 Task: Find connections with filter location Hajdúböszörmény with filter topic #propertywith filter profile language Spanish with filter current company US Tech Solutions with filter school Institution of Engineering and Technology (IET) with filter industry Repair and Maintenance with filter service category Team Building with filter keywords title B2B Sales Specialist
Action: Mouse pressed left at (609, 83)
Screenshot: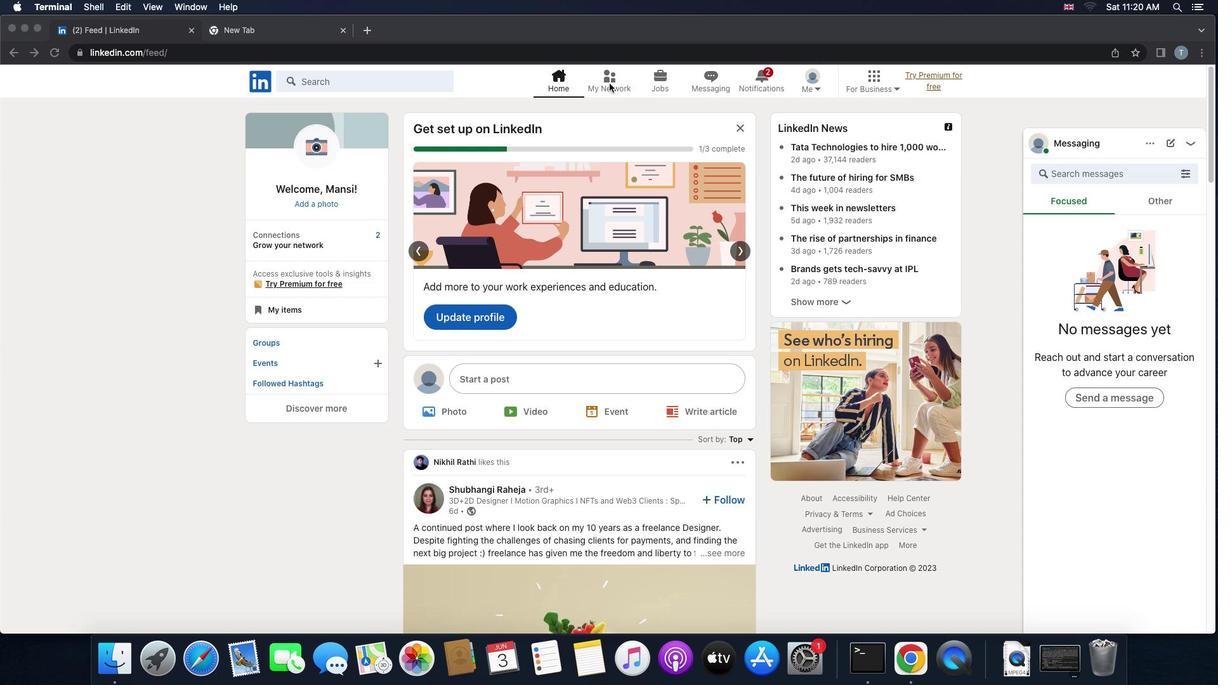 
Action: Mouse pressed left at (609, 83)
Screenshot: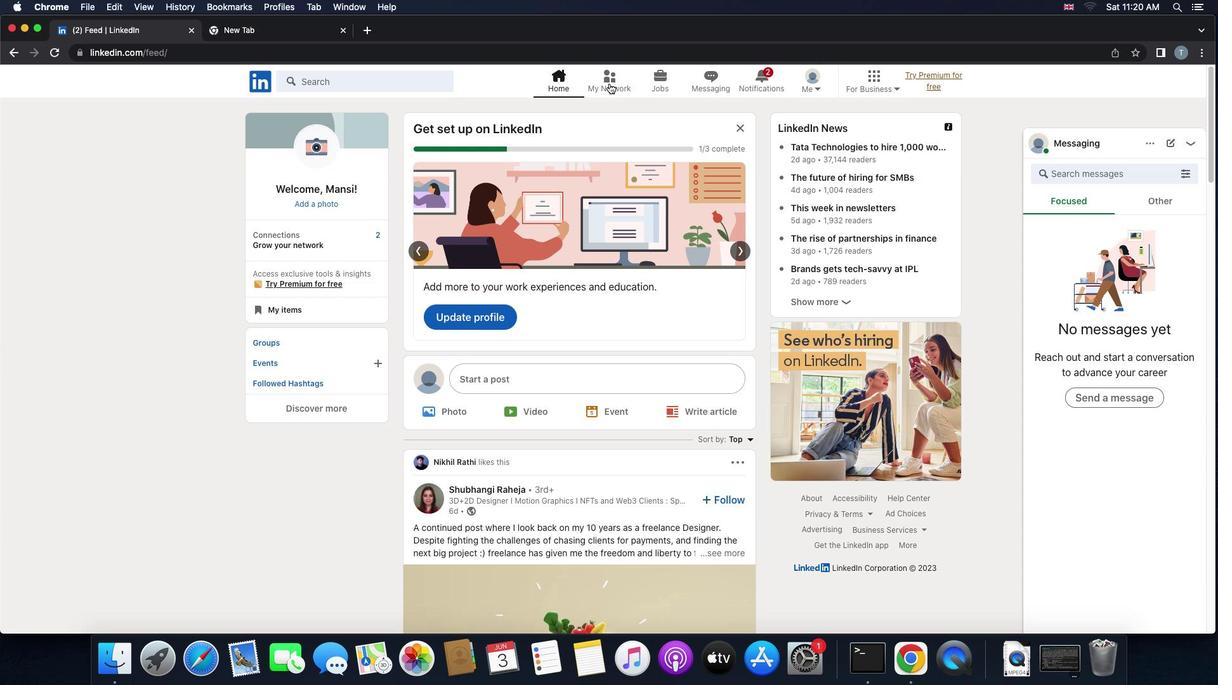 
Action: Mouse moved to (389, 145)
Screenshot: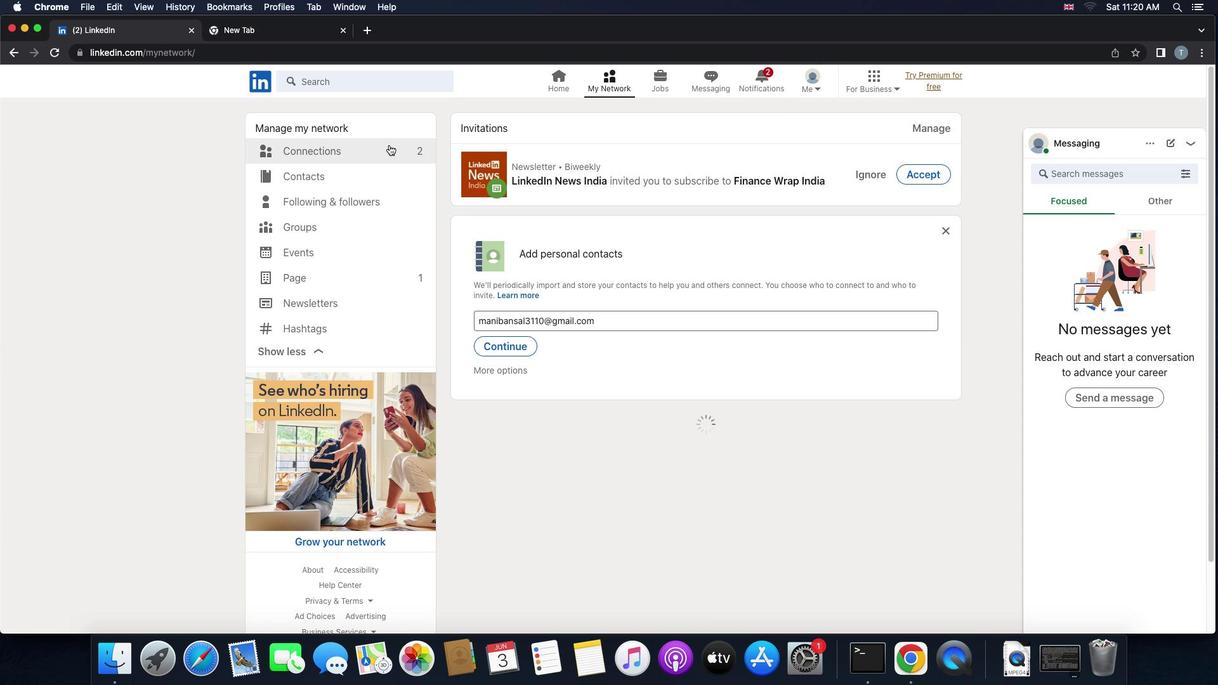 
Action: Mouse pressed left at (389, 145)
Screenshot: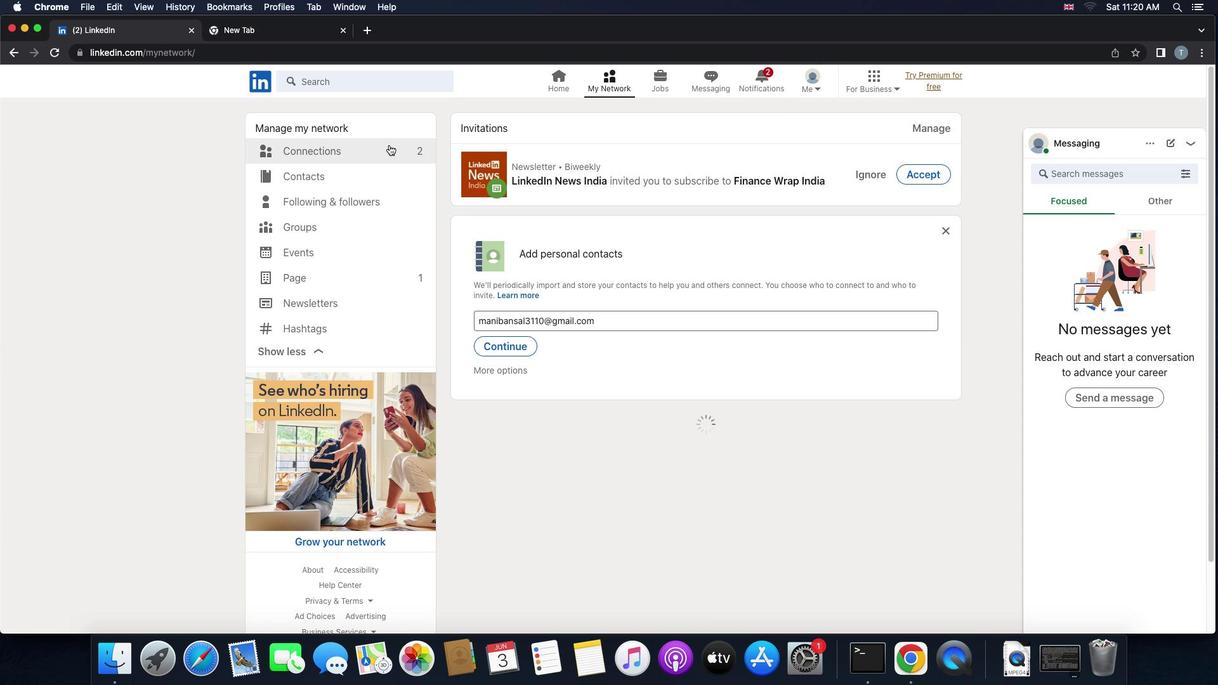 
Action: Mouse moved to (715, 151)
Screenshot: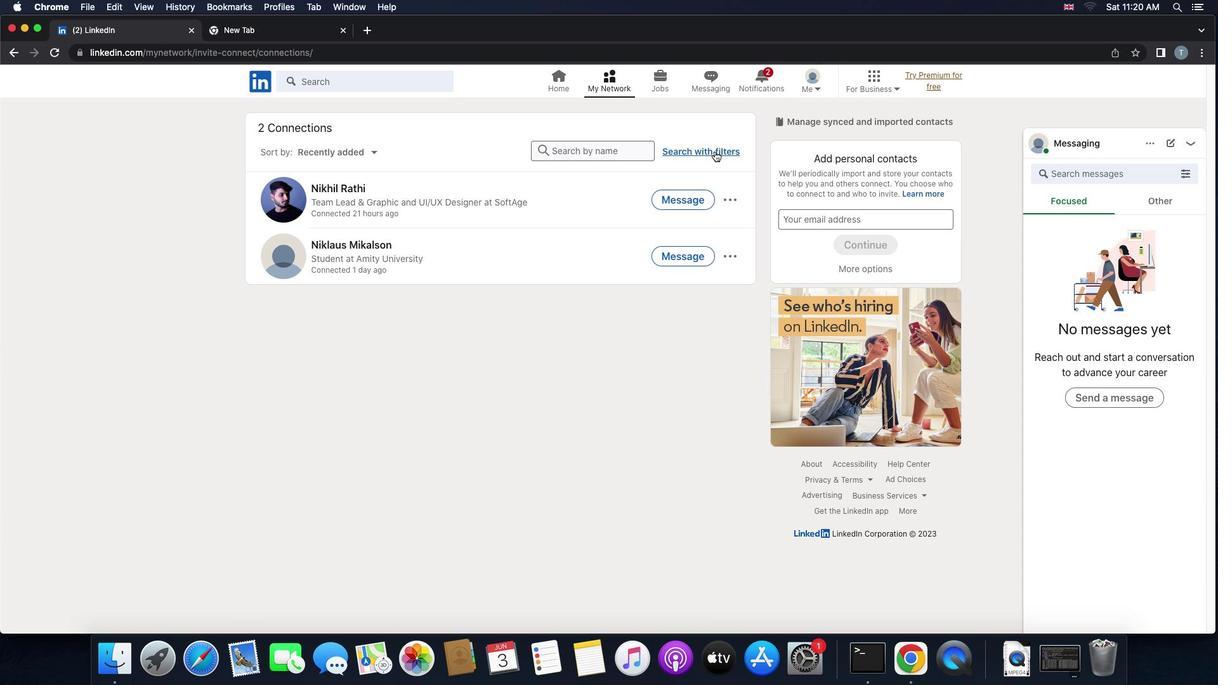 
Action: Mouse pressed left at (715, 151)
Screenshot: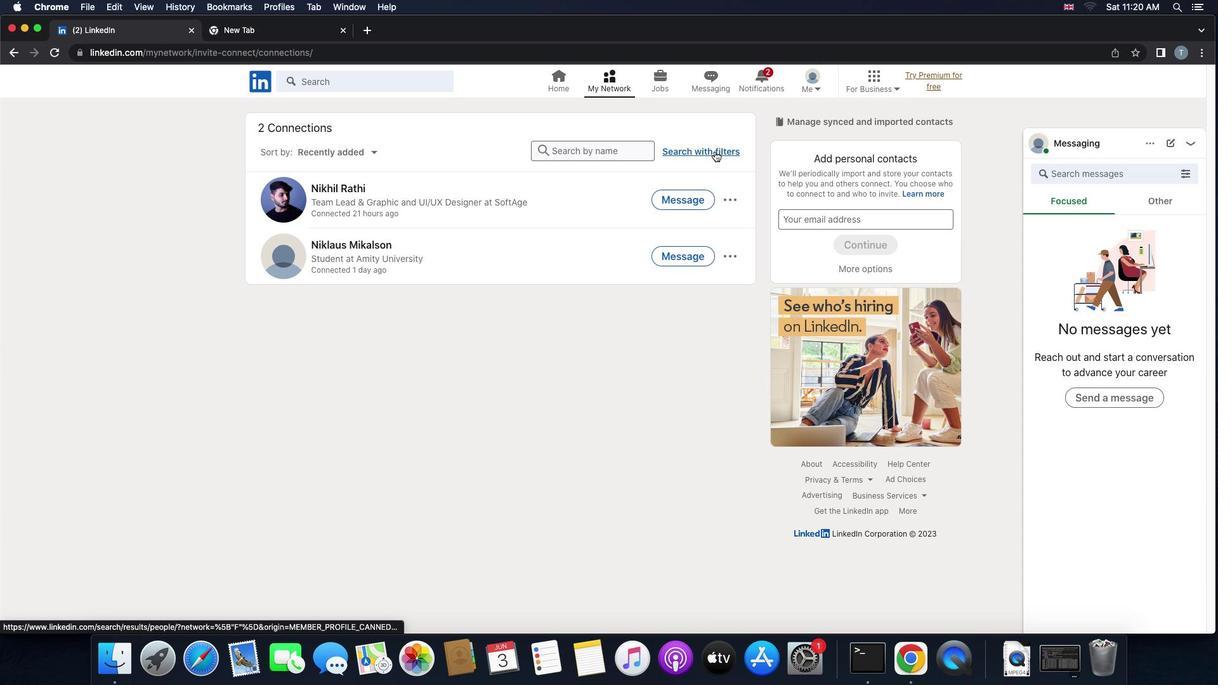 
Action: Mouse moved to (656, 119)
Screenshot: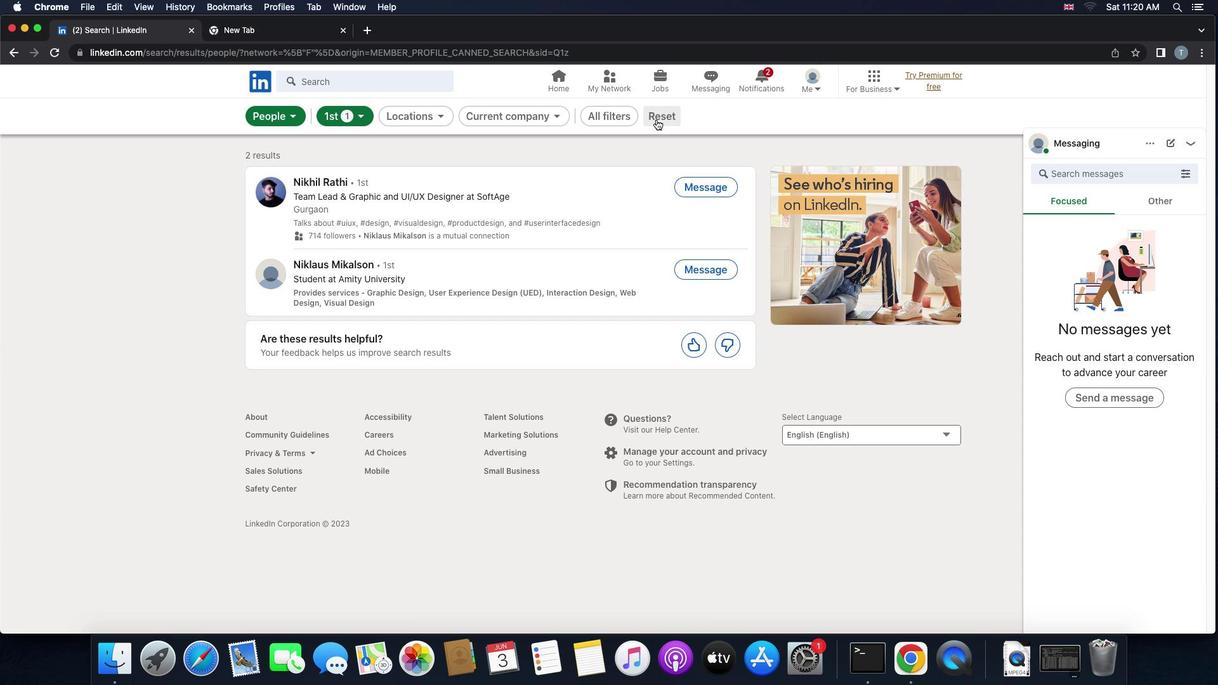 
Action: Mouse pressed left at (656, 119)
Screenshot: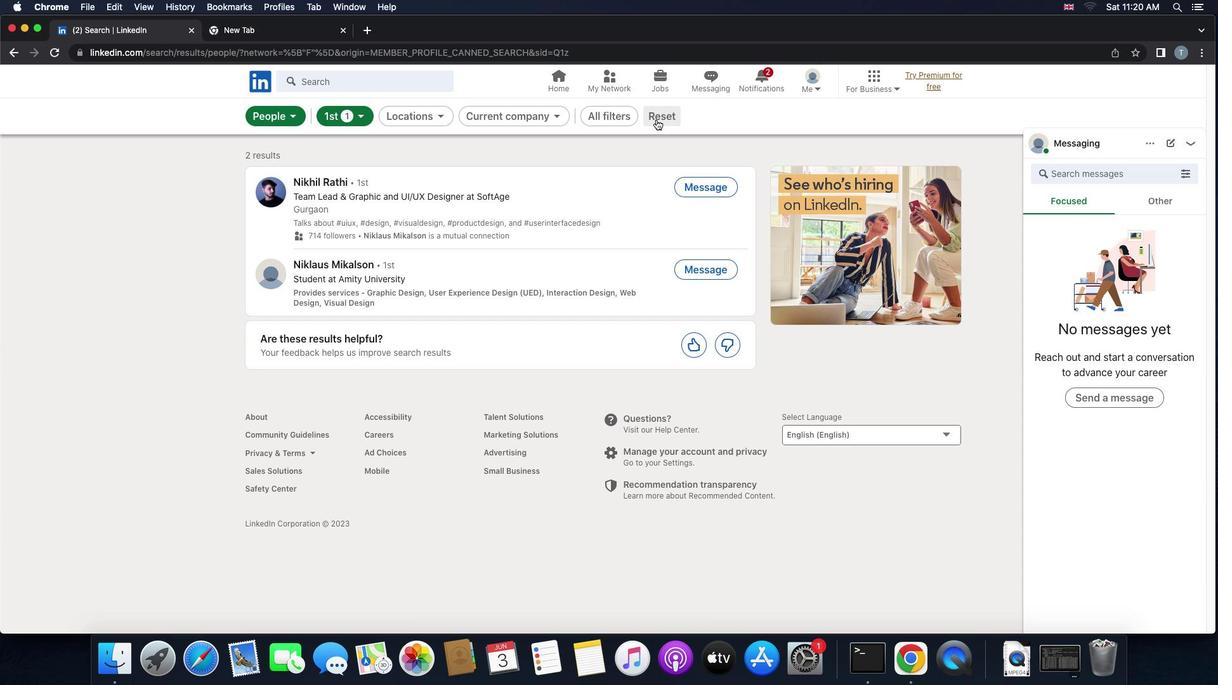 
Action: Mouse moved to (621, 114)
Screenshot: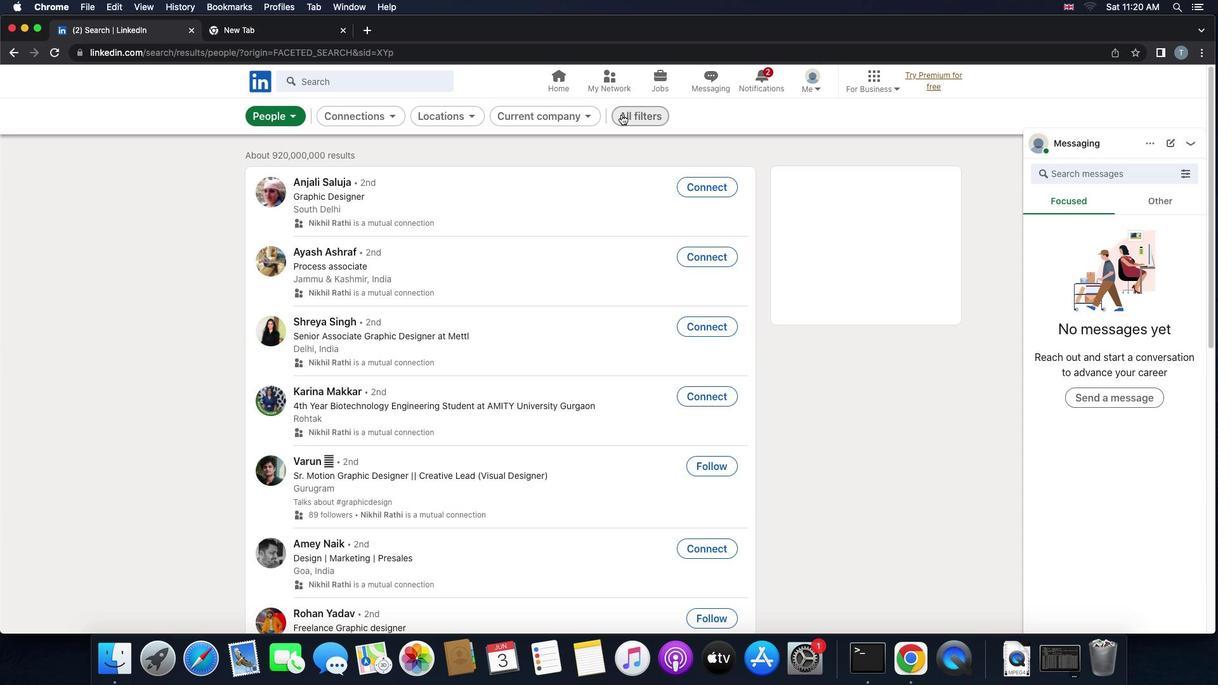 
Action: Mouse pressed left at (621, 114)
Screenshot: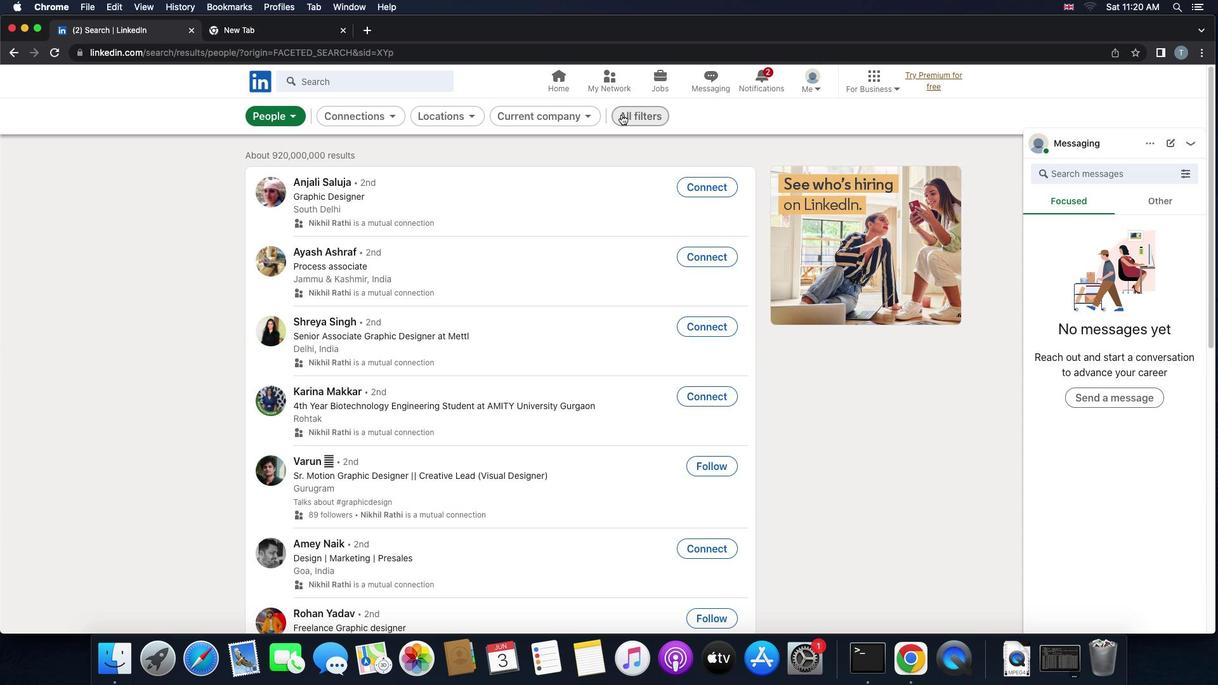 
Action: Mouse moved to (933, 280)
Screenshot: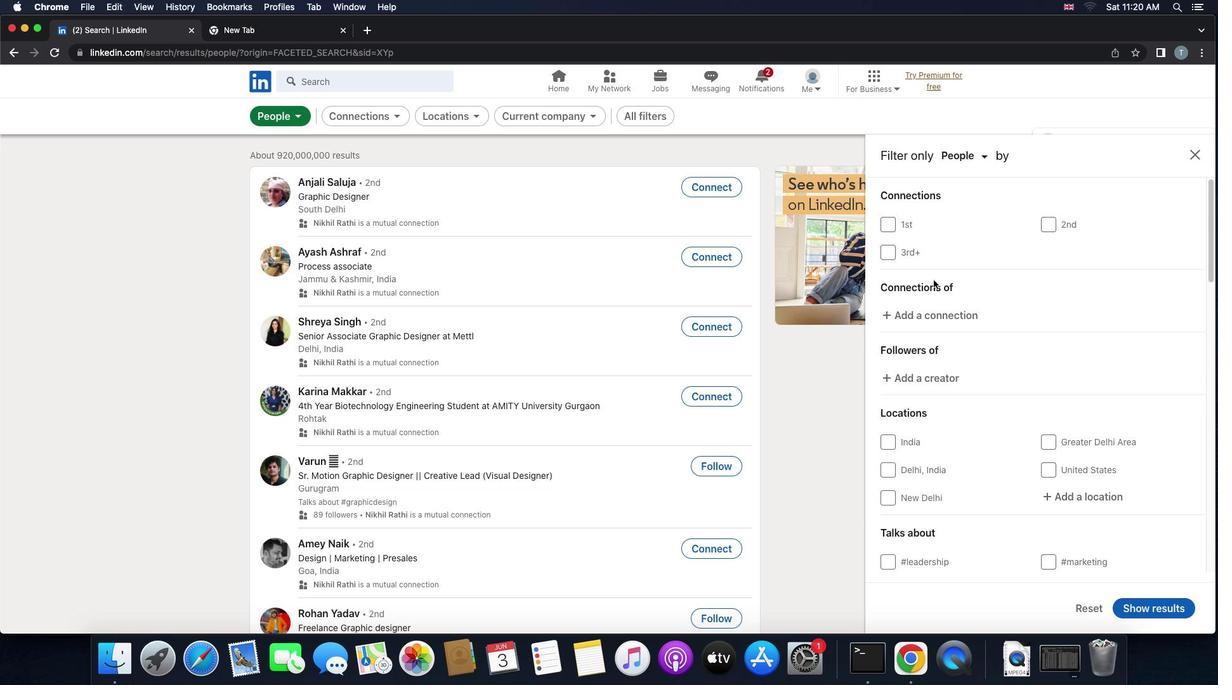 
Action: Mouse scrolled (933, 280) with delta (0, 0)
Screenshot: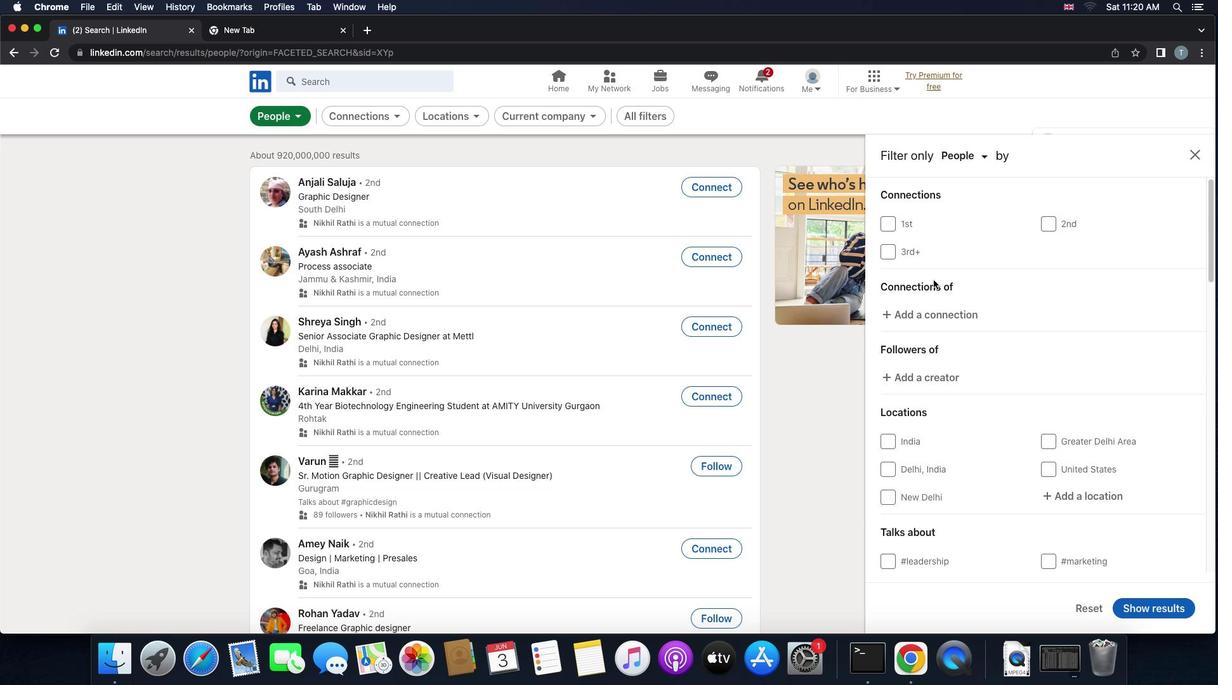 
Action: Mouse scrolled (933, 280) with delta (0, 0)
Screenshot: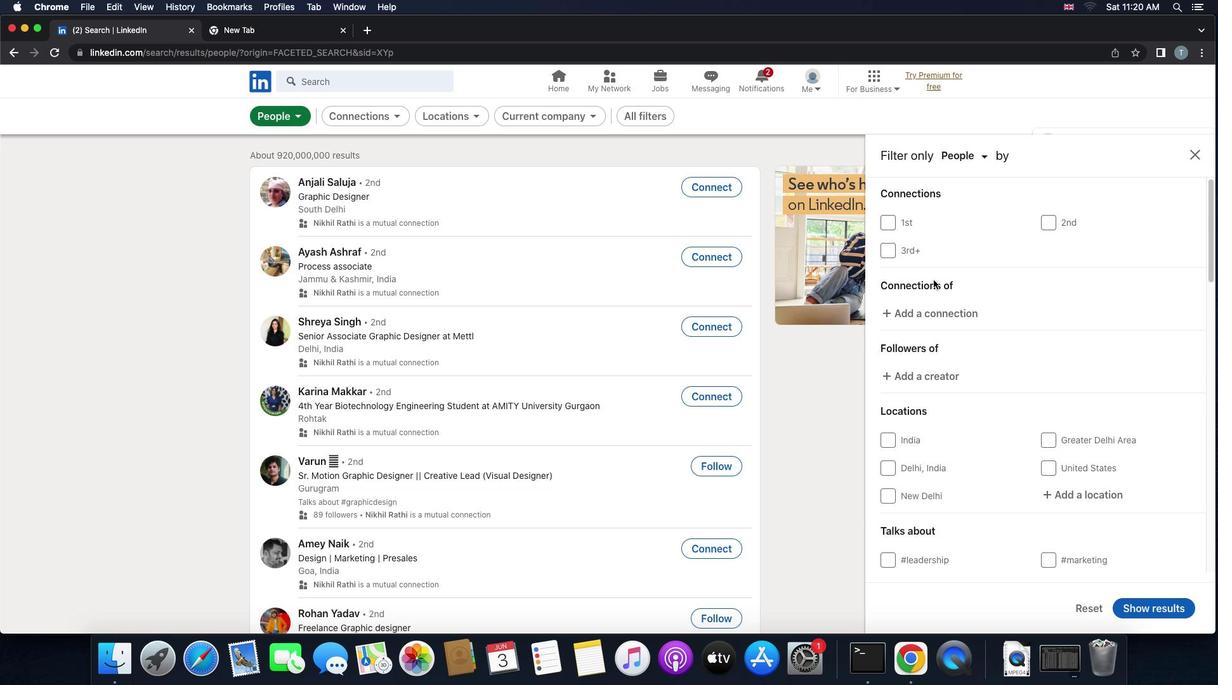 
Action: Mouse scrolled (933, 280) with delta (0, -1)
Screenshot: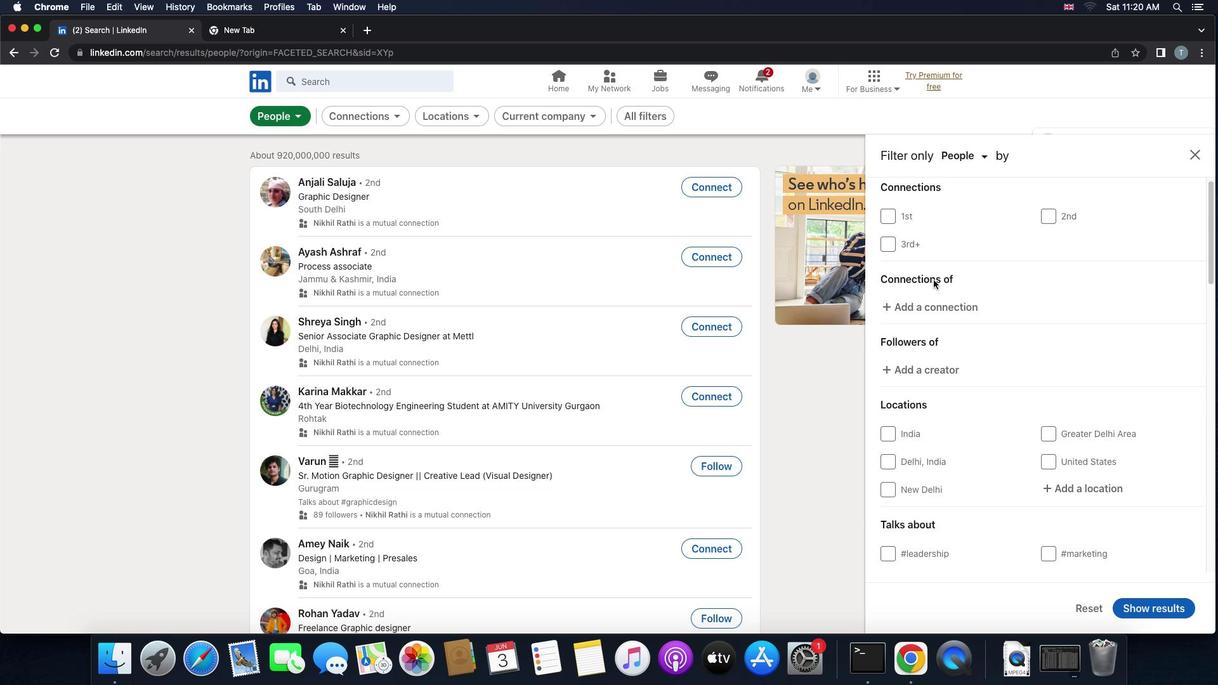 
Action: Mouse scrolled (933, 280) with delta (0, 0)
Screenshot: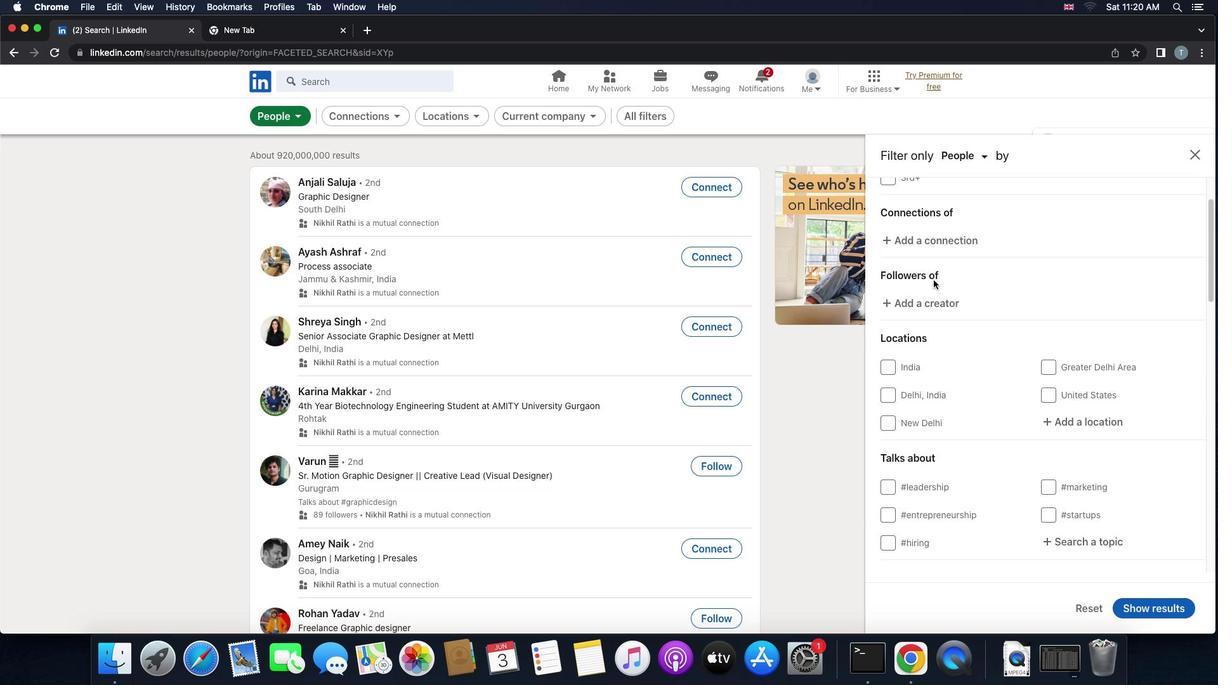 
Action: Mouse scrolled (933, 280) with delta (0, 0)
Screenshot: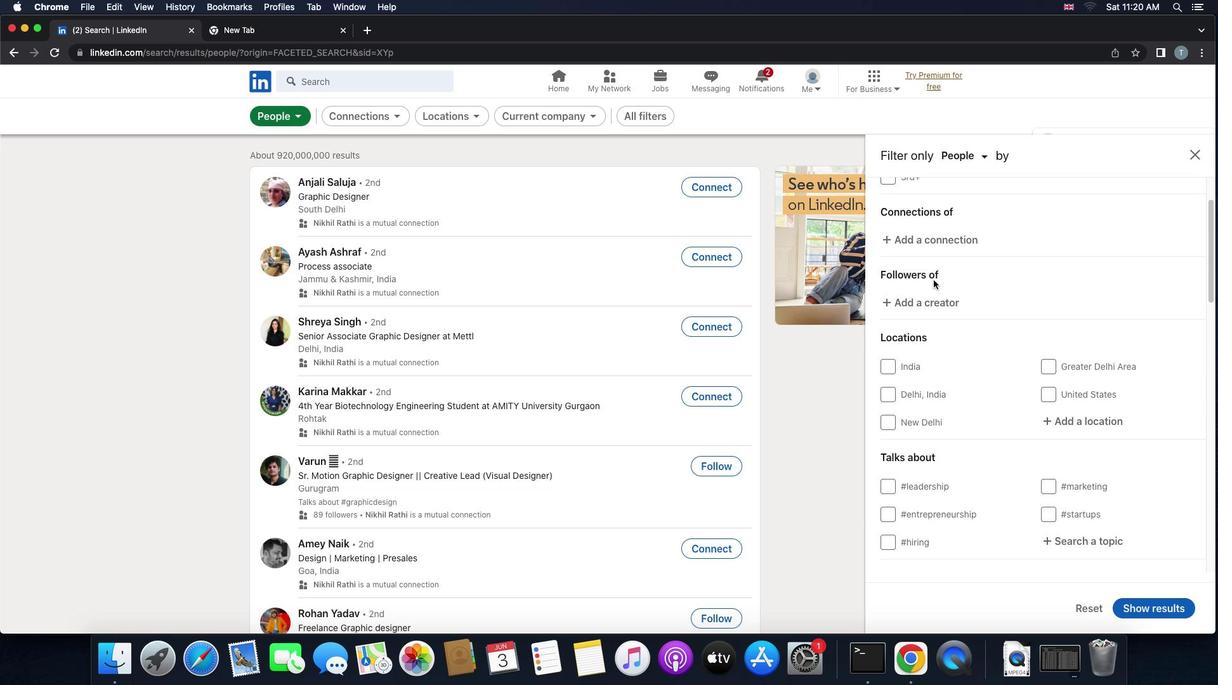 
Action: Mouse scrolled (933, 280) with delta (0, -1)
Screenshot: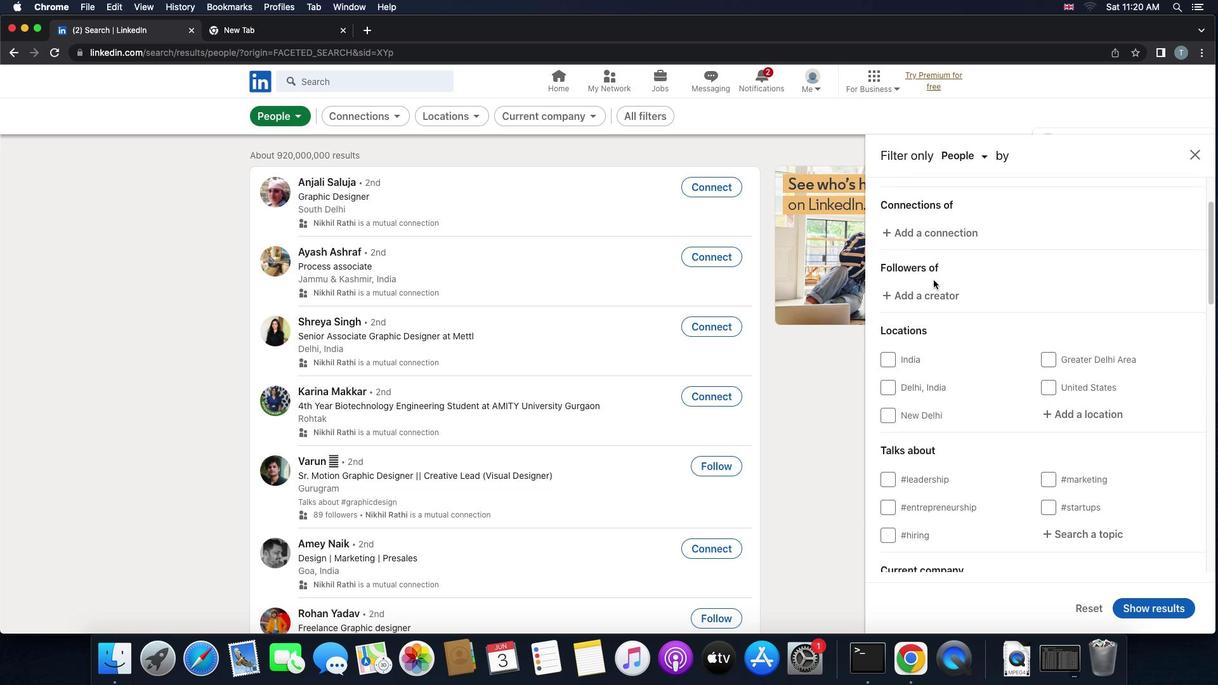 
Action: Mouse moved to (933, 279)
Screenshot: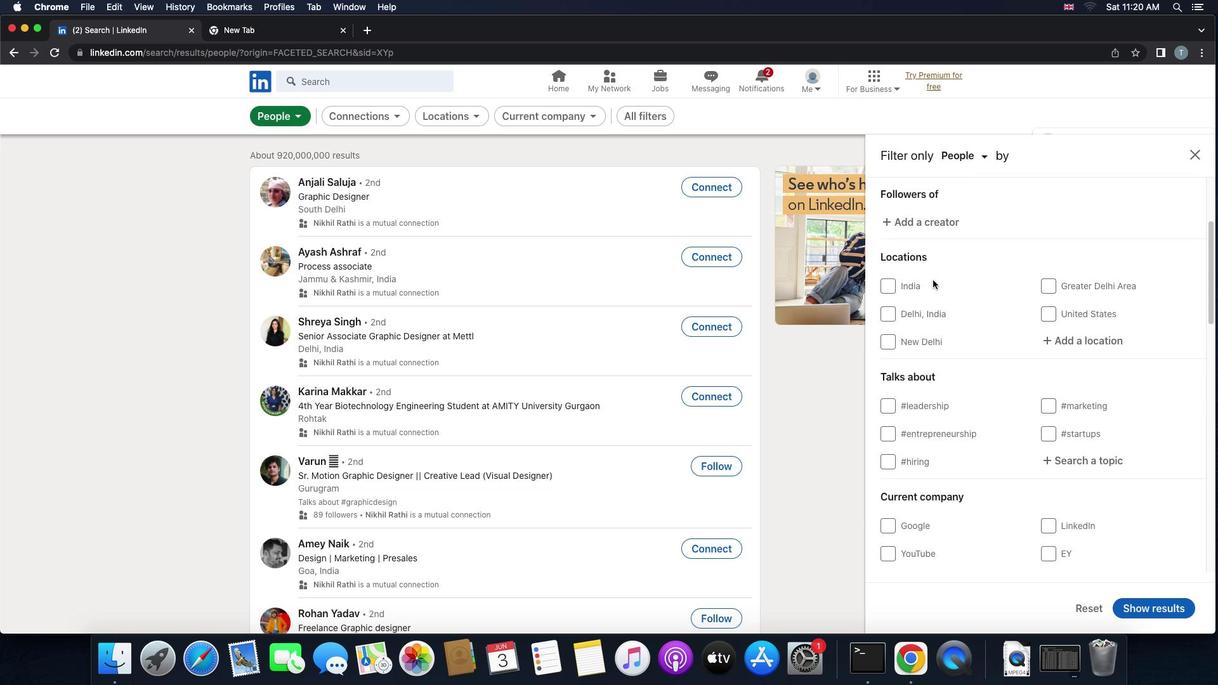 
Action: Mouse scrolled (933, 279) with delta (0, 0)
Screenshot: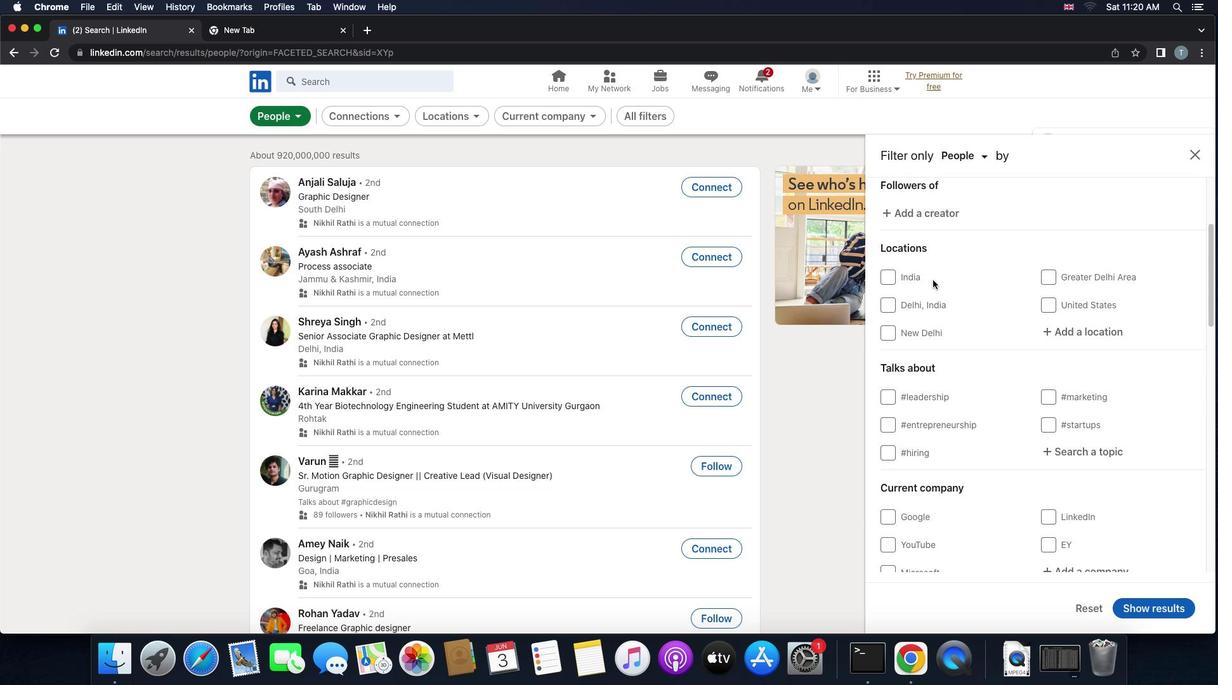
Action: Mouse scrolled (933, 279) with delta (0, 0)
Screenshot: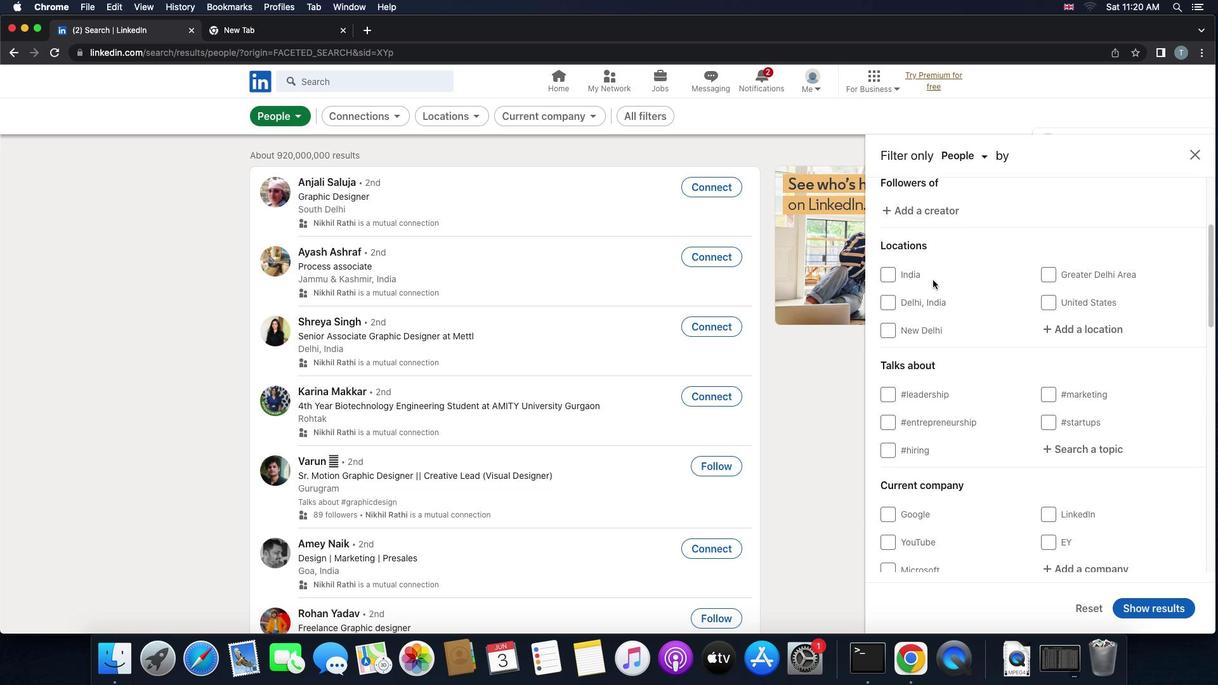 
Action: Mouse scrolled (933, 279) with delta (0, 0)
Screenshot: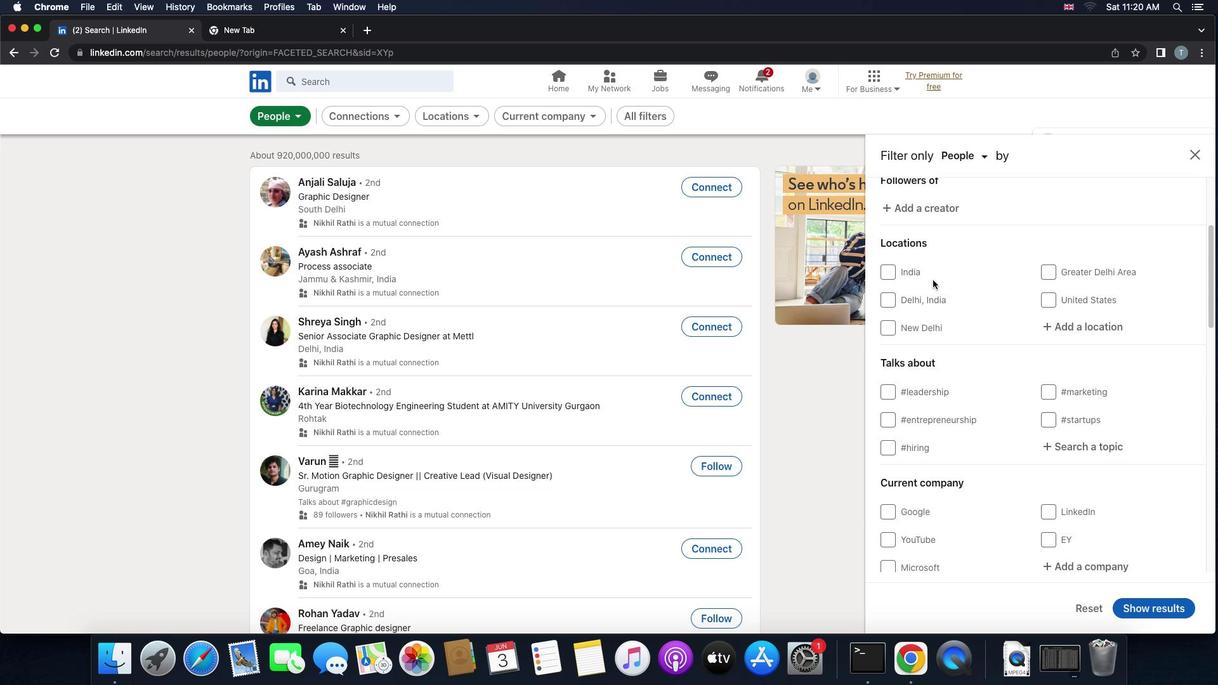 
Action: Mouse moved to (1060, 318)
Screenshot: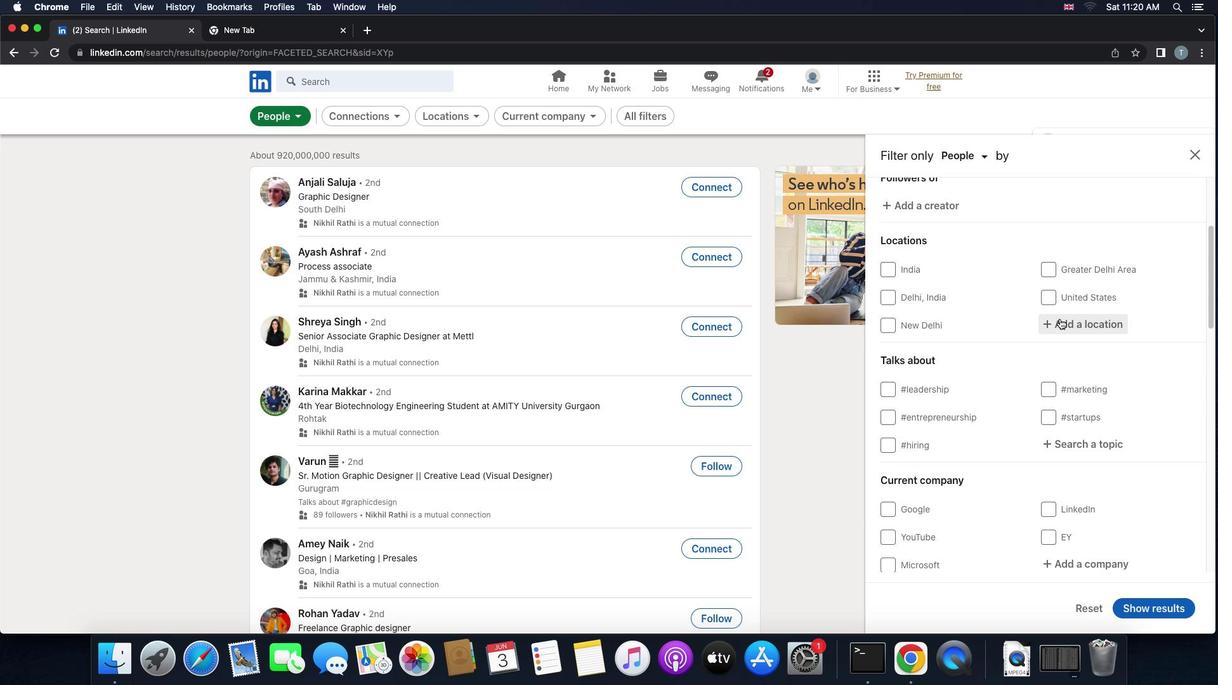 
Action: Mouse pressed left at (1060, 318)
Screenshot: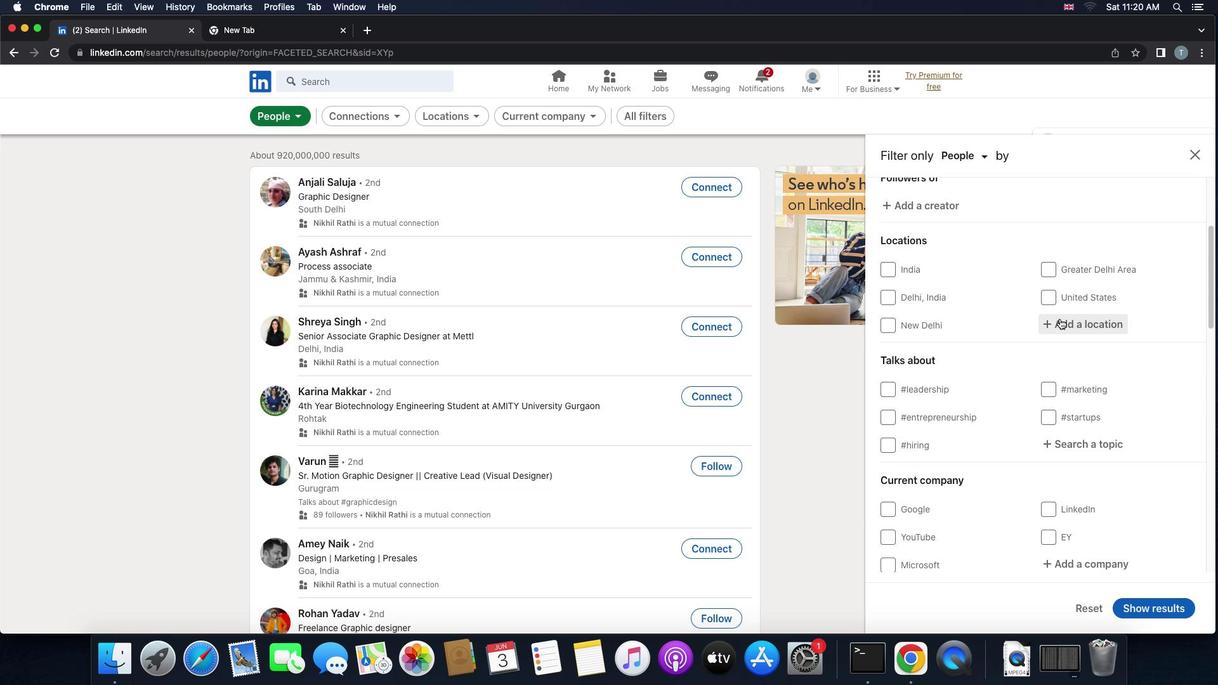 
Action: Mouse moved to (1050, 318)
Screenshot: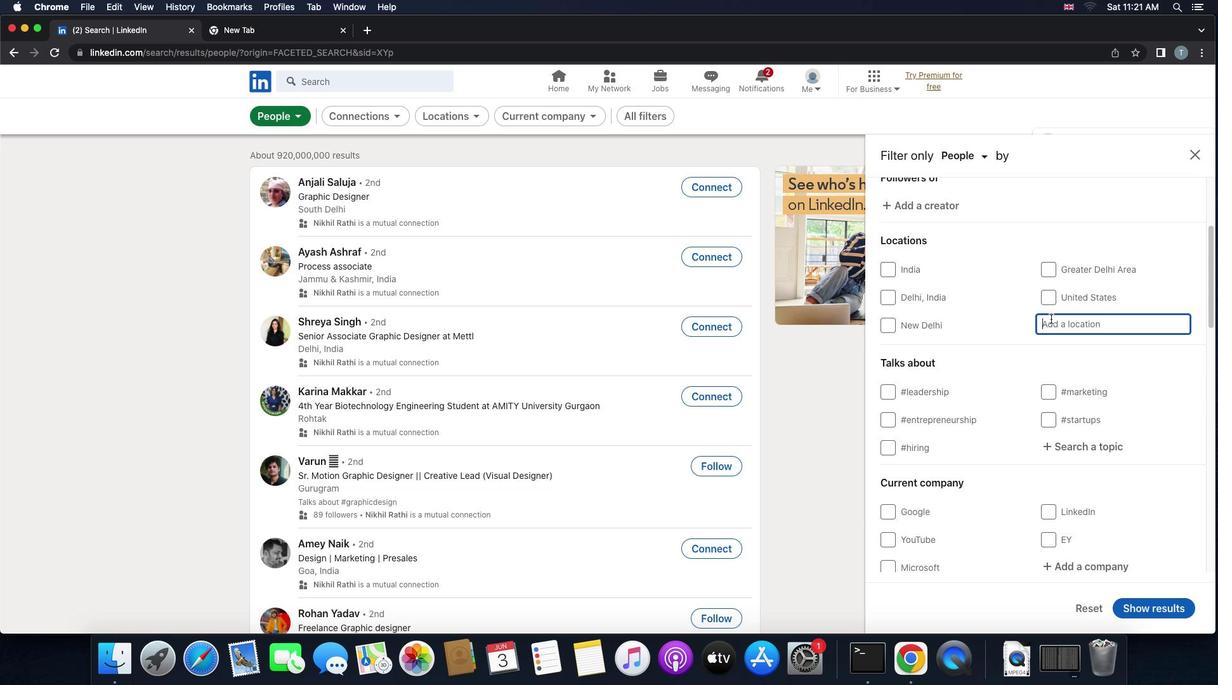 
Action: Key pressed 'h''a'
Screenshot: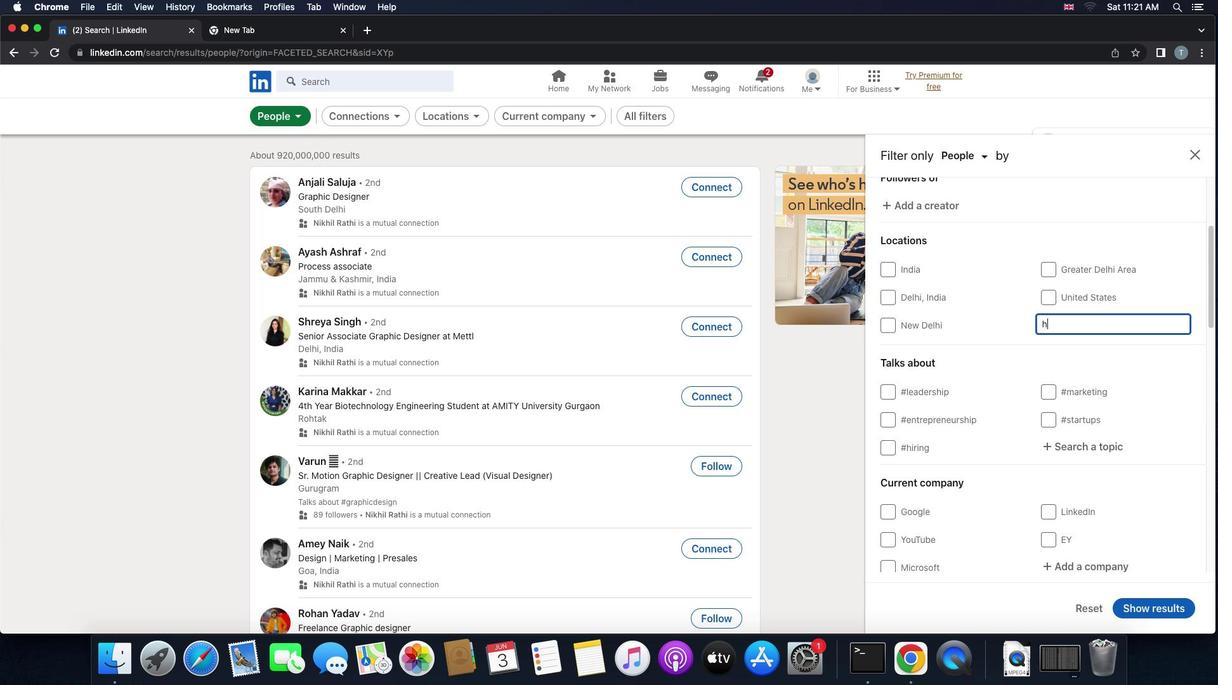 
Action: Mouse moved to (1049, 319)
Screenshot: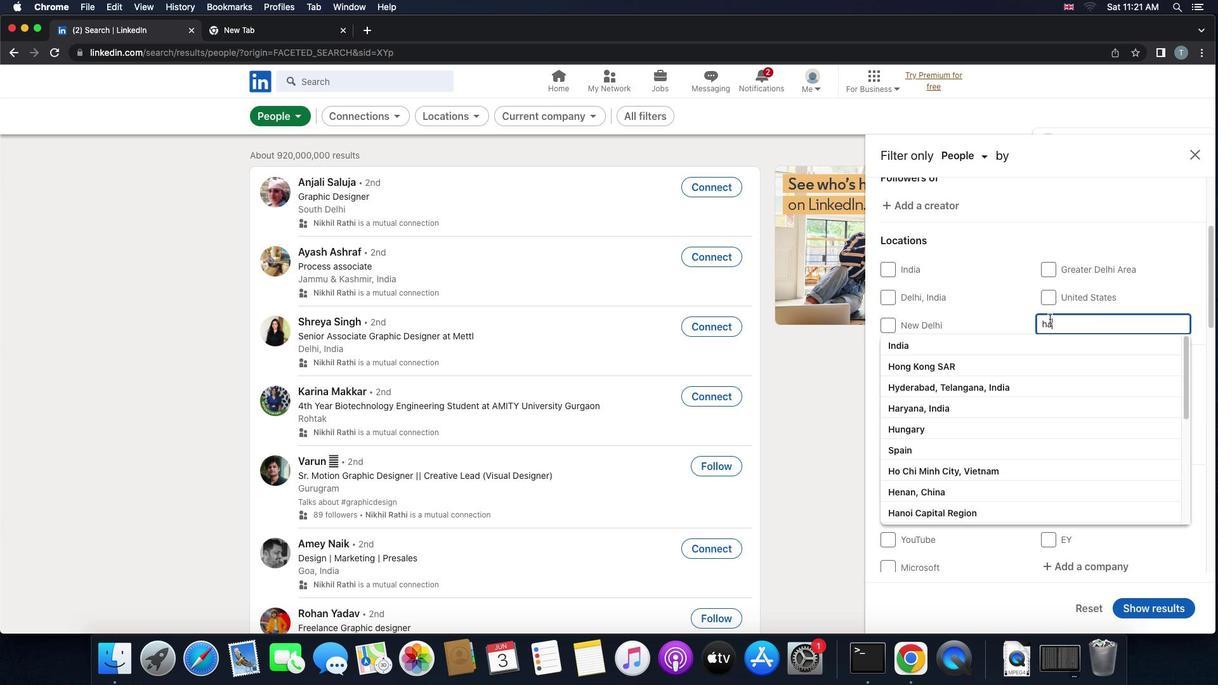 
Action: Key pressed 'j''d''u''b''o''s''z''o''r'
Screenshot: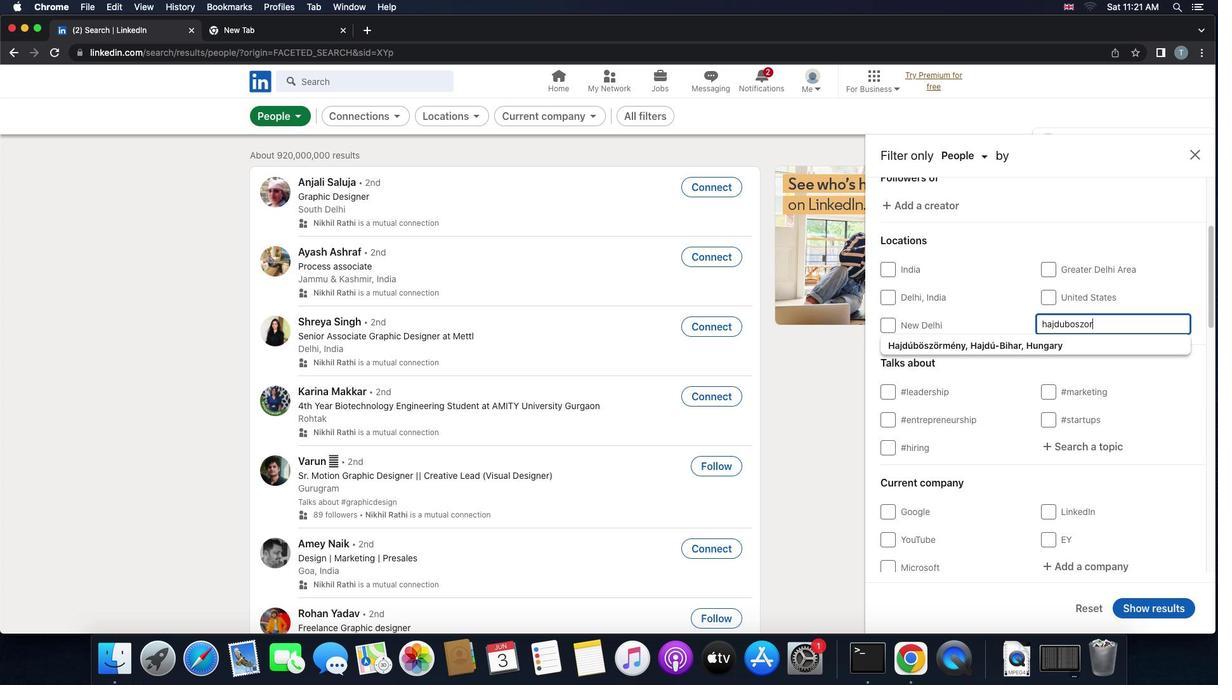 
Action: Mouse moved to (933, 336)
Screenshot: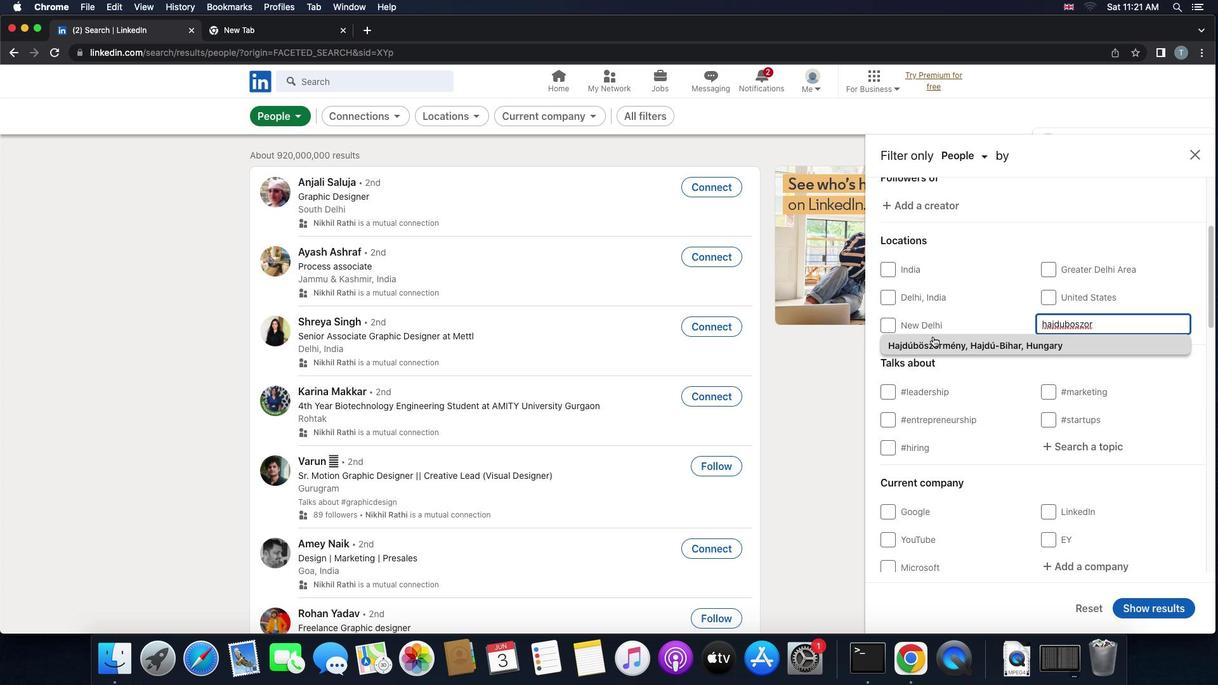 
Action: Mouse pressed left at (933, 336)
Screenshot: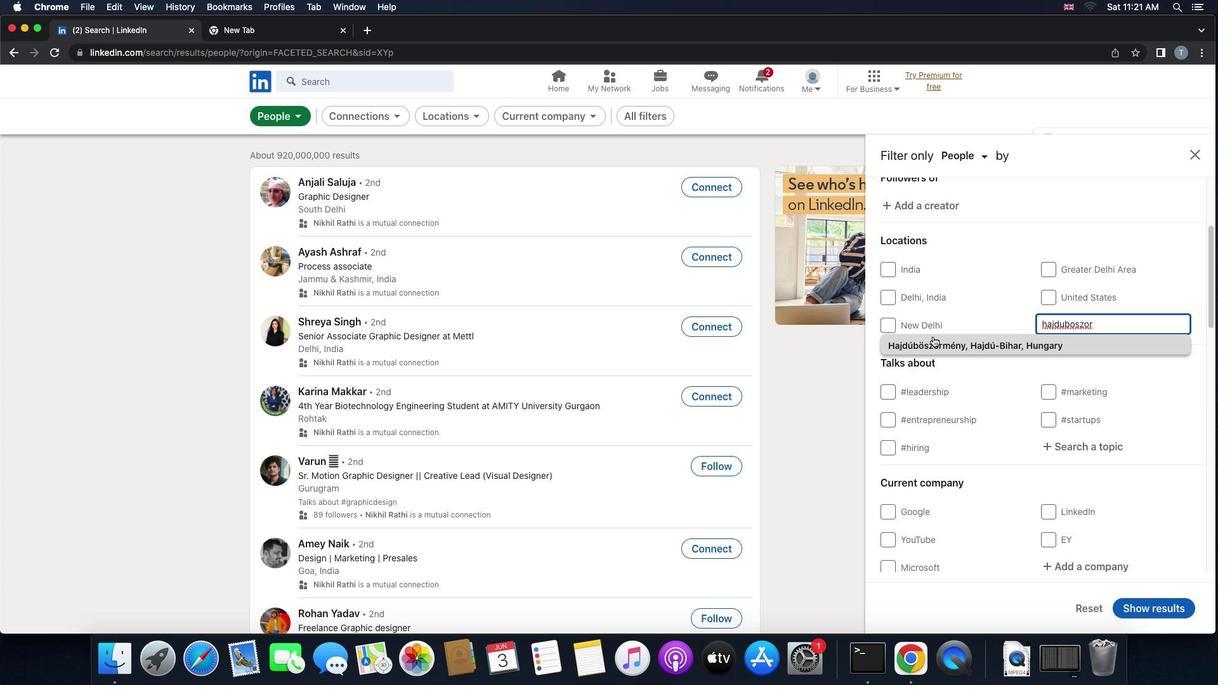 
Action: Mouse moved to (1004, 419)
Screenshot: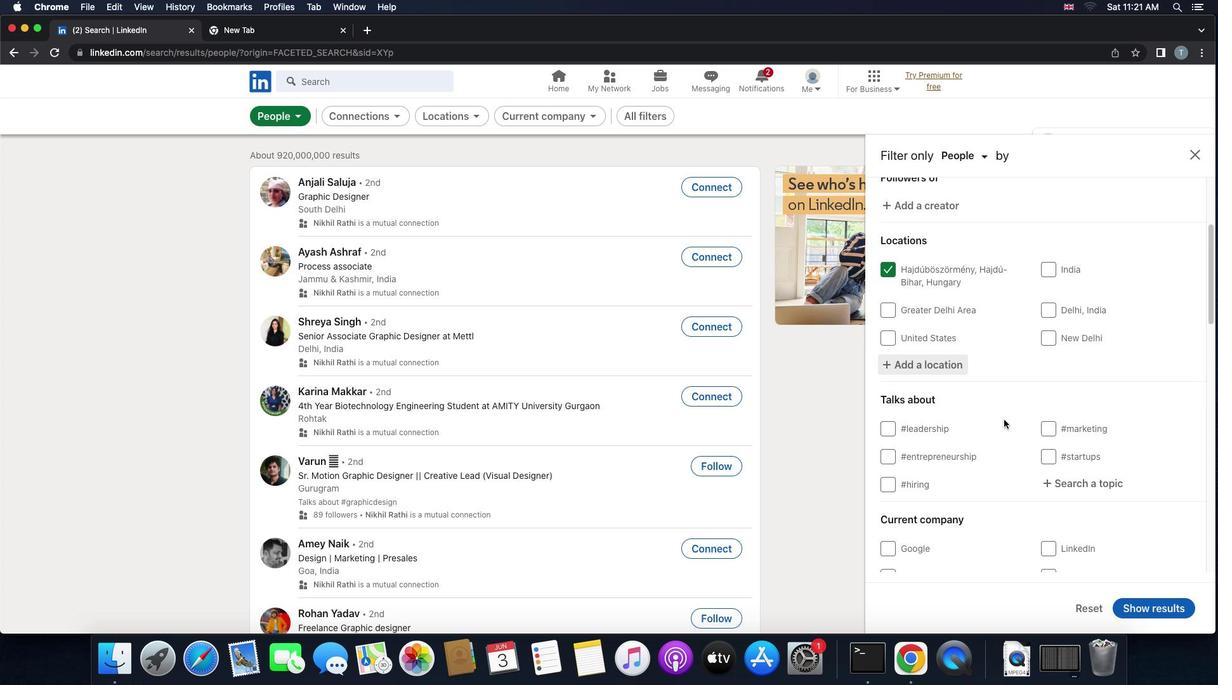 
Action: Mouse scrolled (1004, 419) with delta (0, 0)
Screenshot: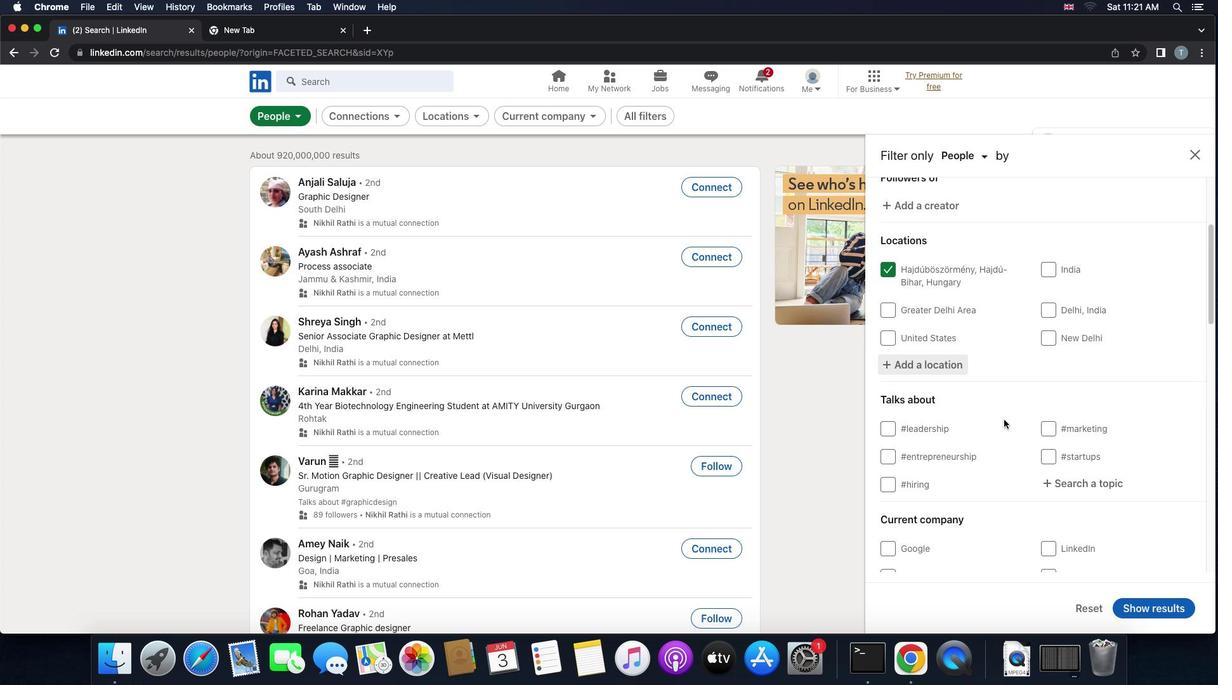 
Action: Mouse moved to (1004, 419)
Screenshot: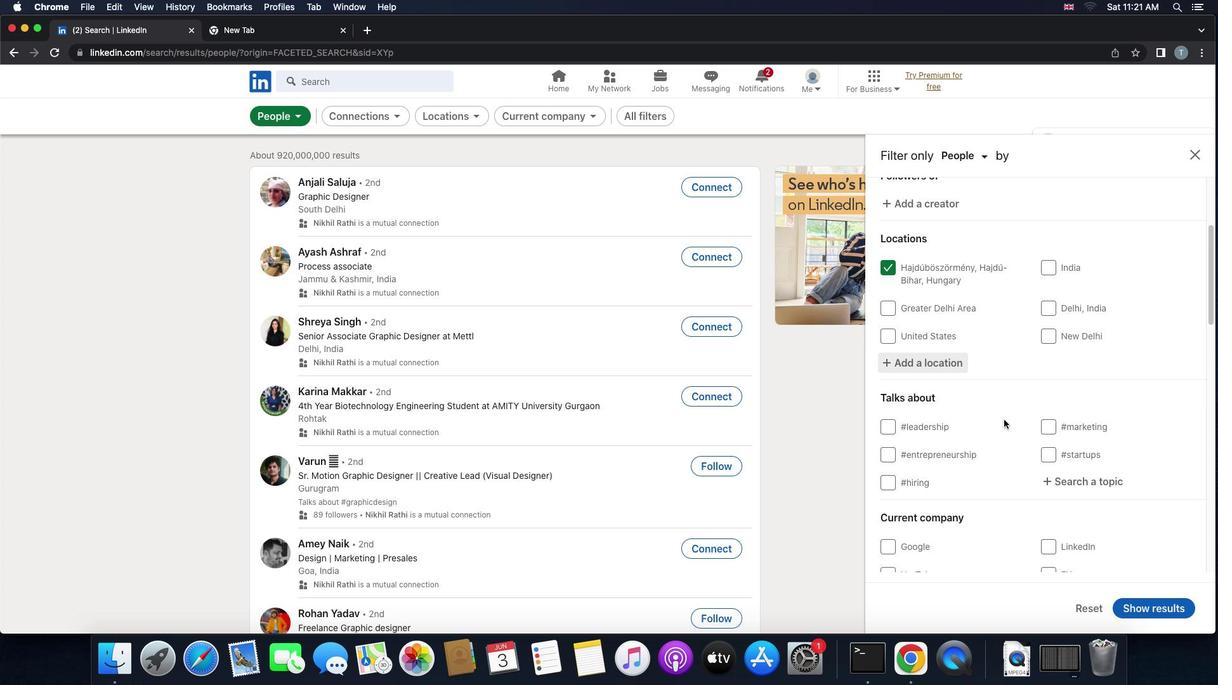 
Action: Mouse scrolled (1004, 419) with delta (0, 0)
Screenshot: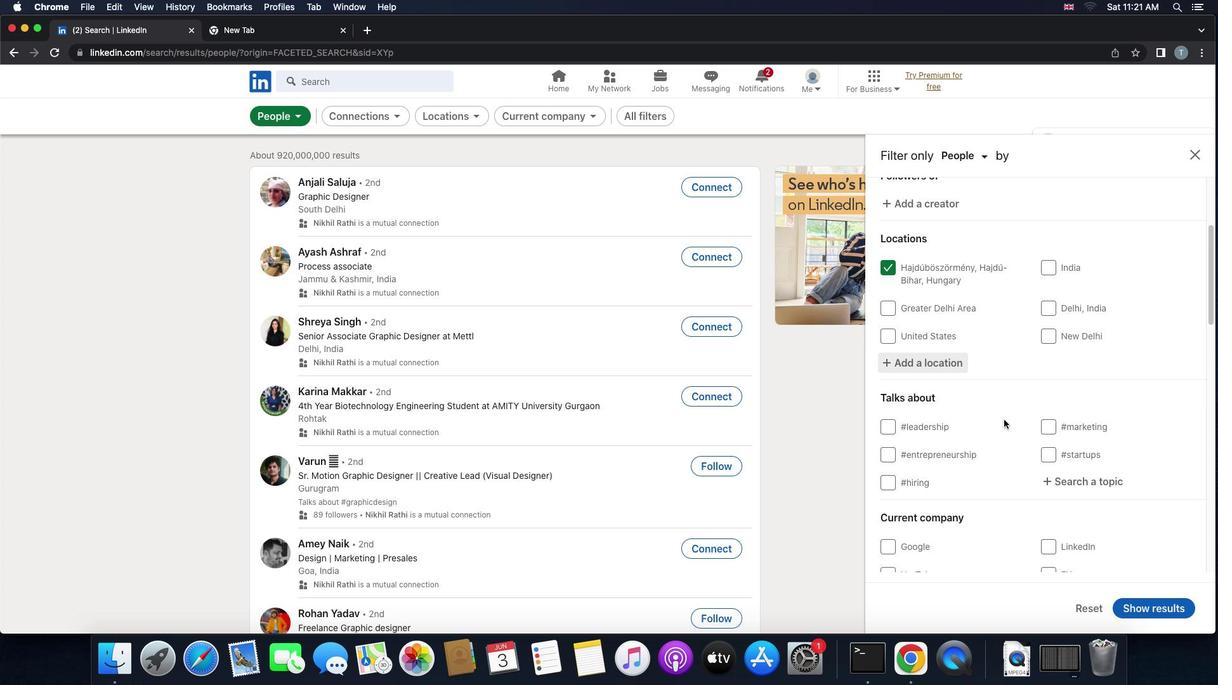 
Action: Mouse scrolled (1004, 419) with delta (0, 0)
Screenshot: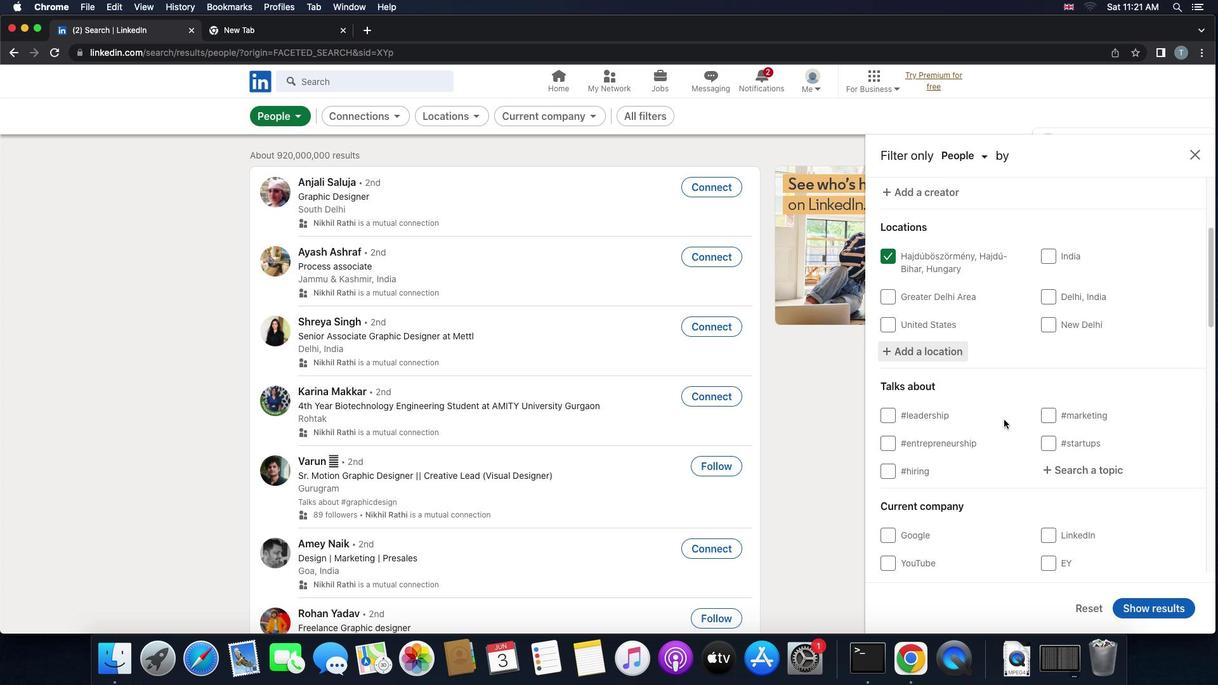 
Action: Mouse moved to (1075, 437)
Screenshot: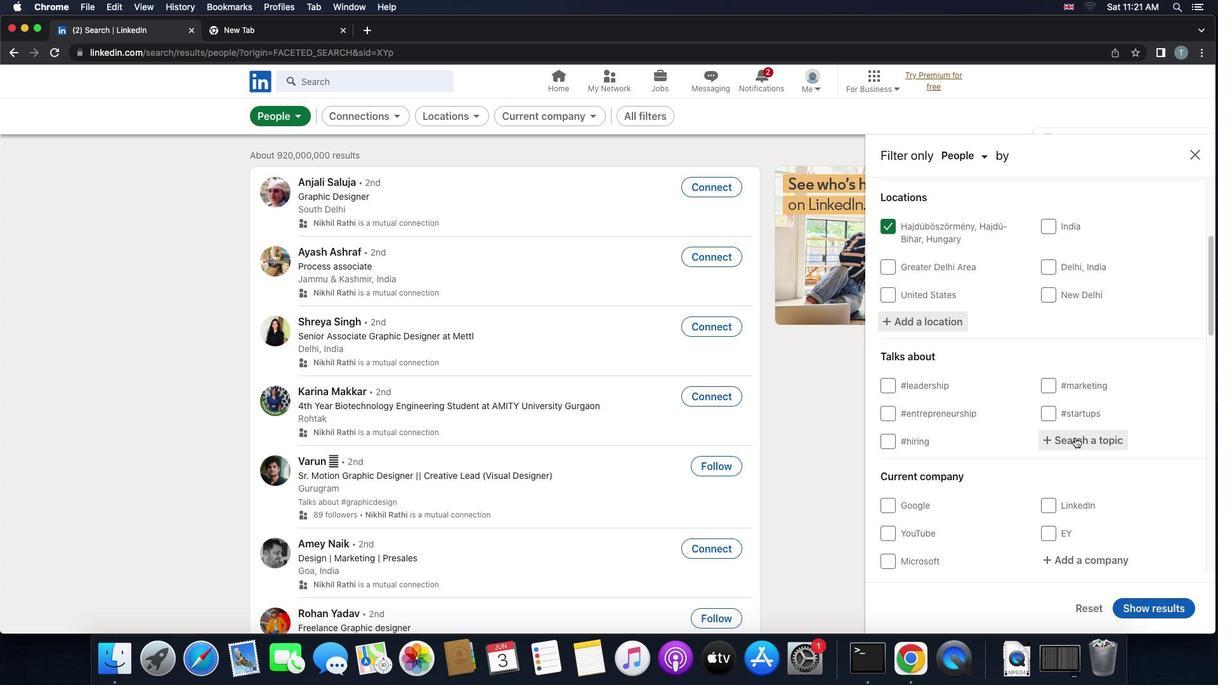 
Action: Mouse pressed left at (1075, 437)
Screenshot: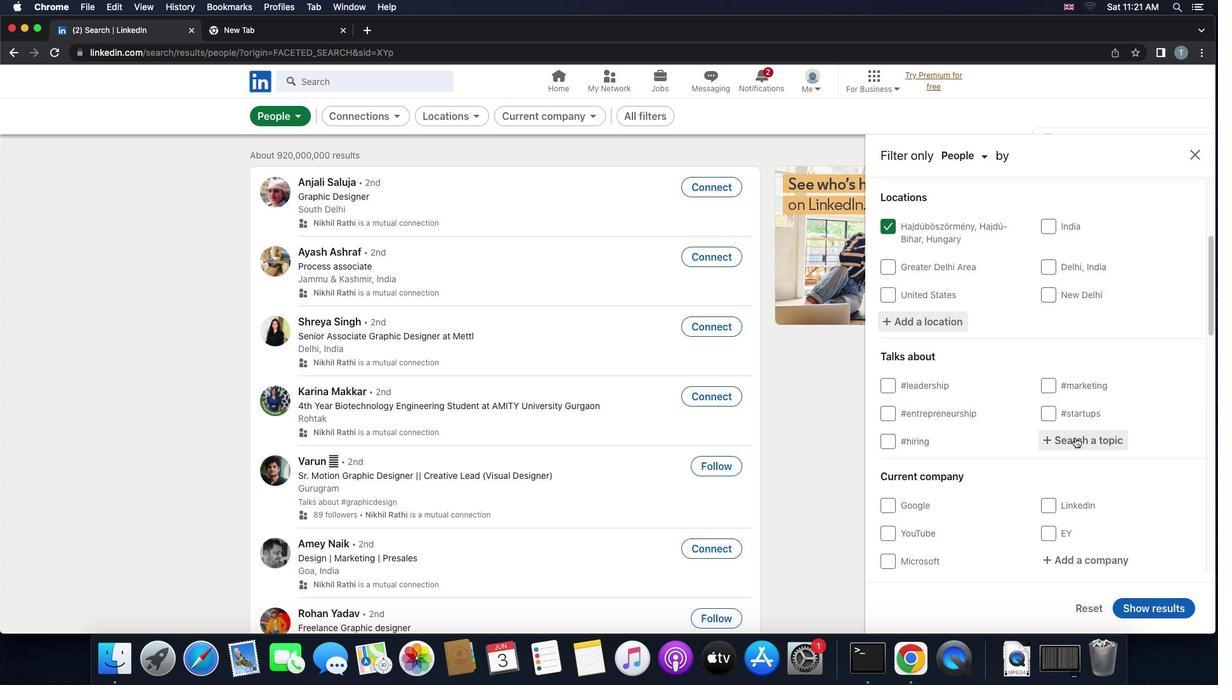 
Action: Key pressed 'p''r''o''p''e''r''t''y'
Screenshot: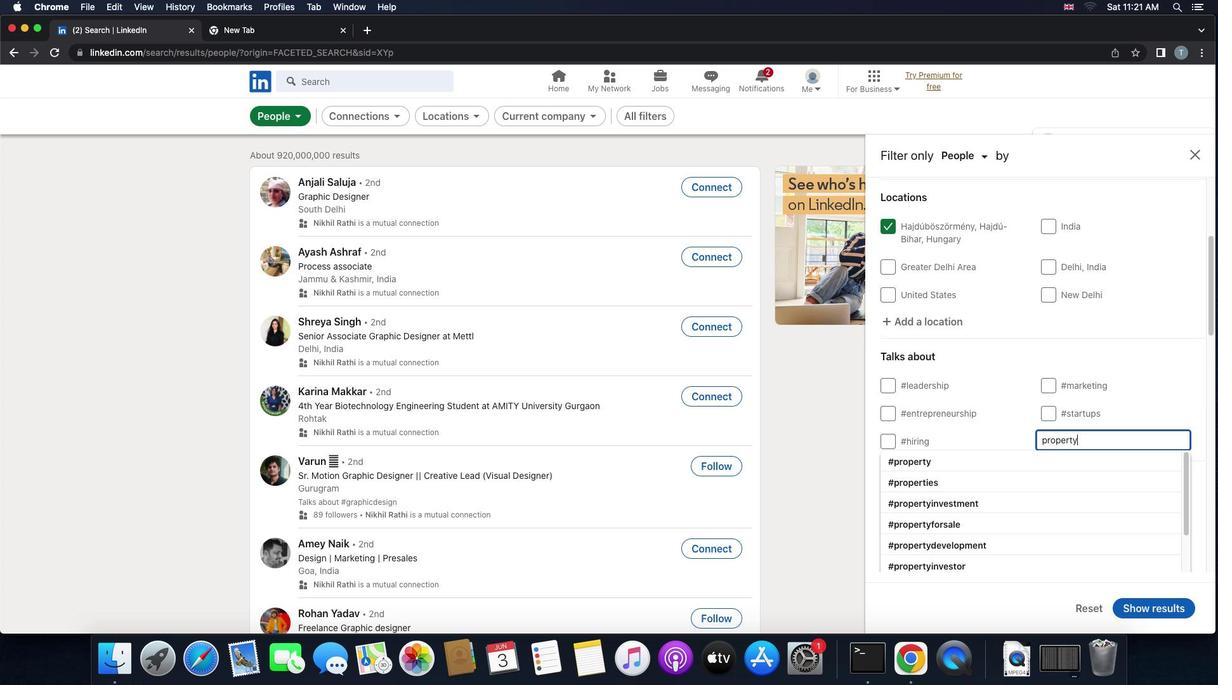 
Action: Mouse moved to (1025, 456)
Screenshot: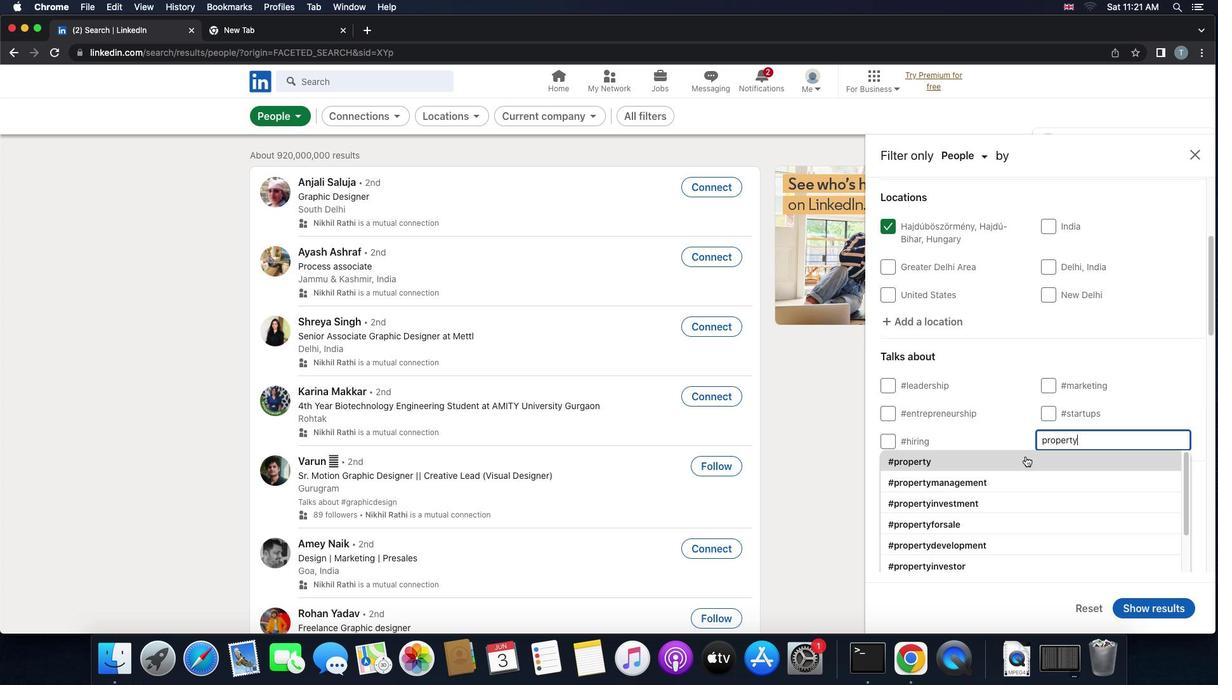 
Action: Mouse pressed left at (1025, 456)
Screenshot: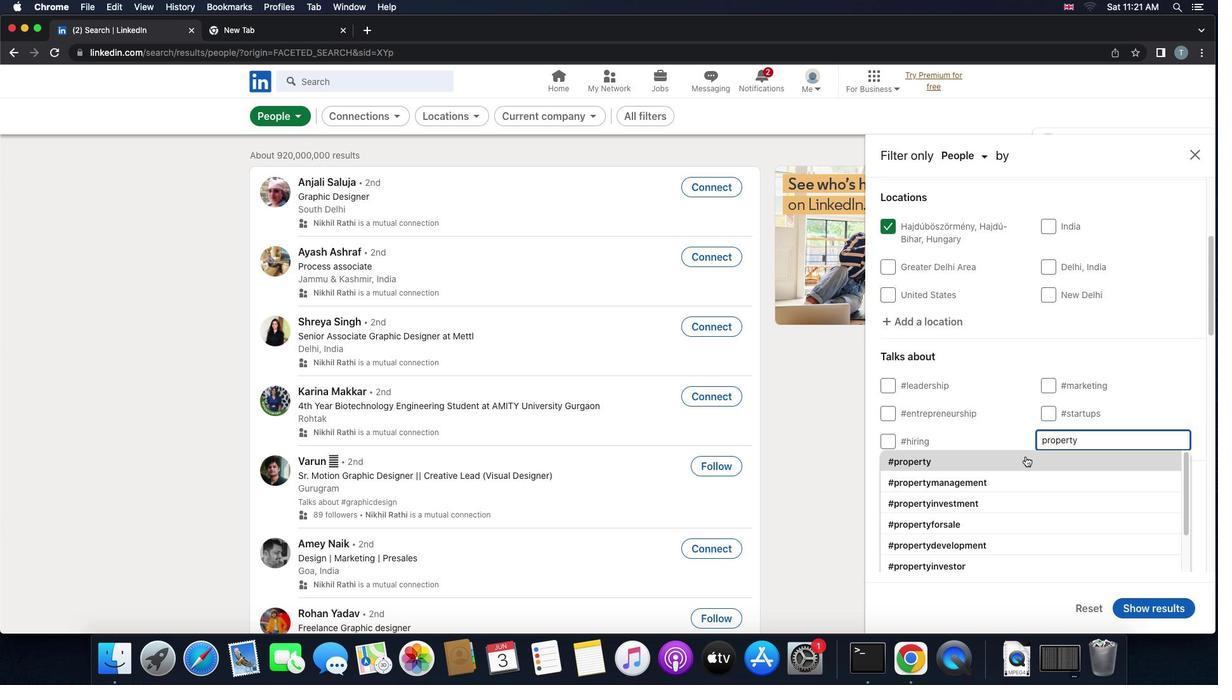 
Action: Mouse moved to (1025, 456)
Screenshot: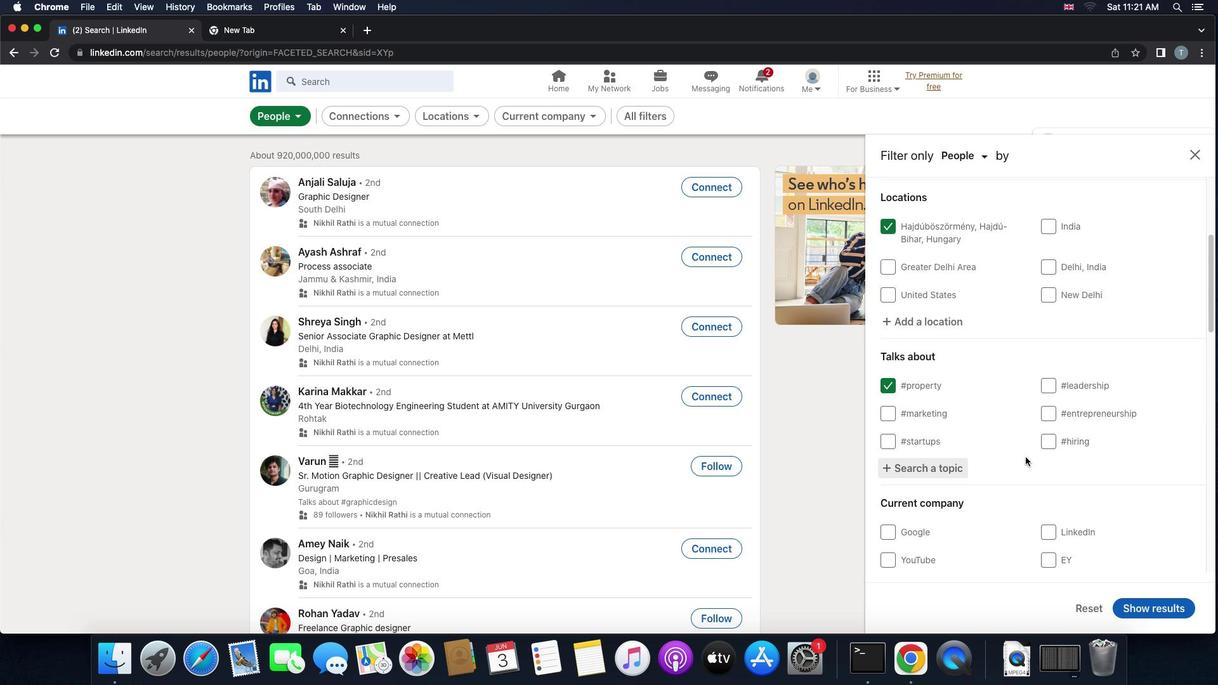 
Action: Mouse scrolled (1025, 456) with delta (0, 0)
Screenshot: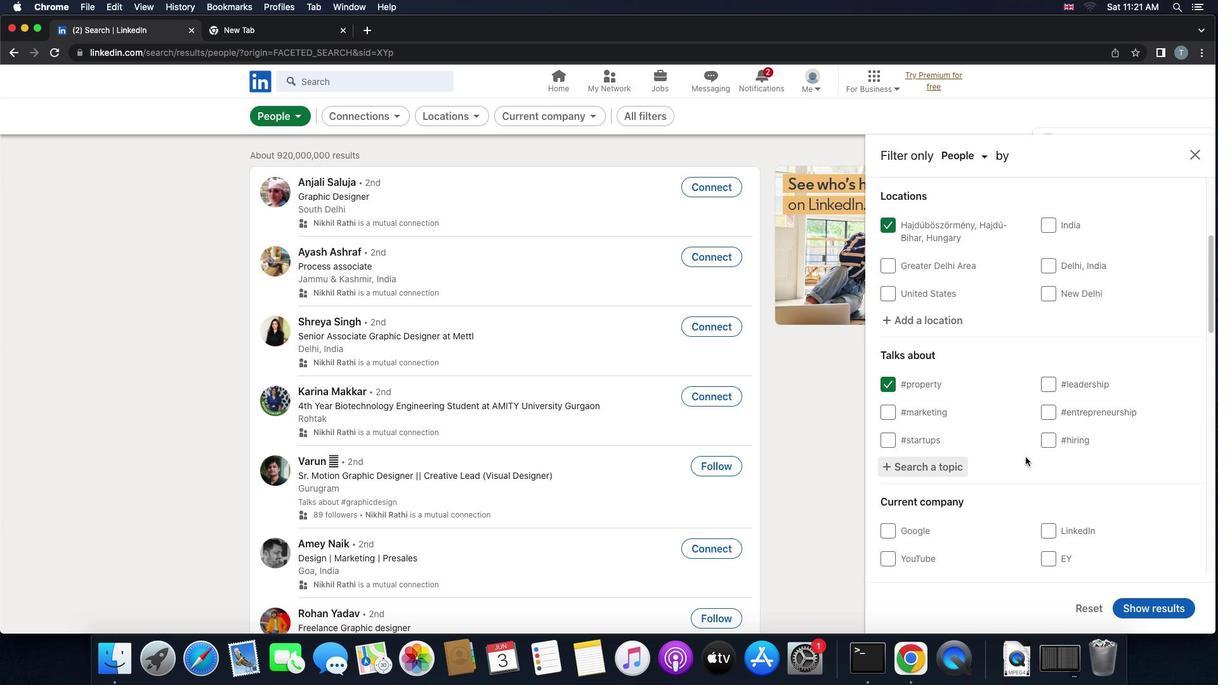 
Action: Mouse scrolled (1025, 456) with delta (0, 0)
Screenshot: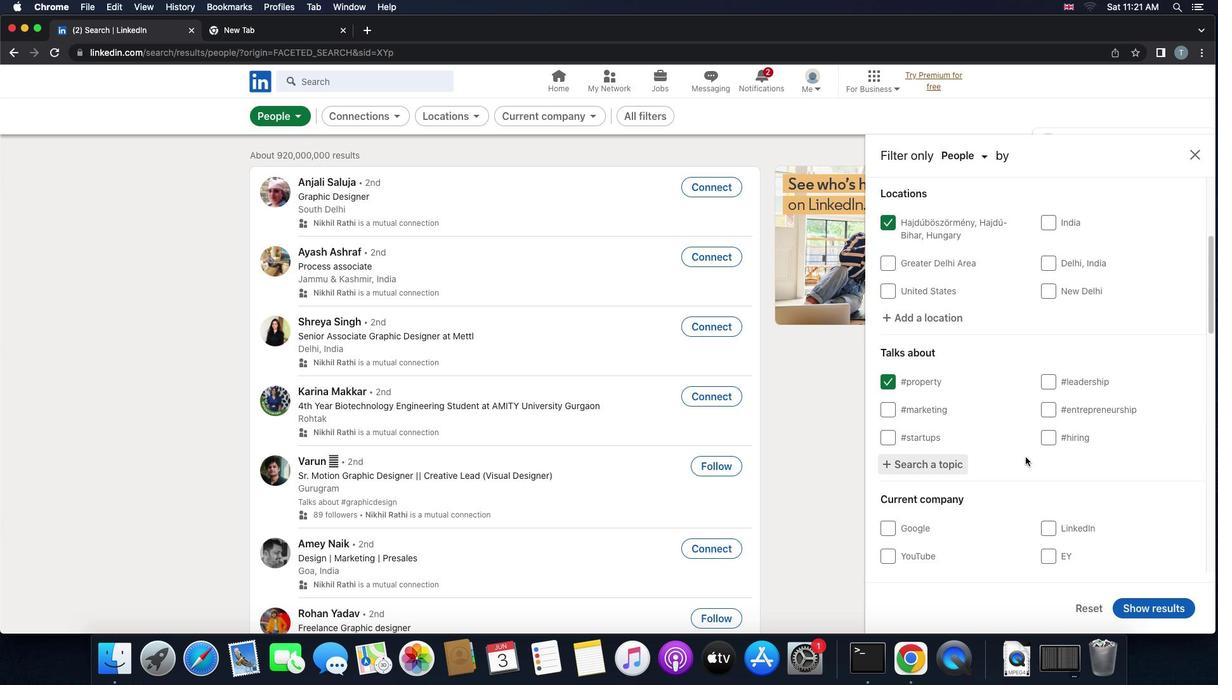 
Action: Mouse scrolled (1025, 456) with delta (0, -1)
Screenshot: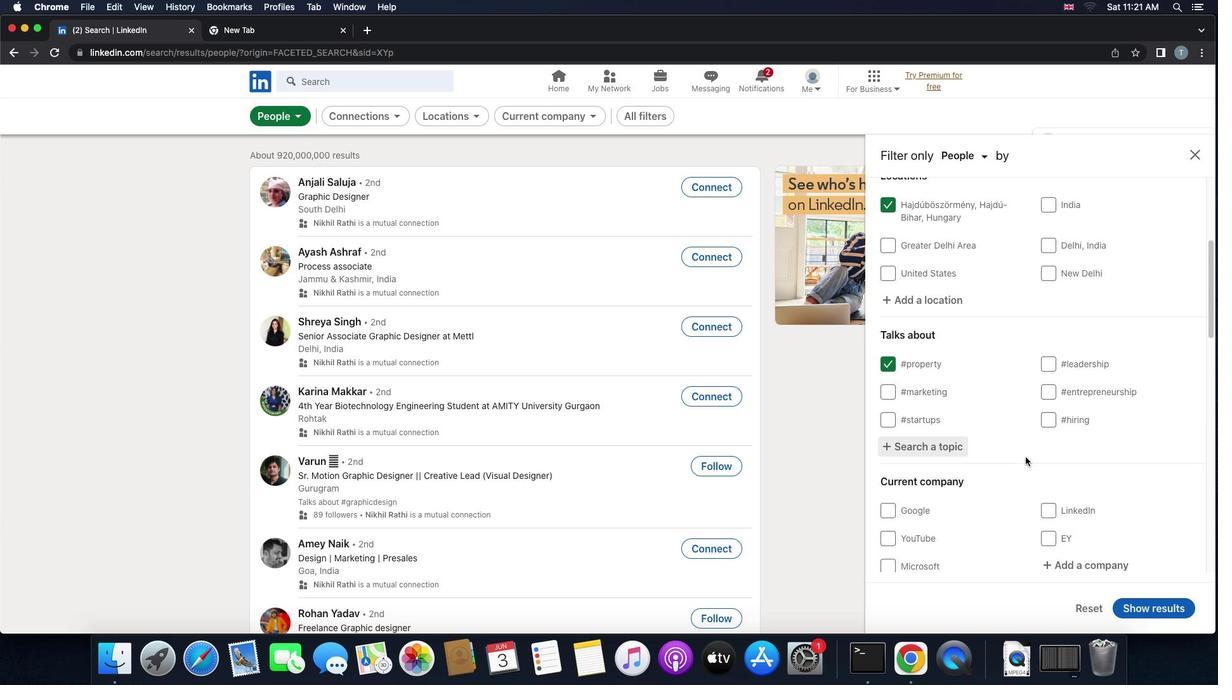 
Action: Mouse scrolled (1025, 456) with delta (0, 0)
Screenshot: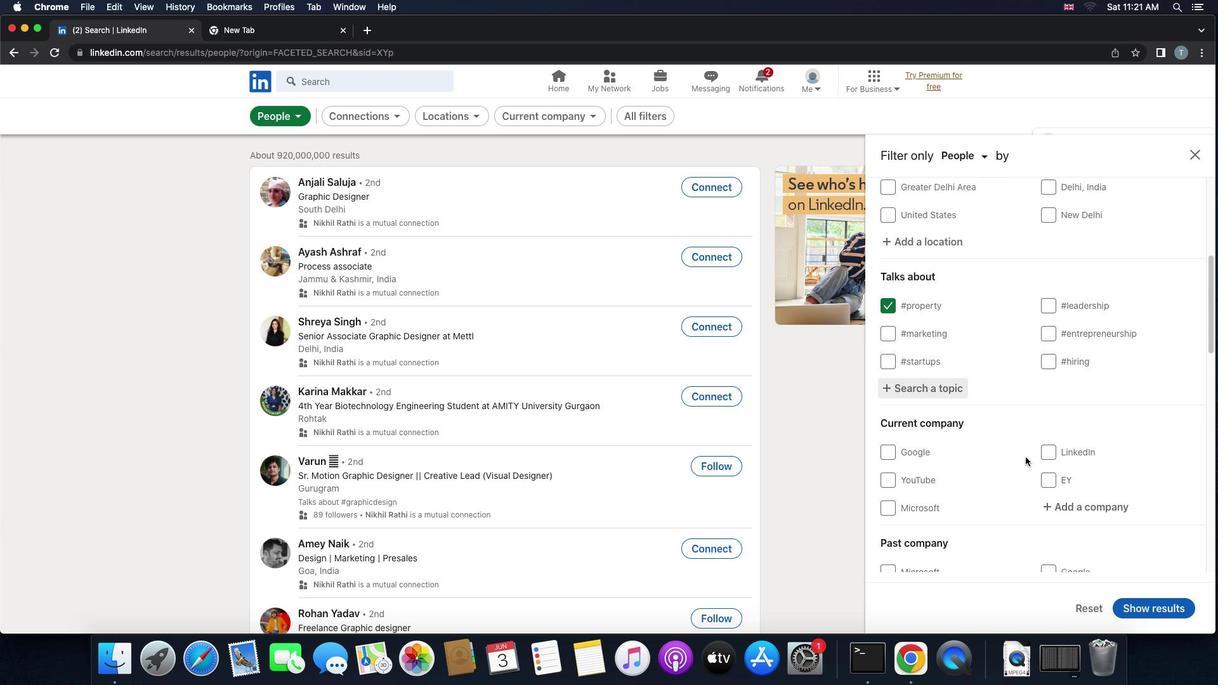 
Action: Mouse scrolled (1025, 456) with delta (0, 0)
Screenshot: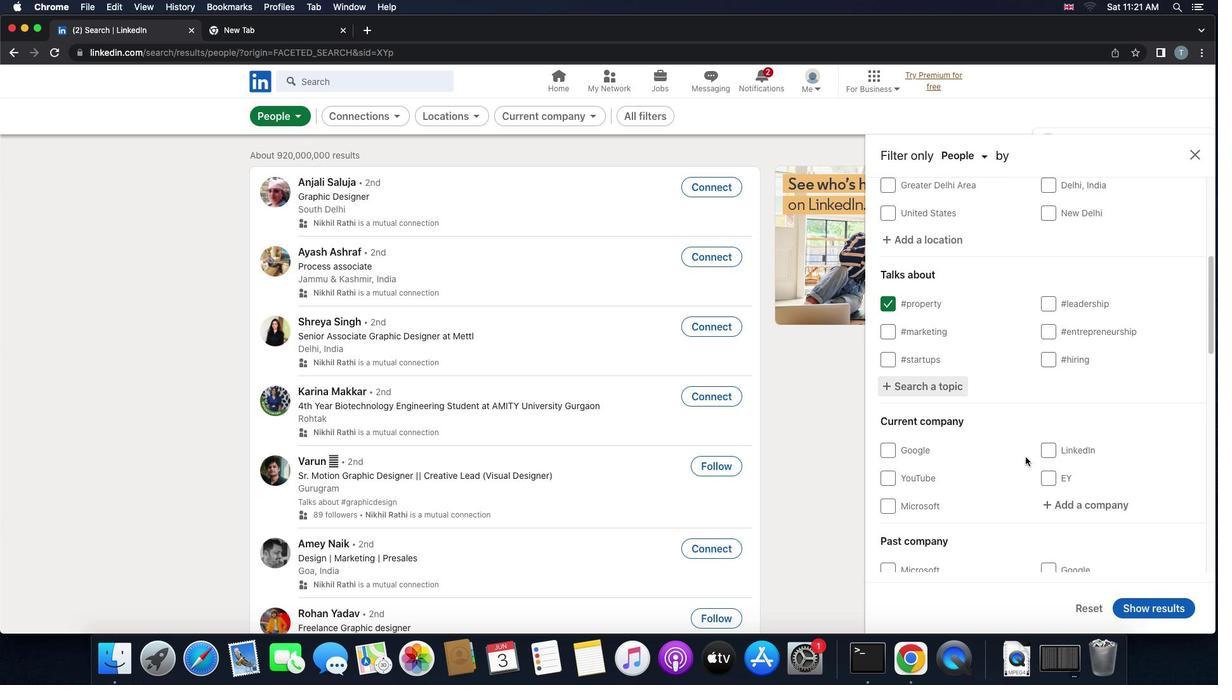 
Action: Mouse scrolled (1025, 456) with delta (0, 0)
Screenshot: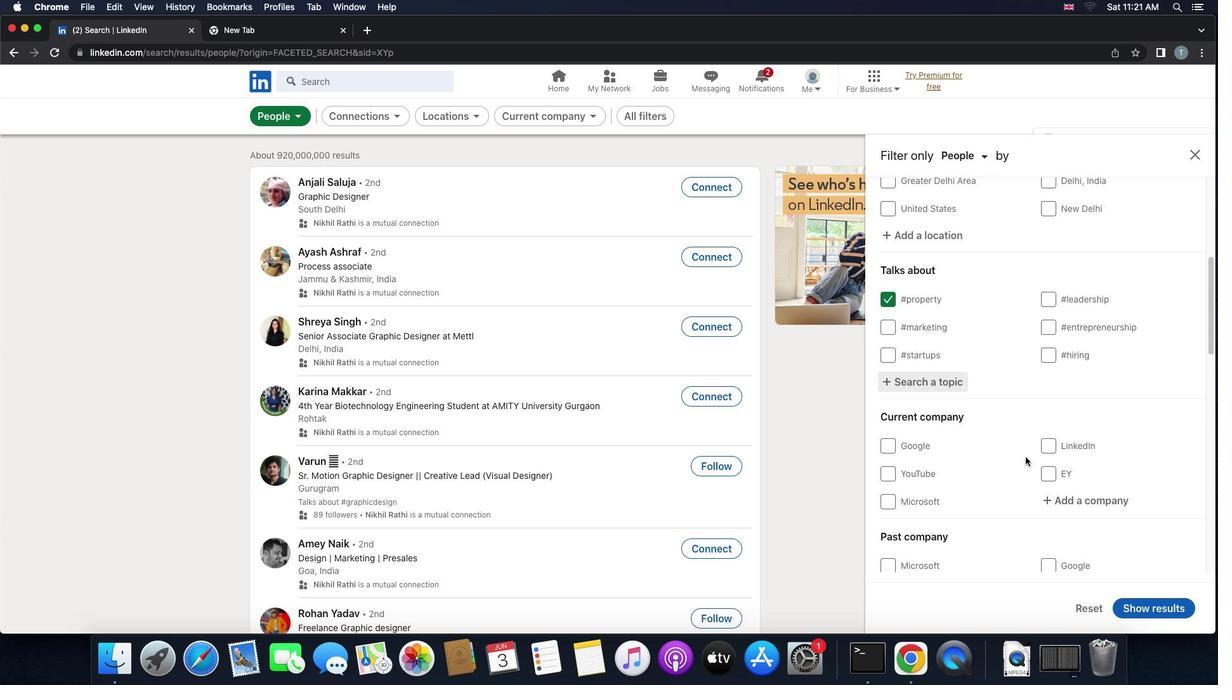 
Action: Mouse scrolled (1025, 456) with delta (0, 0)
Screenshot: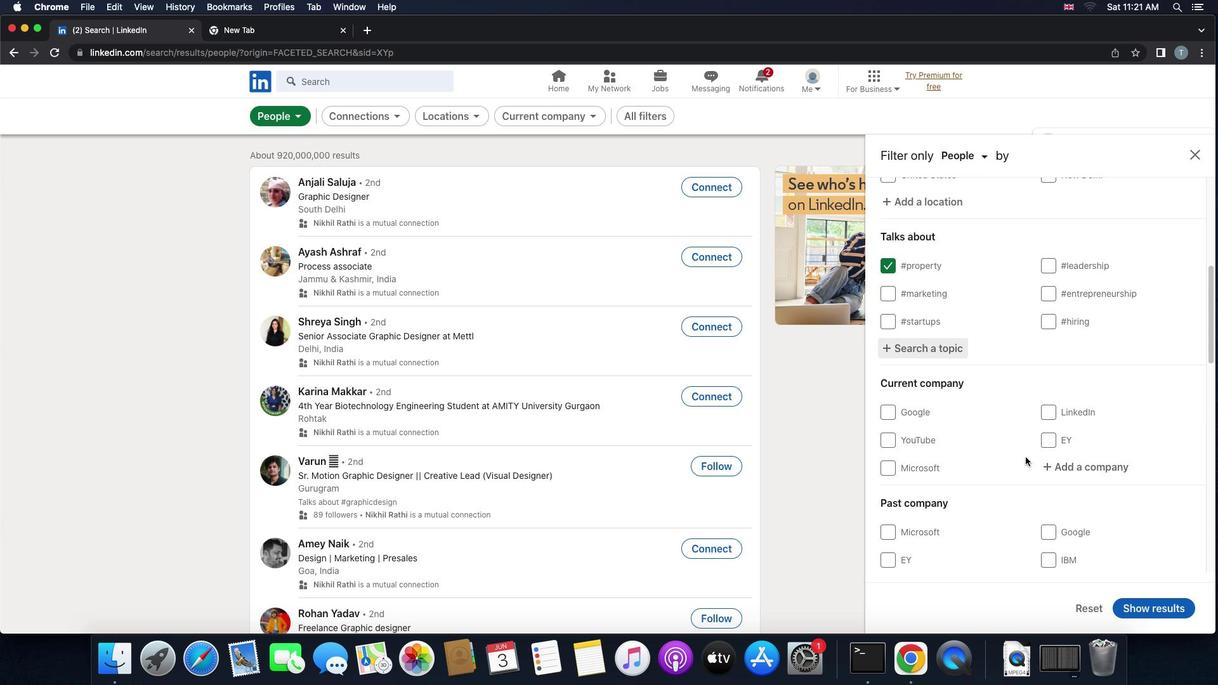 
Action: Mouse scrolled (1025, 456) with delta (0, 0)
Screenshot: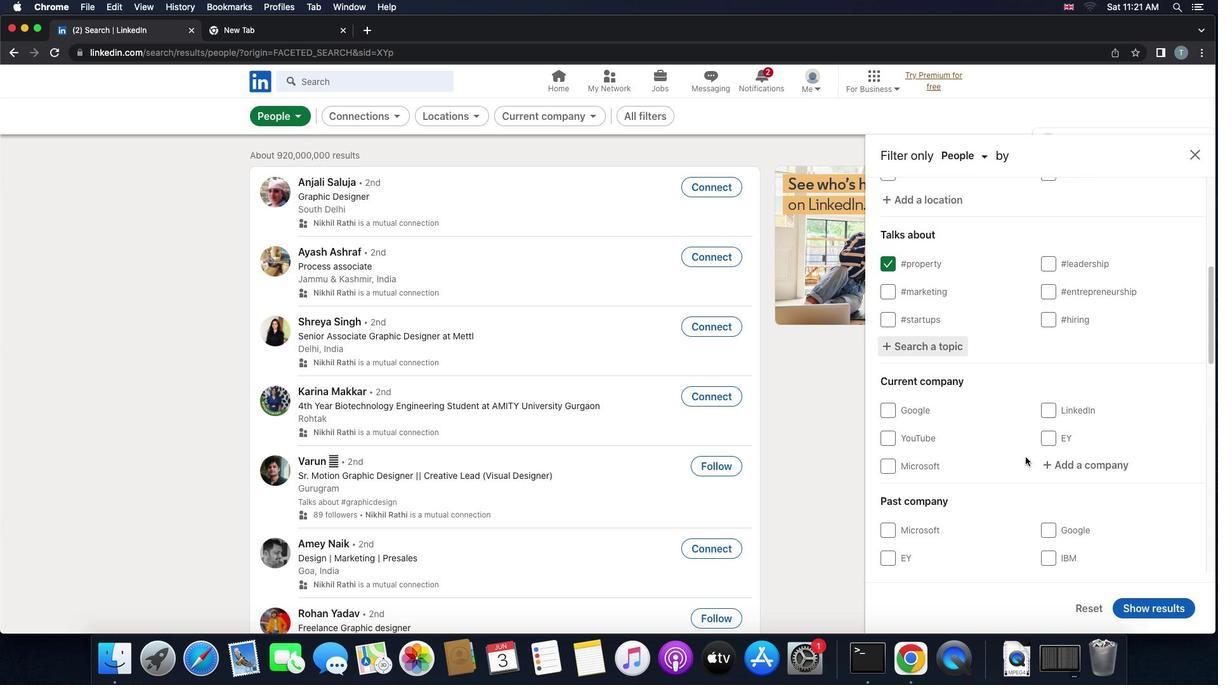 
Action: Mouse scrolled (1025, 456) with delta (0, 0)
Screenshot: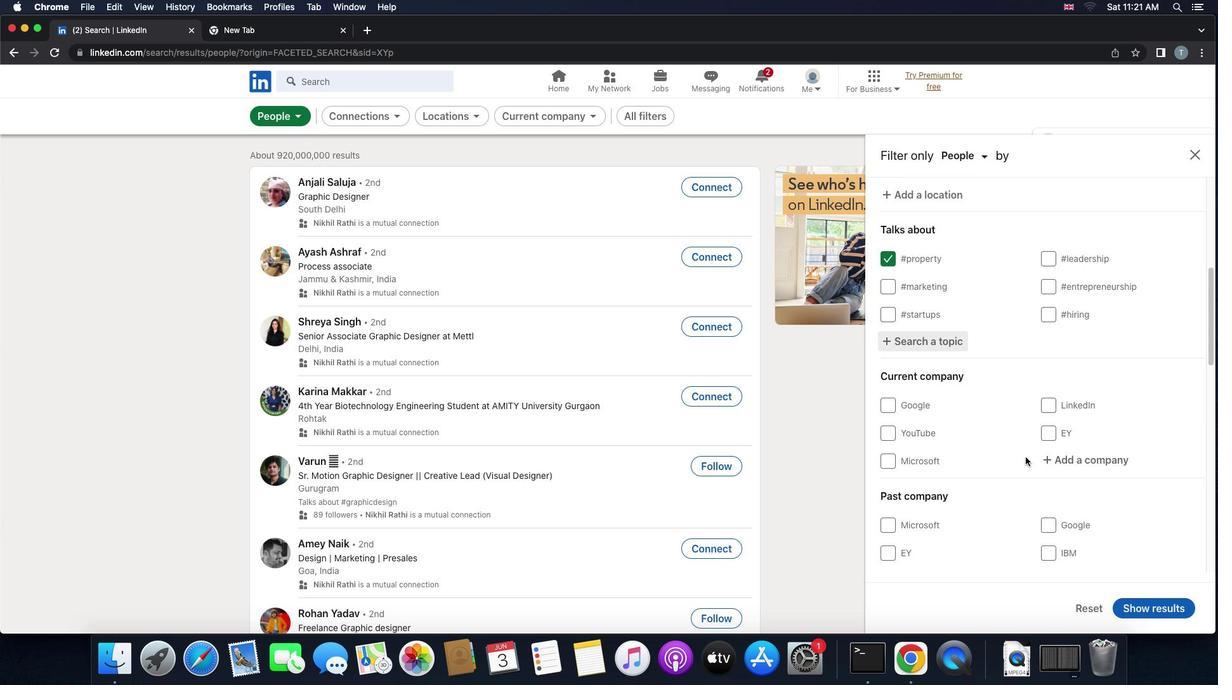 
Action: Mouse scrolled (1025, 456) with delta (0, 0)
Screenshot: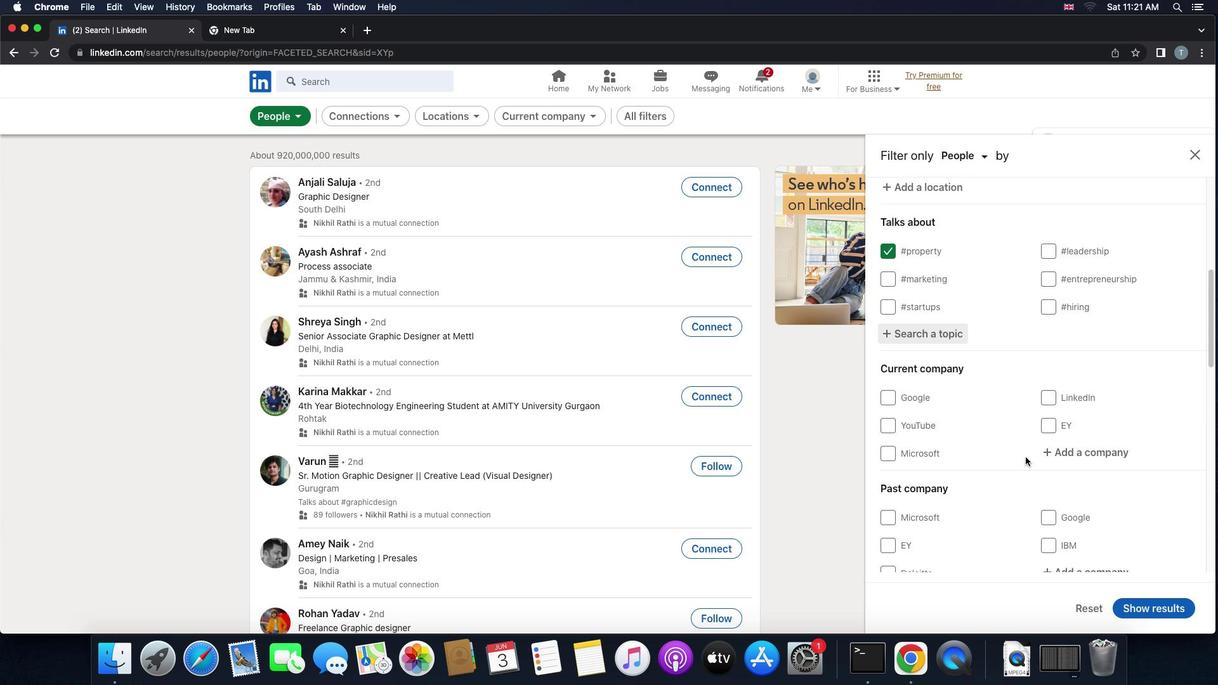 
Action: Mouse scrolled (1025, 456) with delta (0, 0)
Screenshot: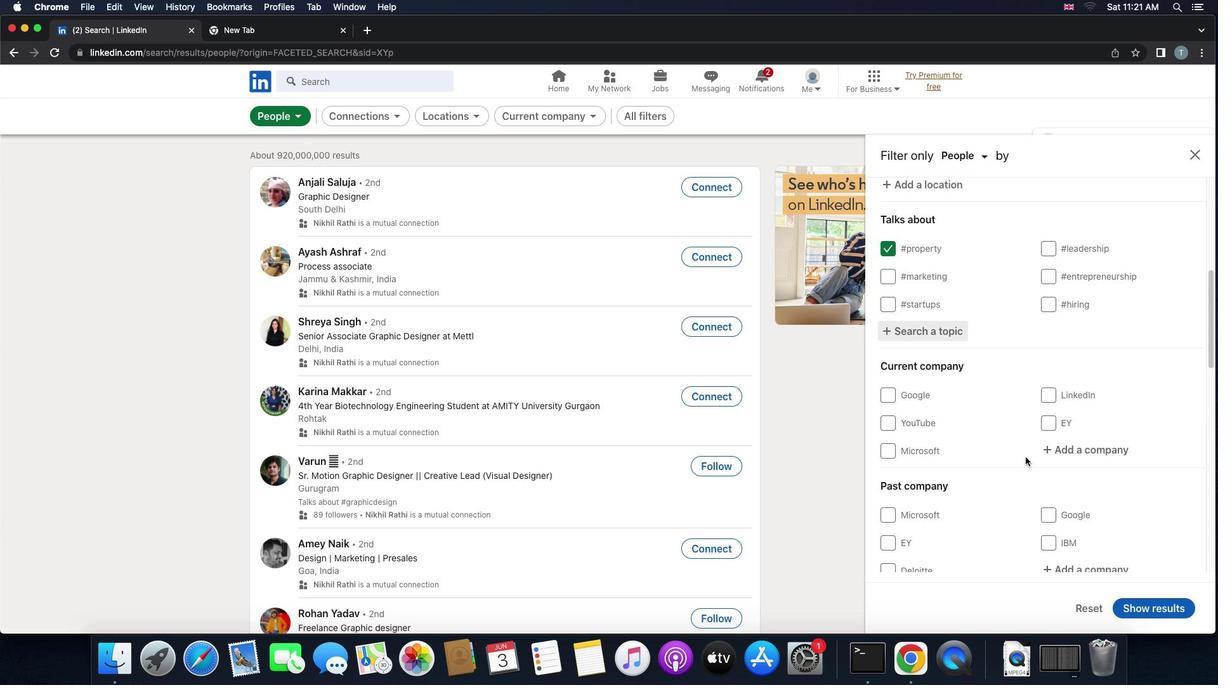
Action: Mouse scrolled (1025, 456) with delta (0, 0)
Screenshot: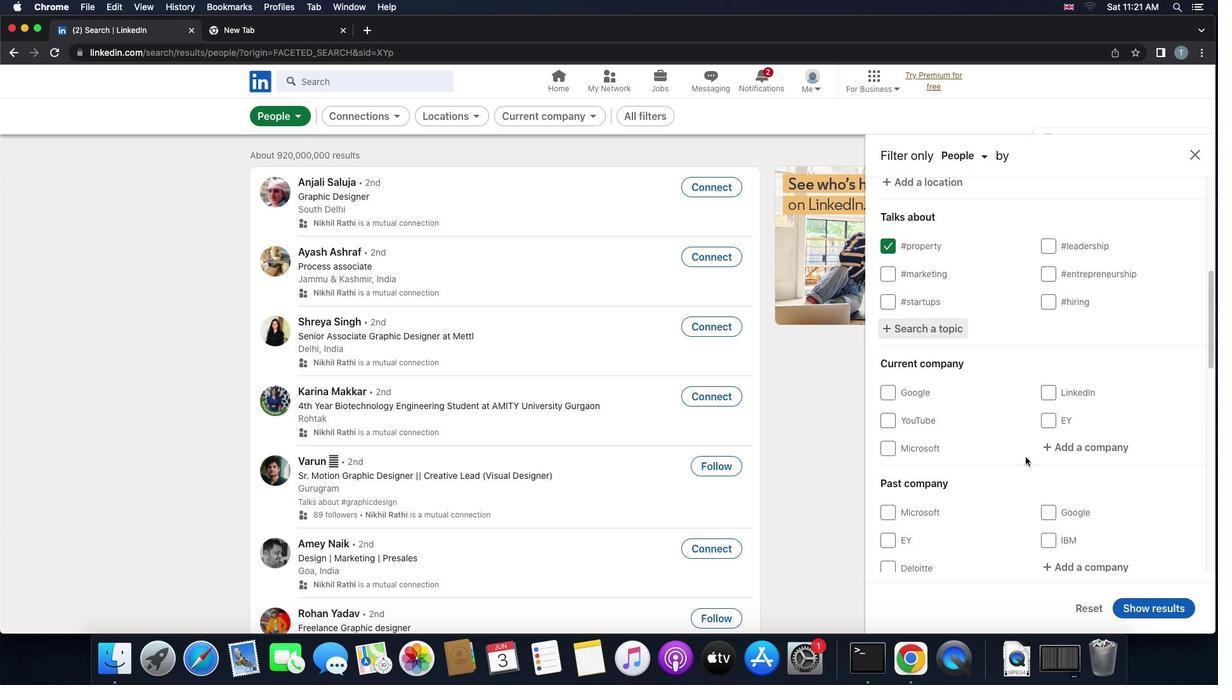 
Action: Mouse moved to (1025, 457)
Screenshot: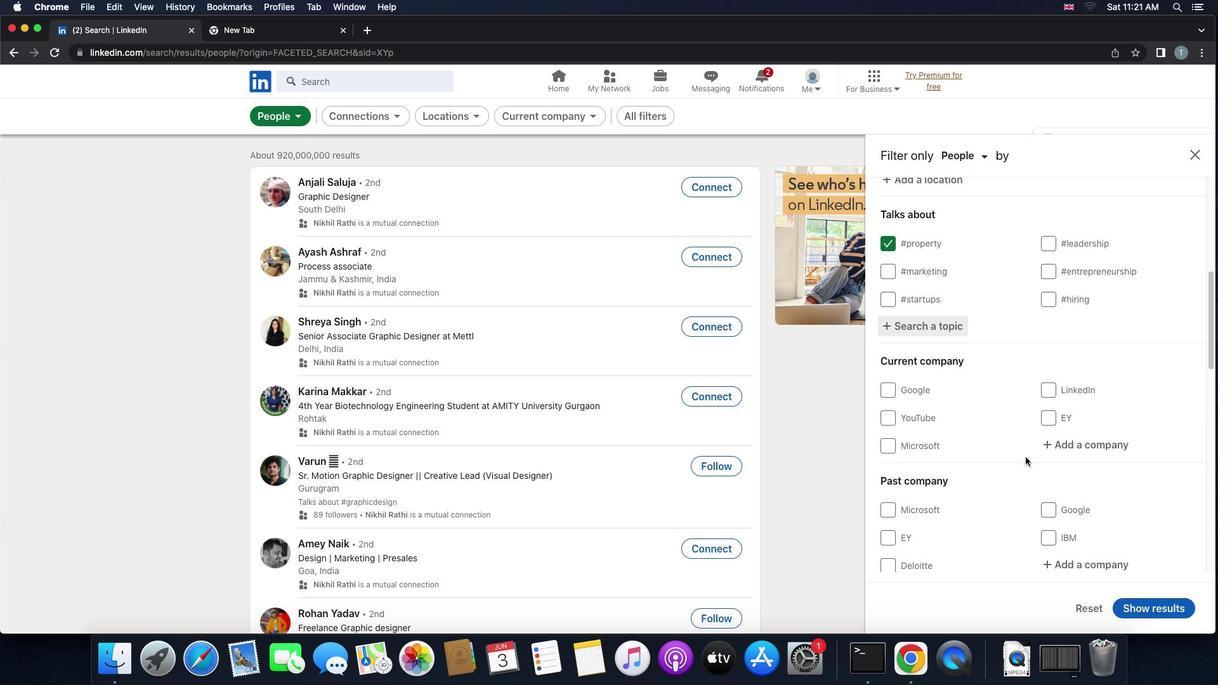 
Action: Mouse scrolled (1025, 457) with delta (0, 0)
Screenshot: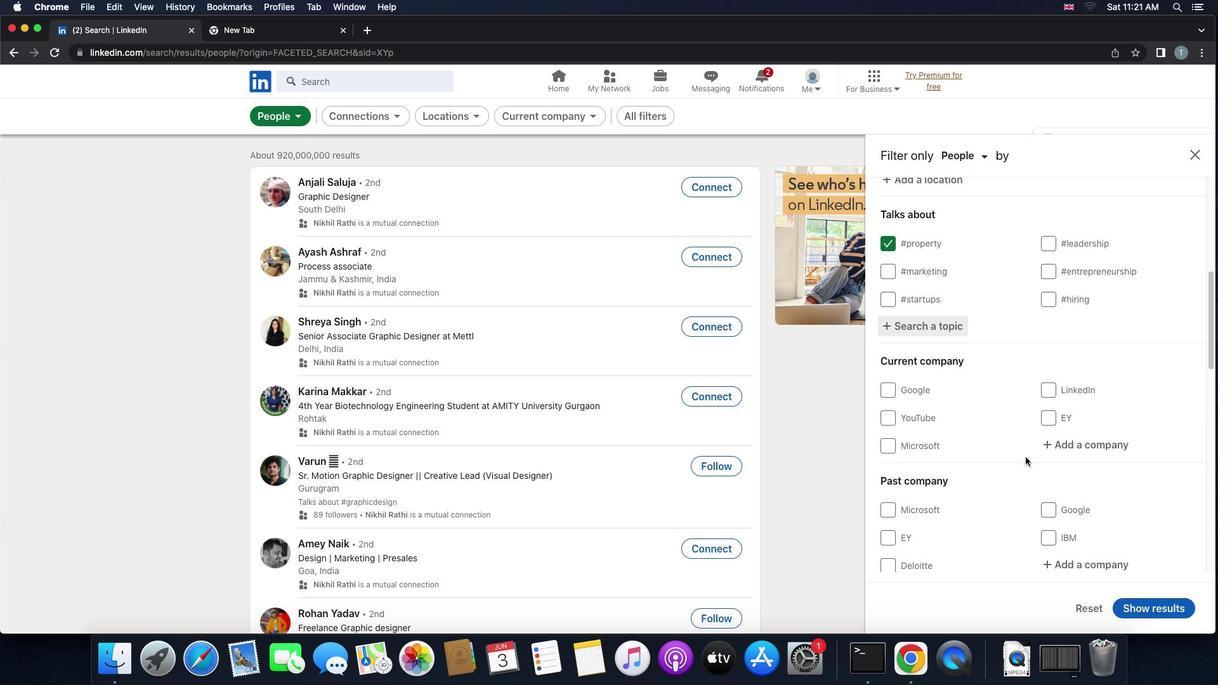 
Action: Mouse moved to (1071, 442)
Screenshot: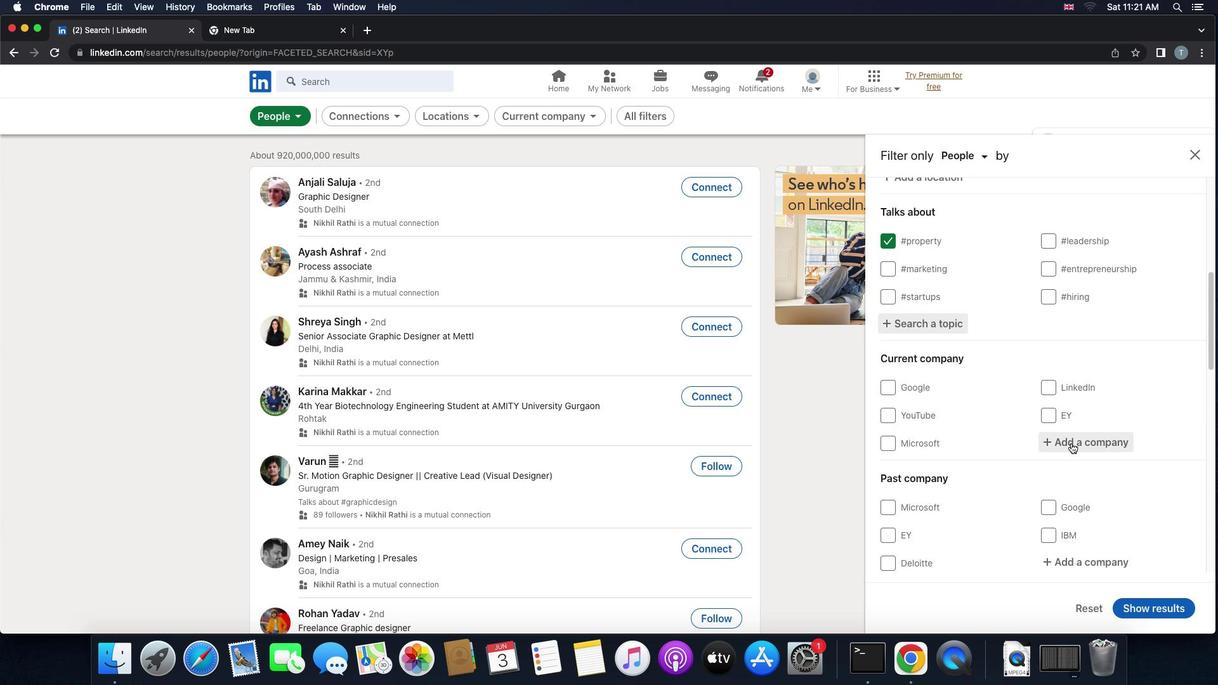 
Action: Mouse pressed left at (1071, 442)
Screenshot: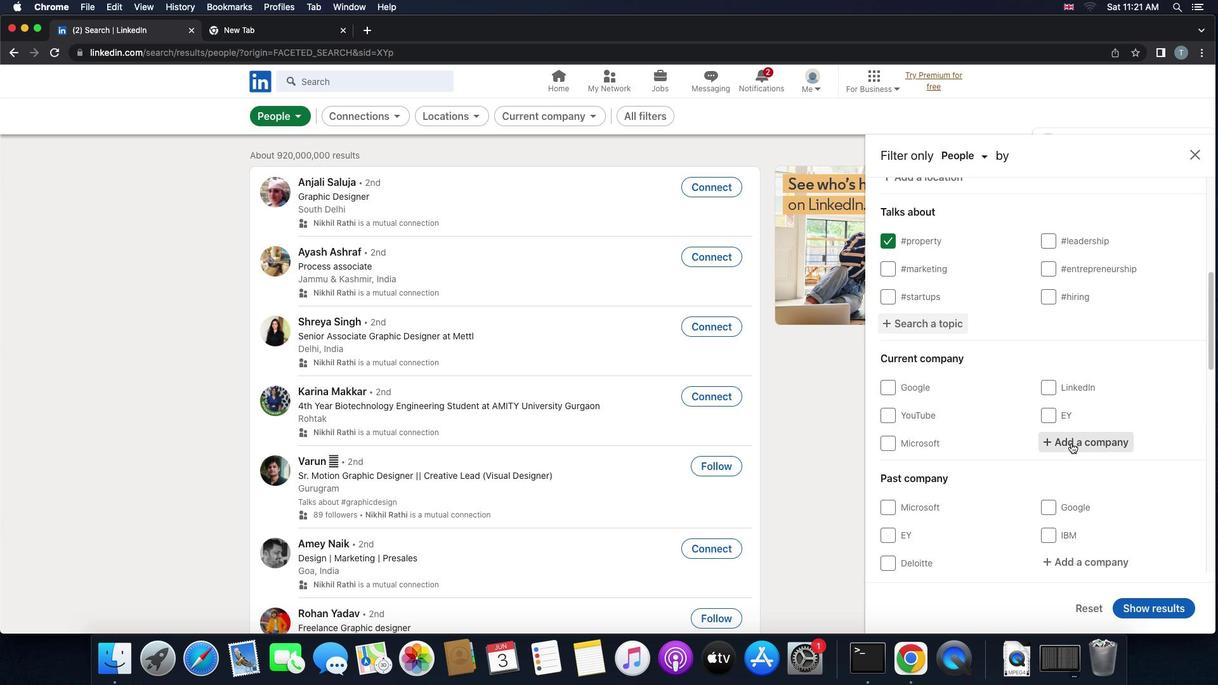 
Action: Key pressed 'u''s'Key.space't''e''c''h'
Screenshot: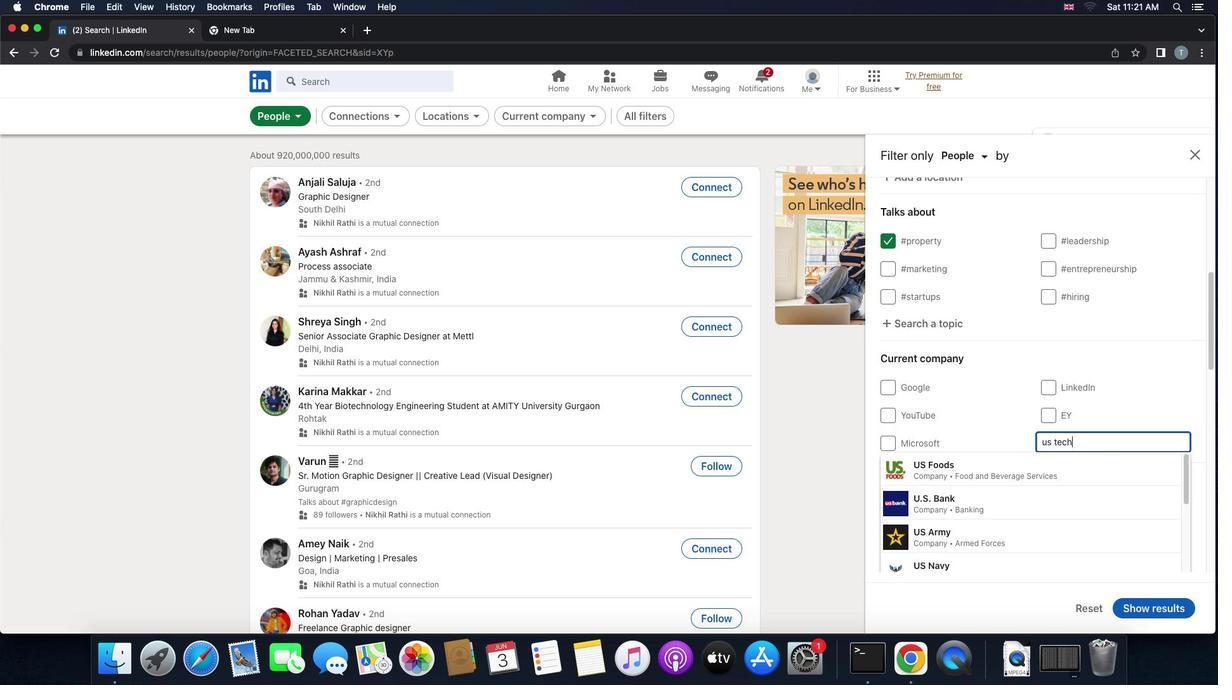 
Action: Mouse moved to (1040, 462)
Screenshot: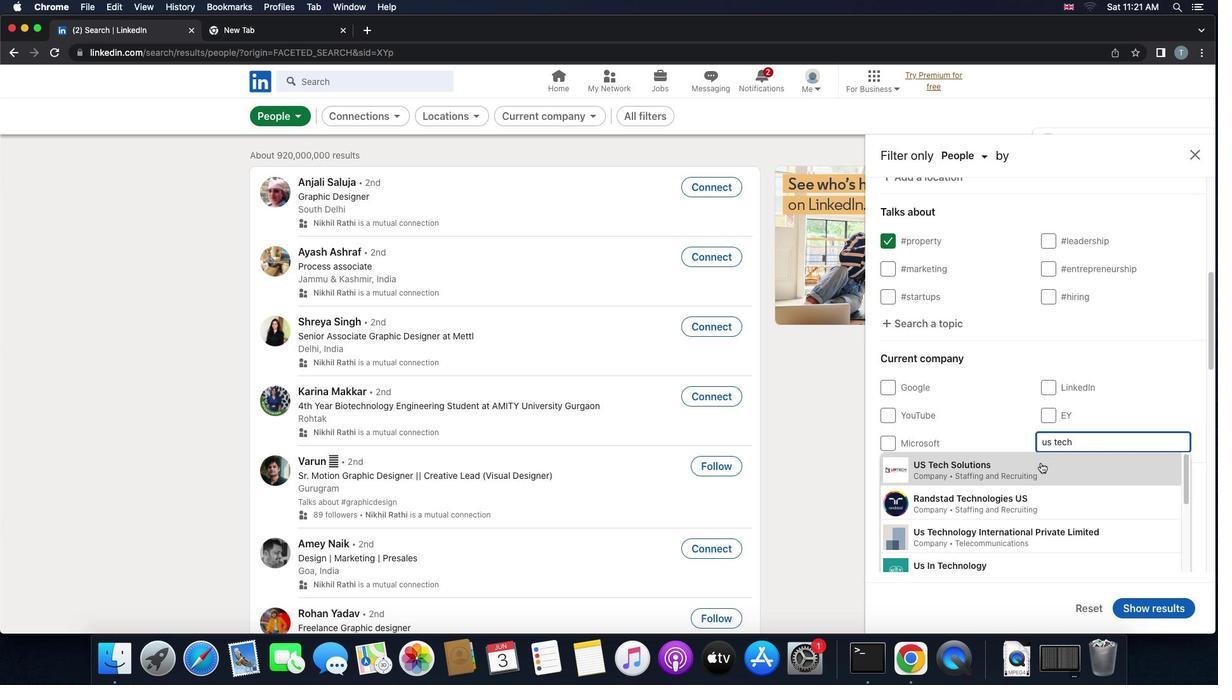 
Action: Mouse pressed left at (1040, 462)
Screenshot: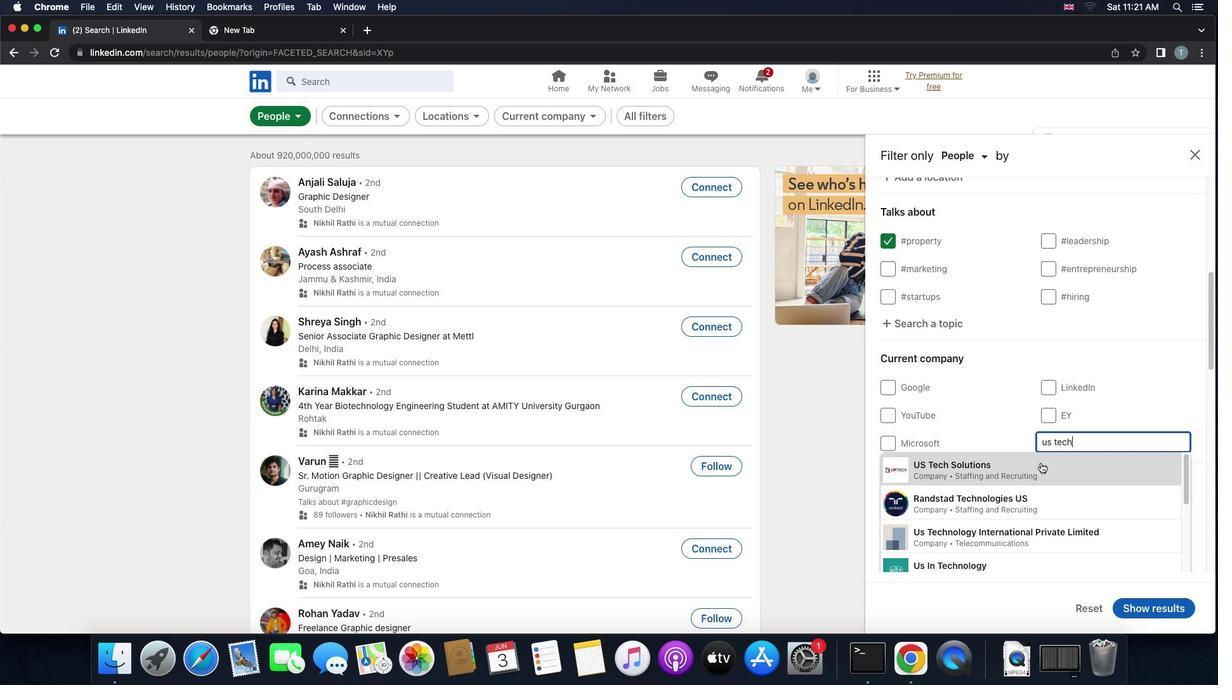 
Action: Mouse moved to (1044, 487)
Screenshot: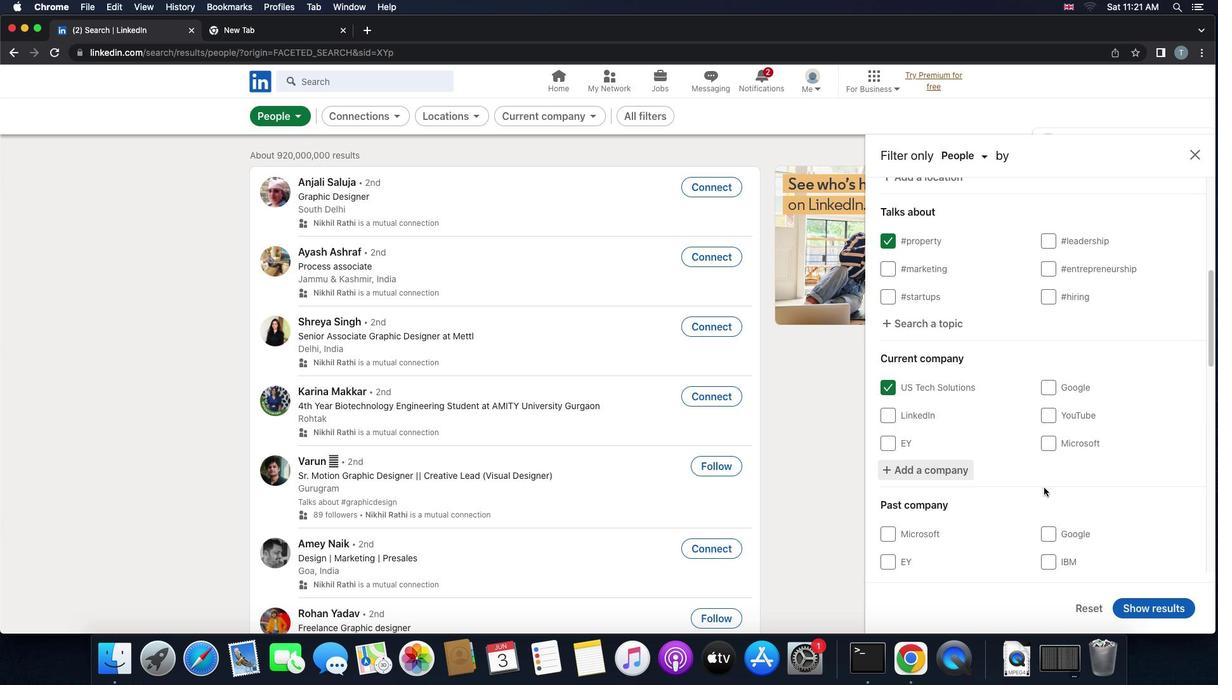
Action: Mouse scrolled (1044, 487) with delta (0, 0)
Screenshot: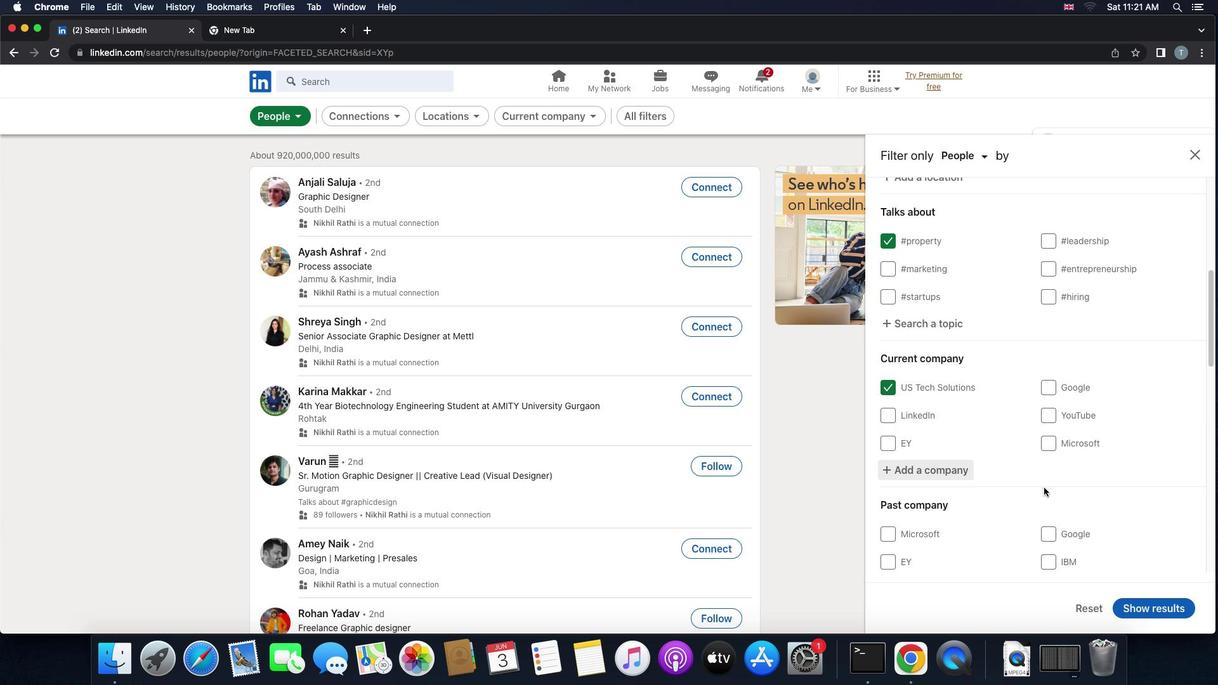 
Action: Mouse scrolled (1044, 487) with delta (0, 0)
Screenshot: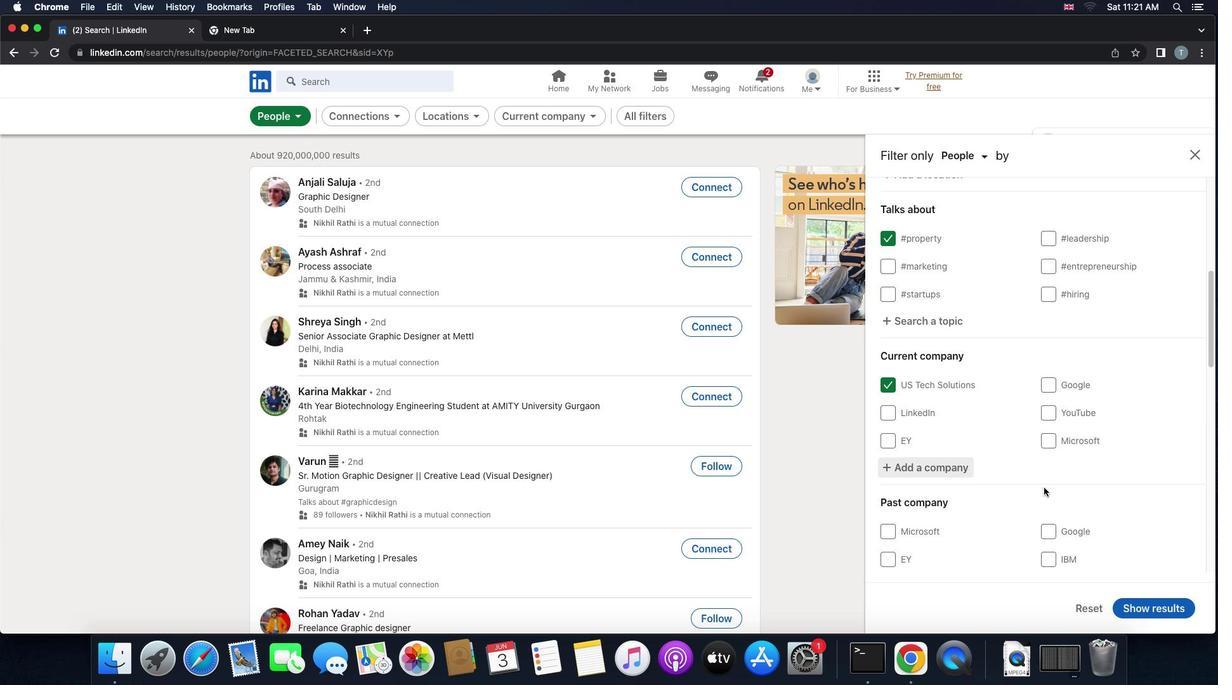 
Action: Mouse scrolled (1044, 487) with delta (0, -1)
Screenshot: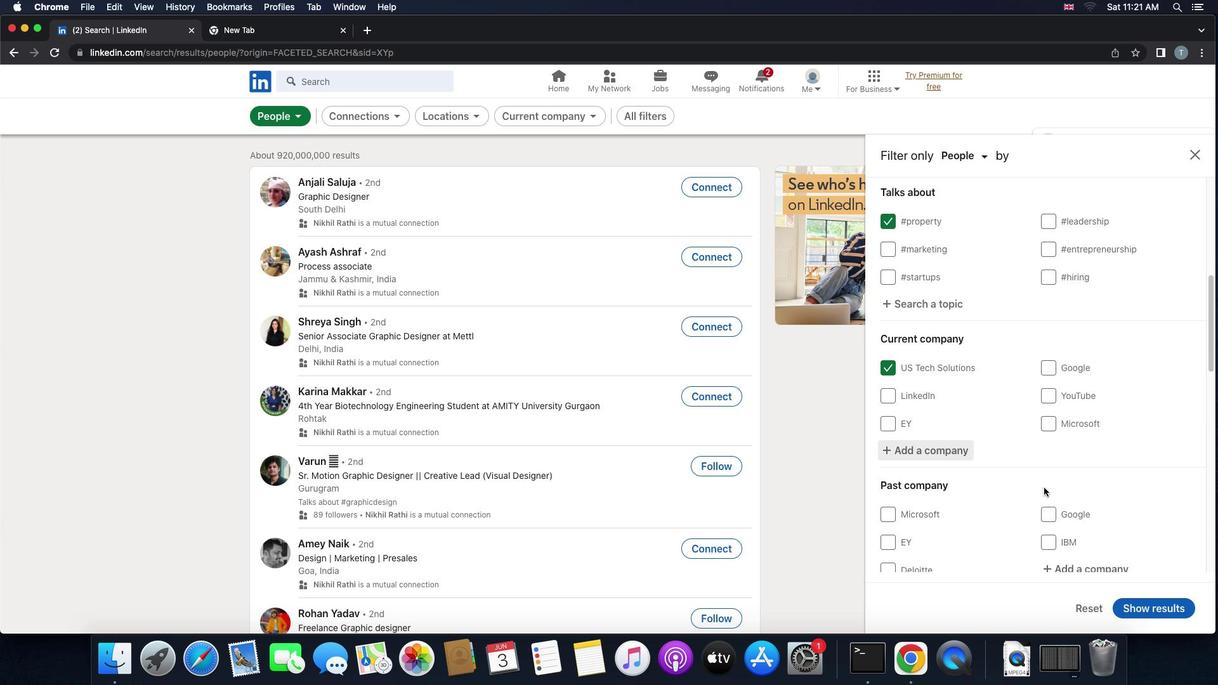 
Action: Mouse scrolled (1044, 487) with delta (0, 0)
Screenshot: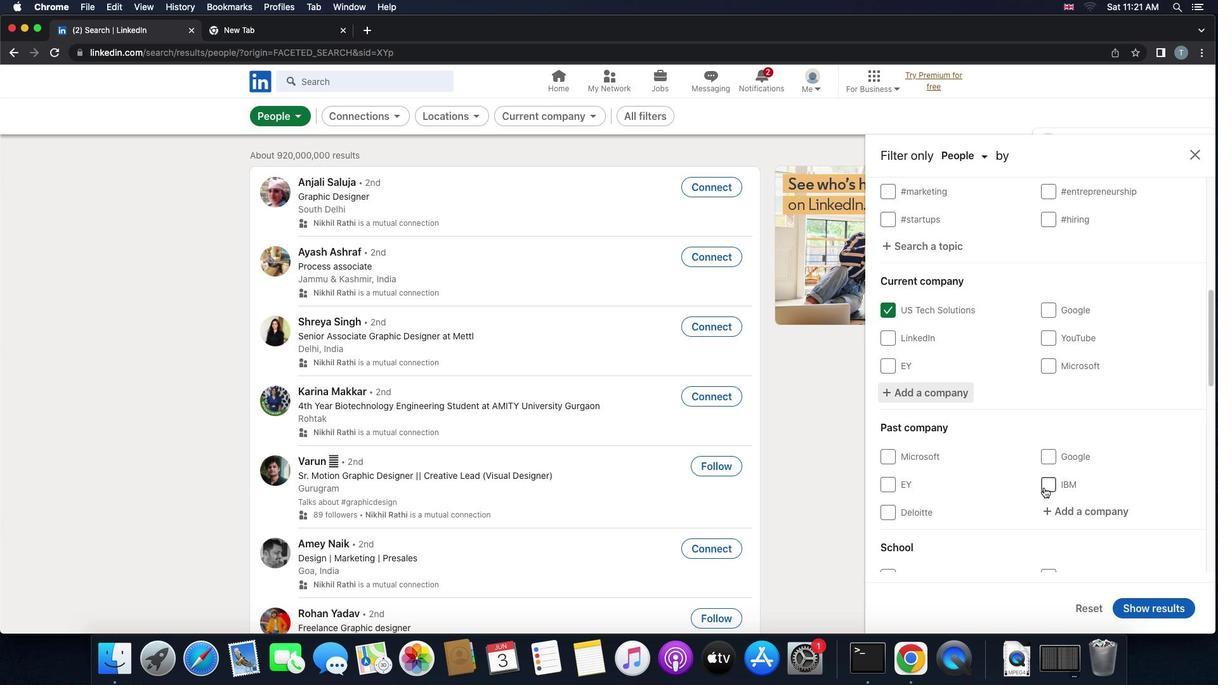 
Action: Mouse scrolled (1044, 487) with delta (0, 0)
Screenshot: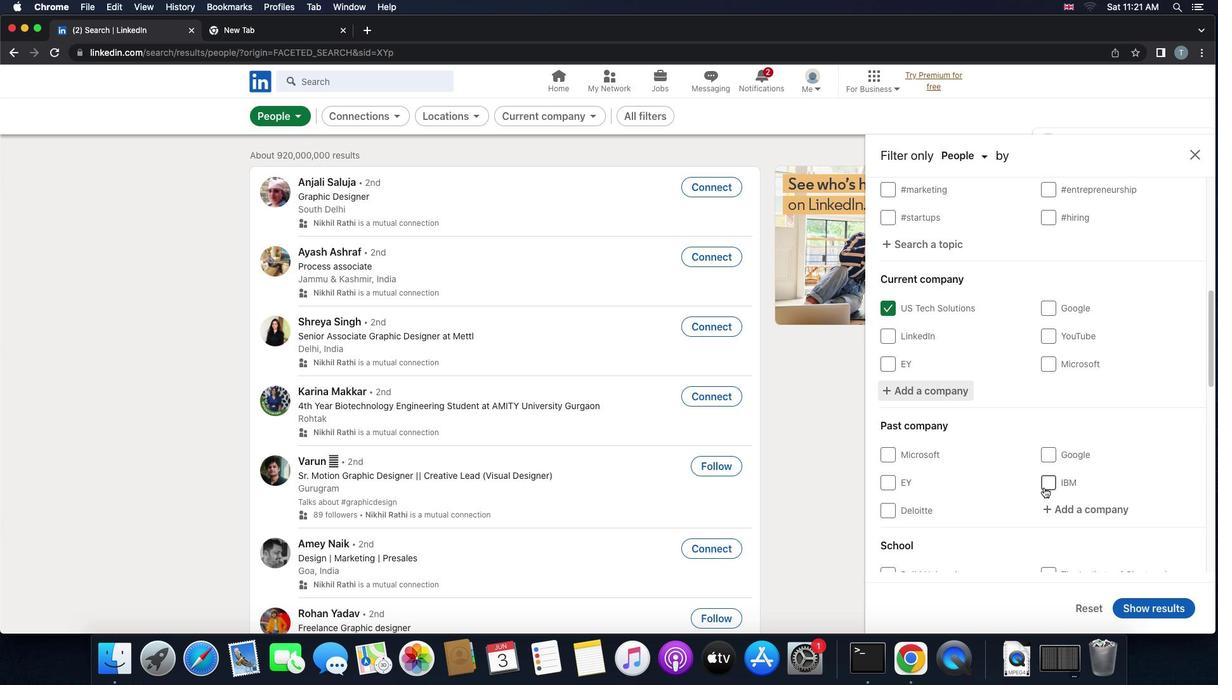 
Action: Mouse scrolled (1044, 487) with delta (0, 0)
Screenshot: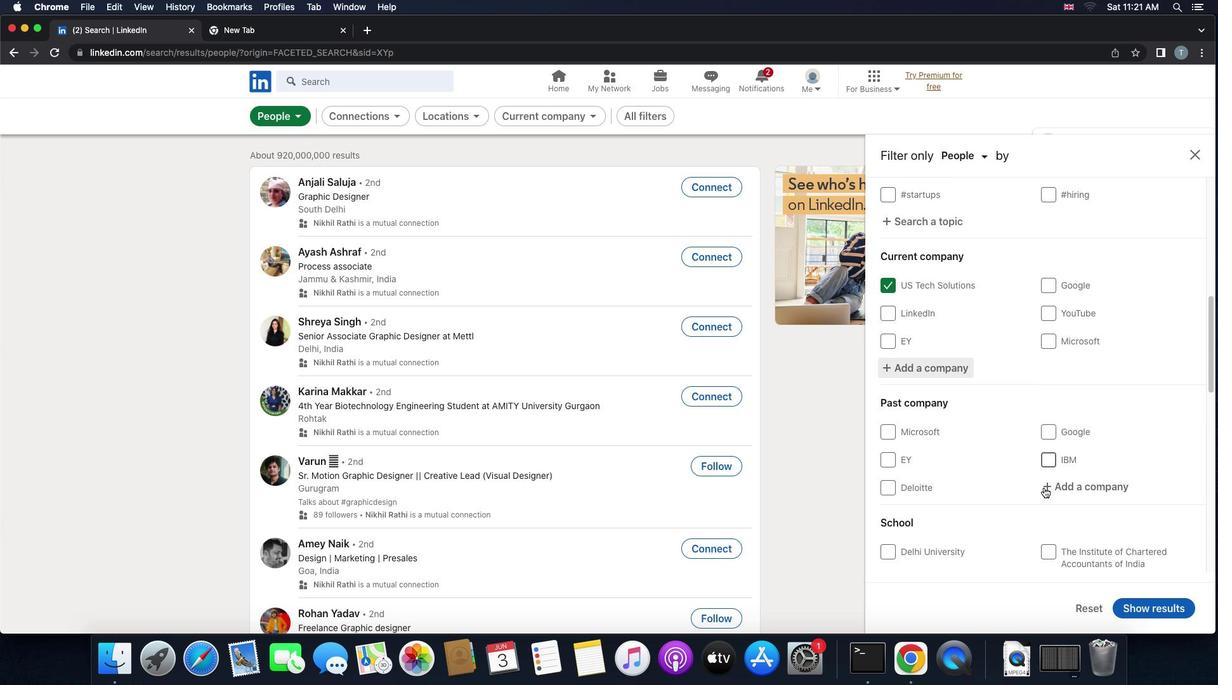 
Action: Mouse scrolled (1044, 487) with delta (0, 0)
Screenshot: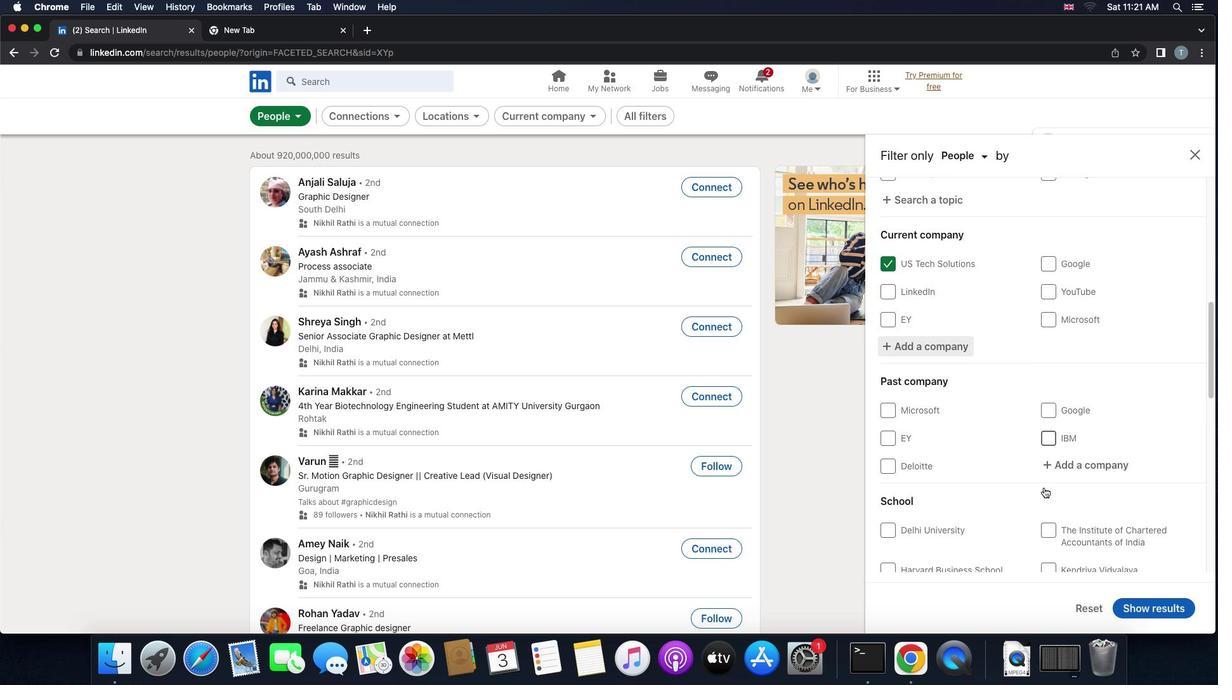 
Action: Mouse scrolled (1044, 487) with delta (0, 0)
Screenshot: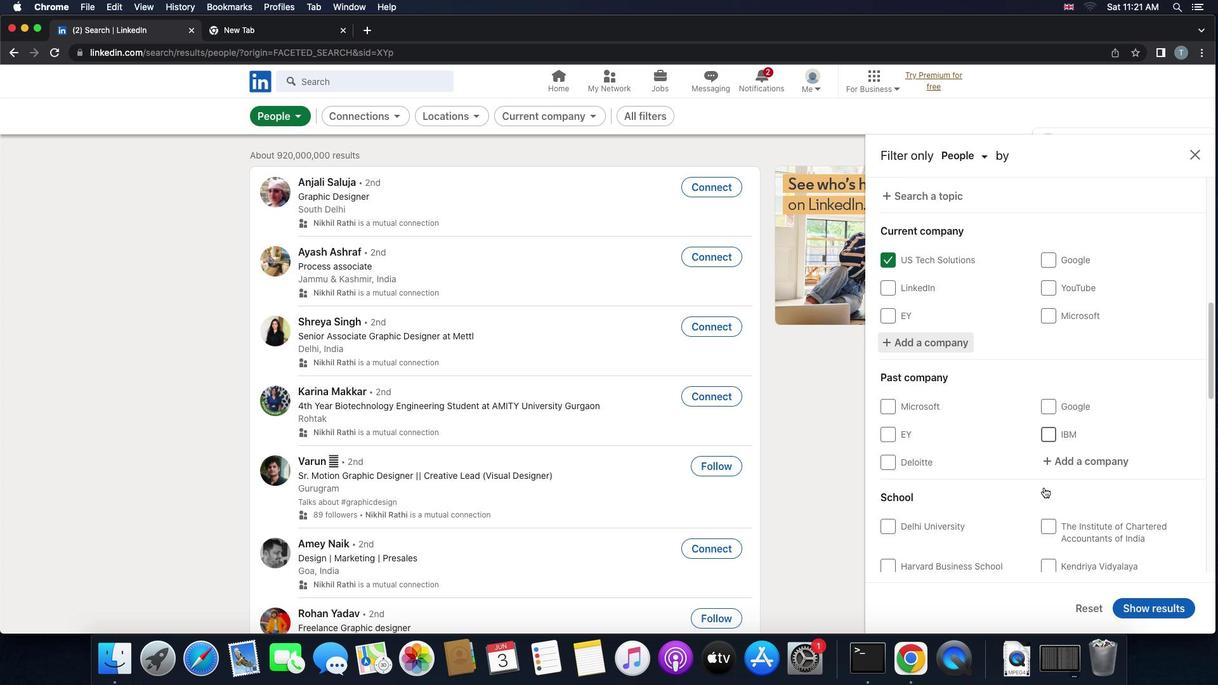 
Action: Mouse scrolled (1044, 487) with delta (0, -1)
Screenshot: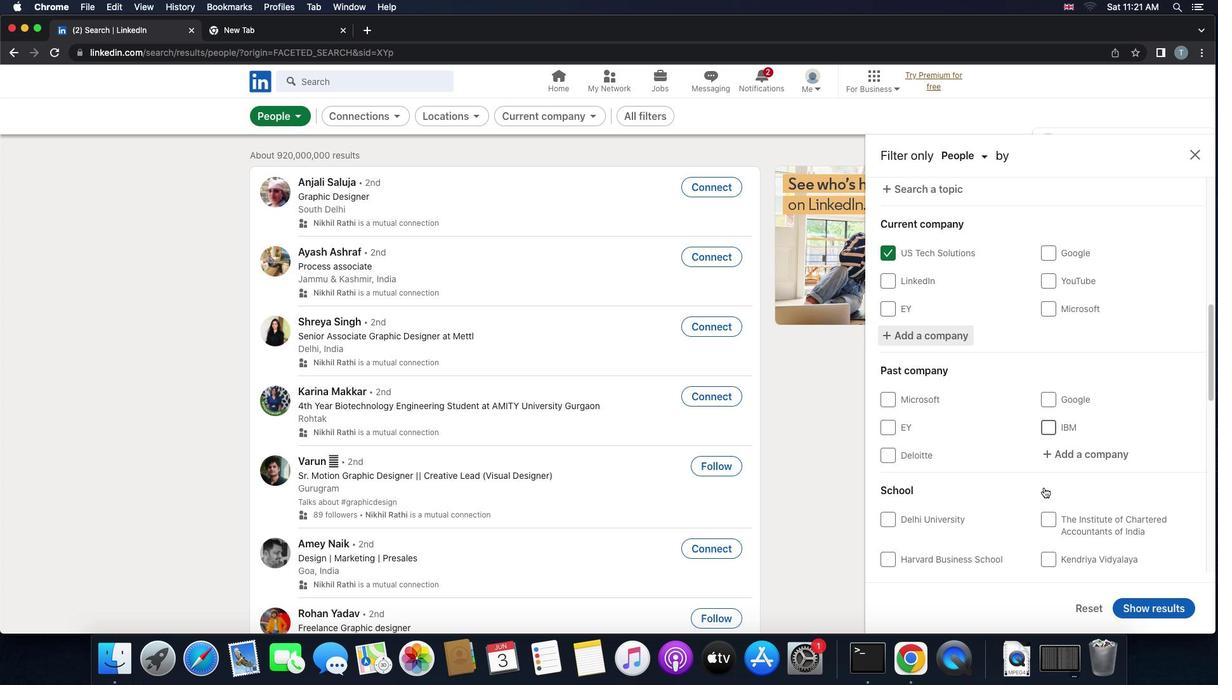 
Action: Mouse moved to (1082, 510)
Screenshot: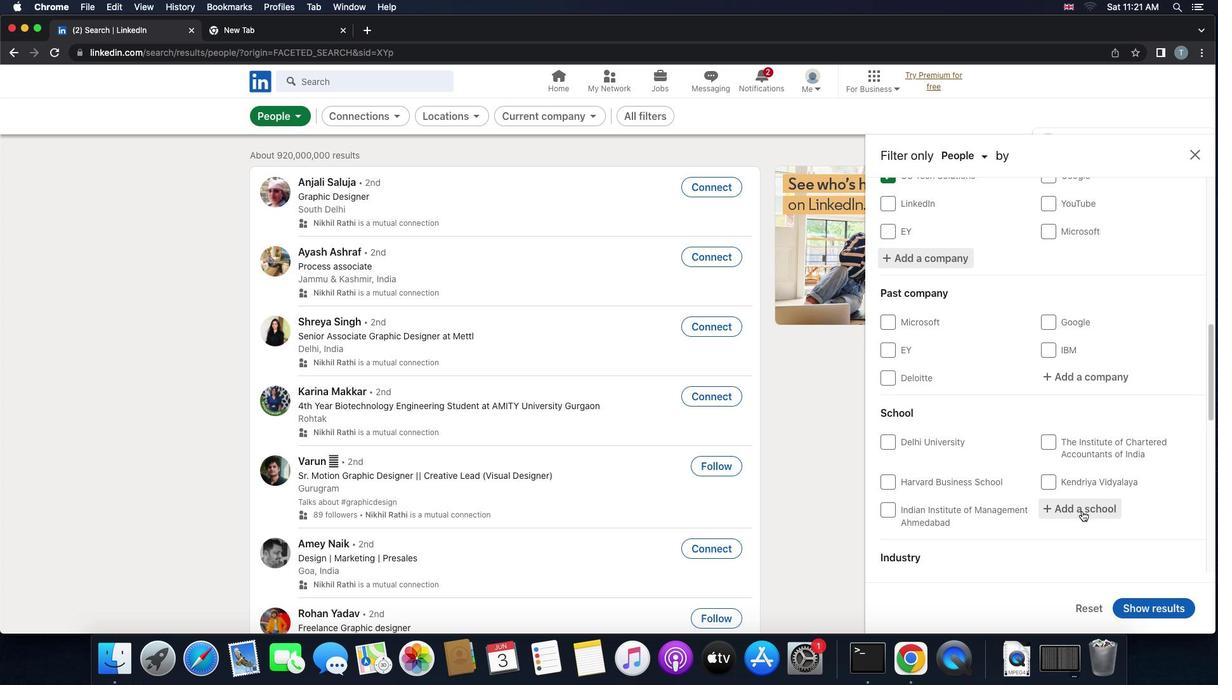 
Action: Mouse pressed left at (1082, 510)
Screenshot: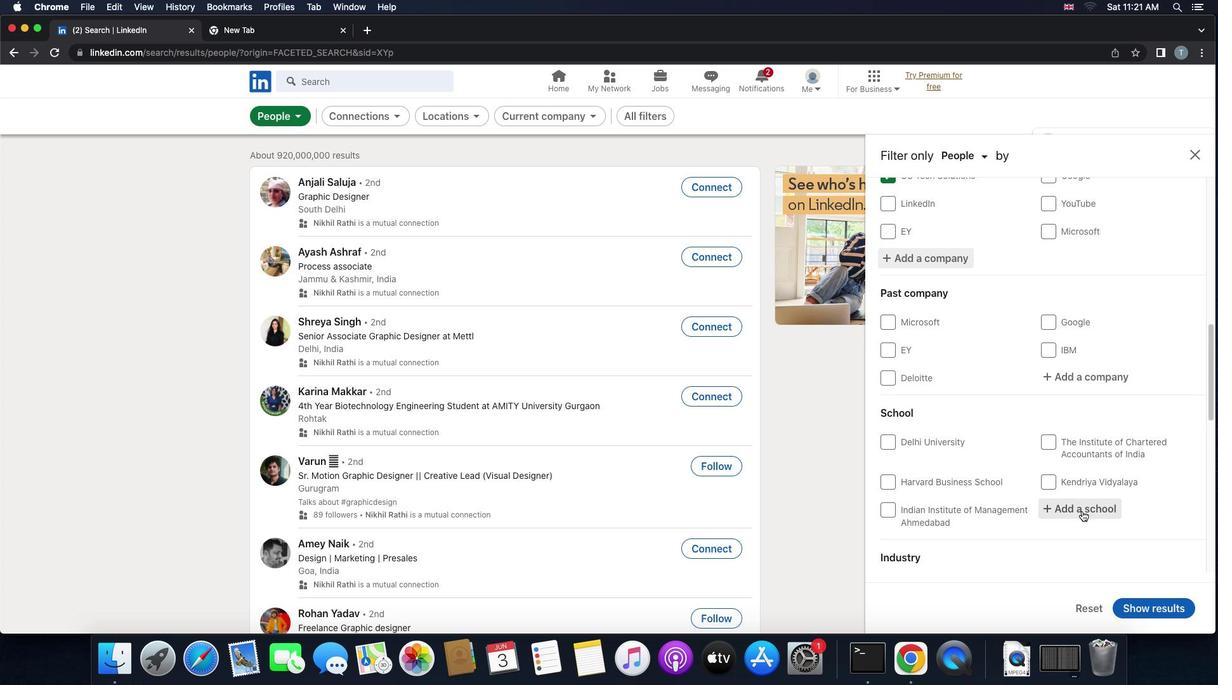 
Action: Key pressed 'i''n''s''t''i''t''u''t''i''o''n'
Screenshot: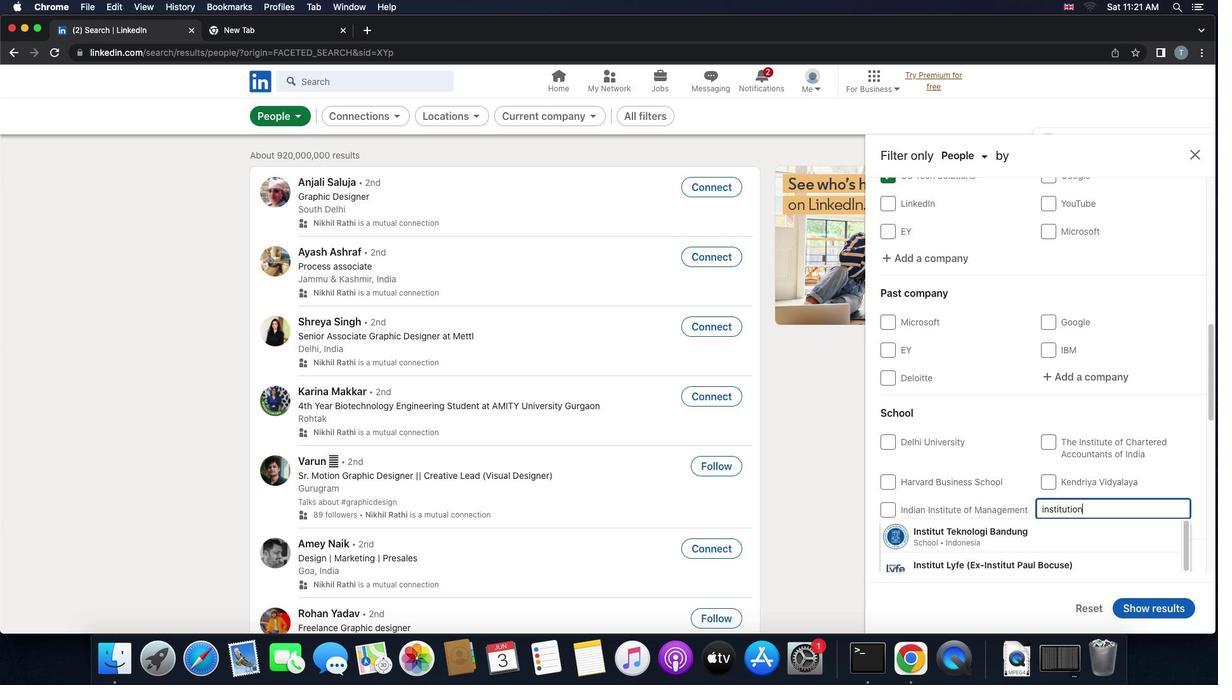
Action: Mouse moved to (1063, 538)
Screenshot: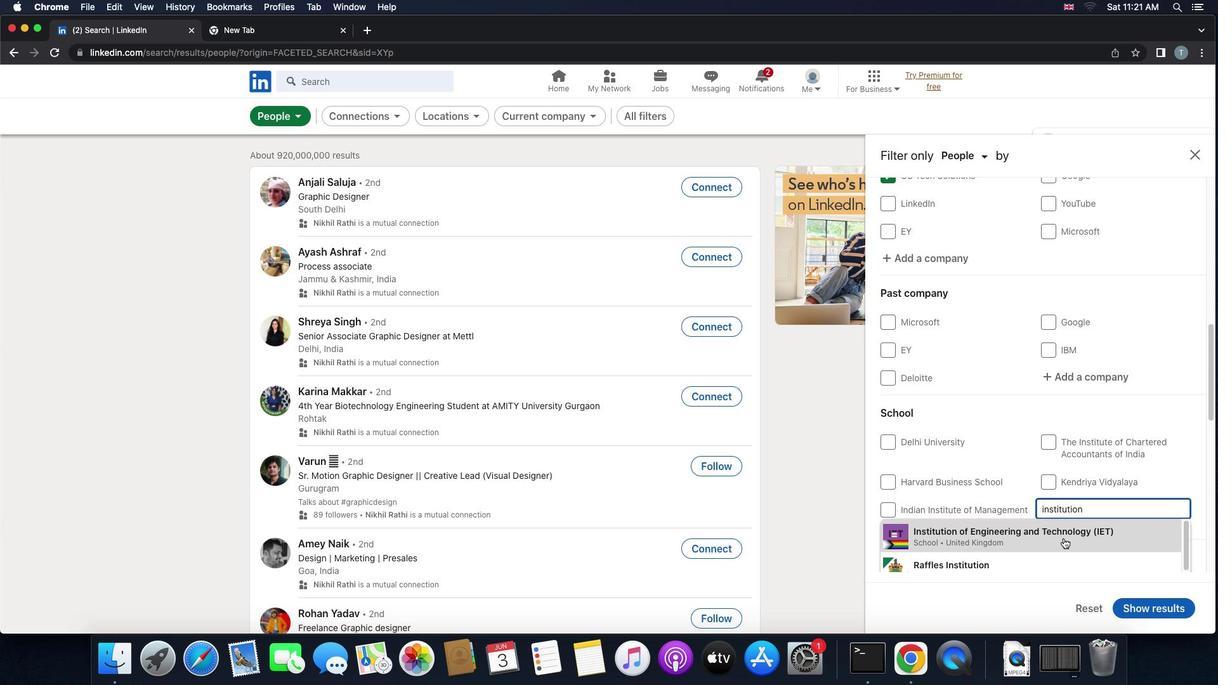 
Action: Mouse pressed left at (1063, 538)
Screenshot: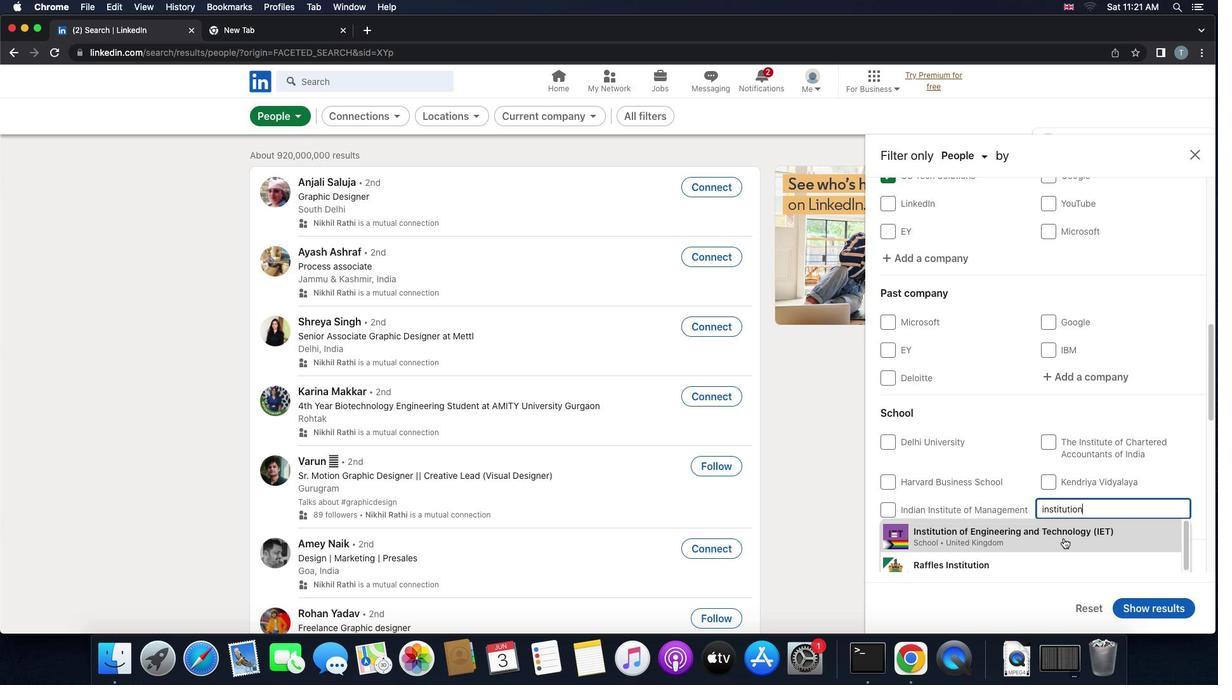 
Action: Mouse moved to (1063, 538)
Screenshot: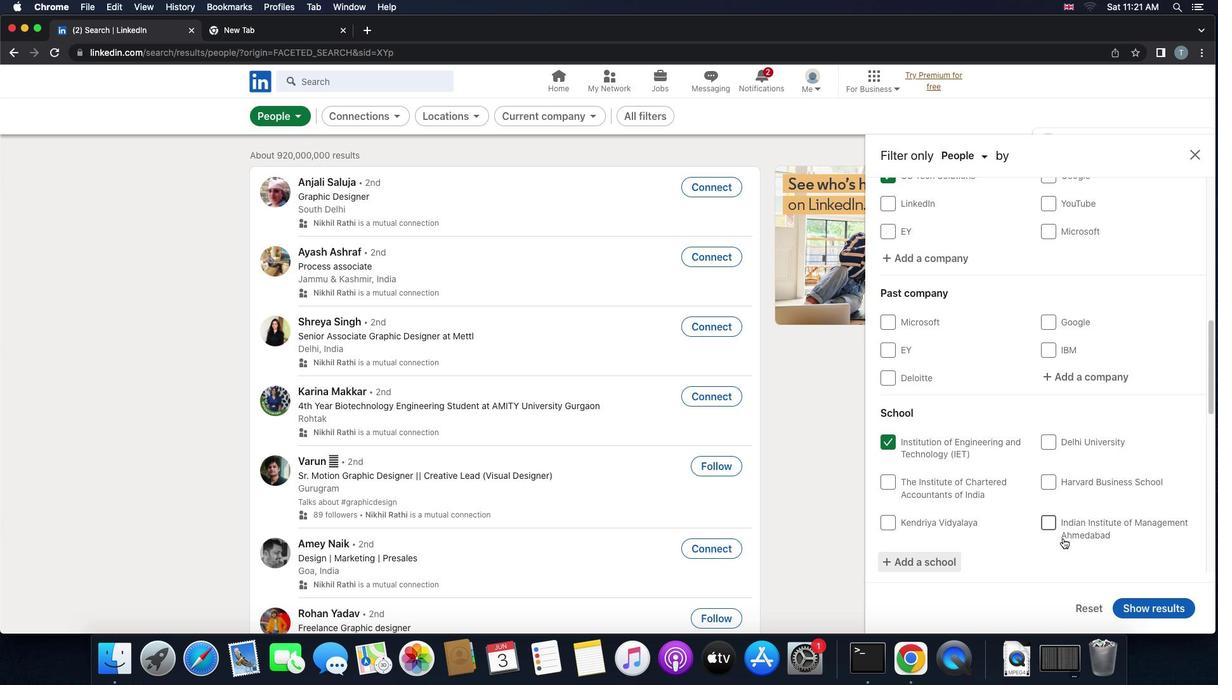 
Action: Mouse scrolled (1063, 538) with delta (0, 0)
Screenshot: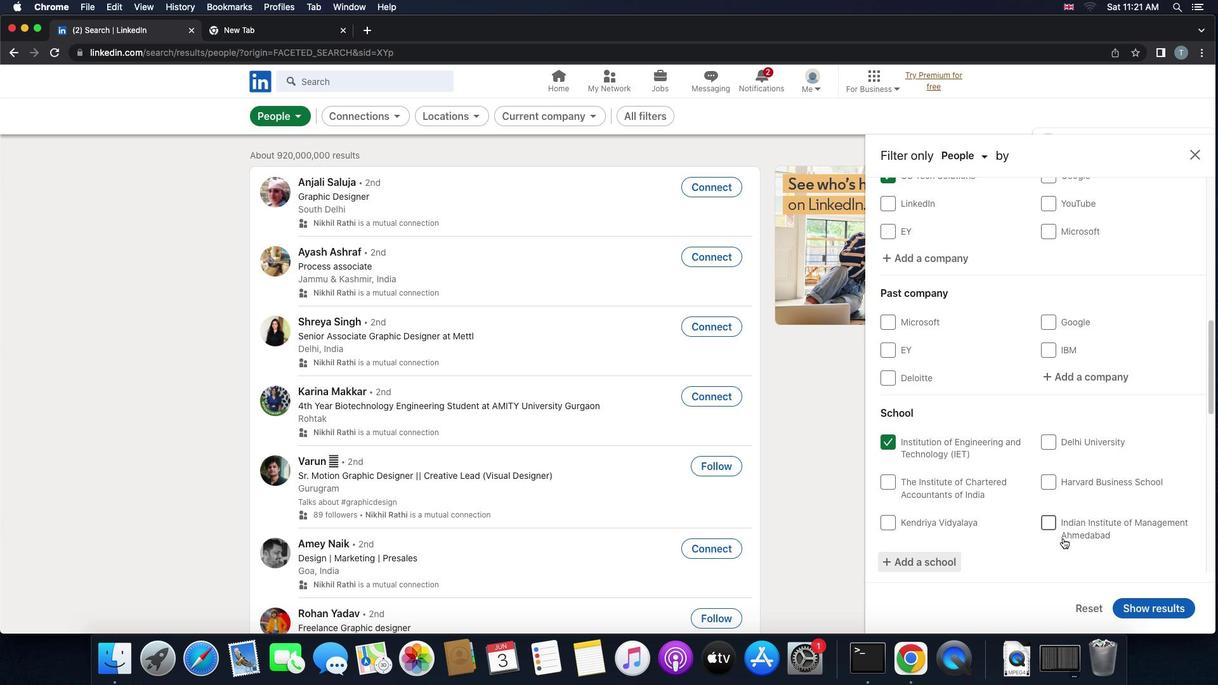 
Action: Mouse scrolled (1063, 538) with delta (0, 0)
Screenshot: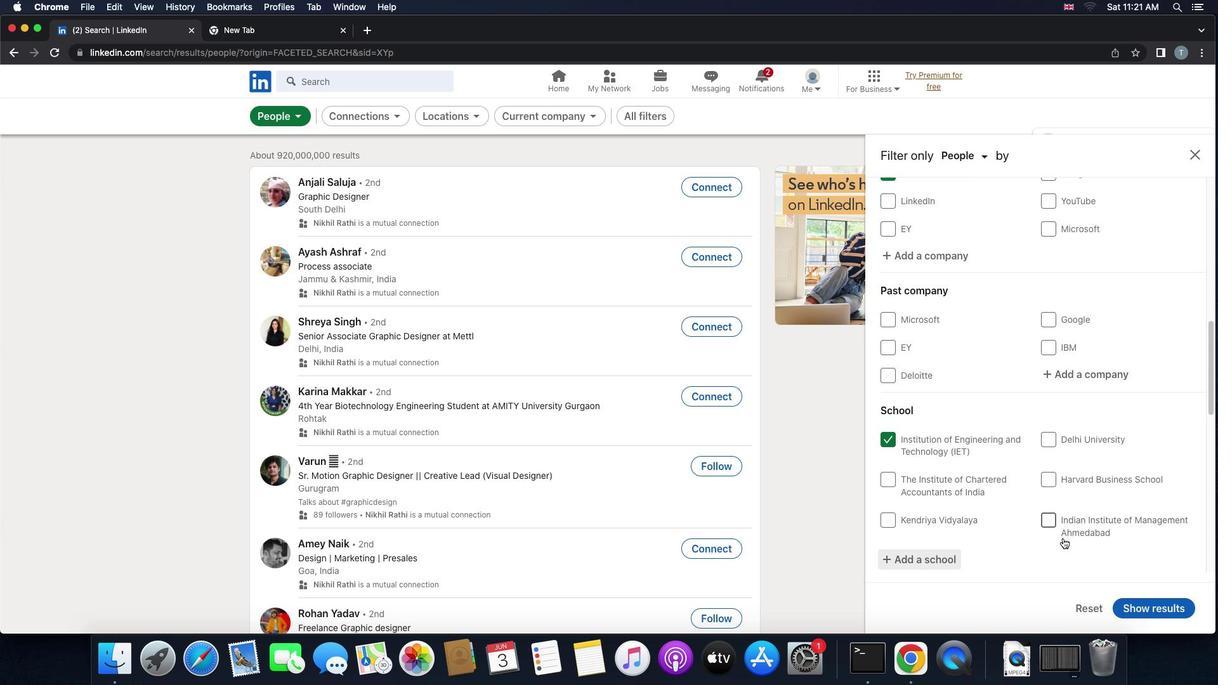 
Action: Mouse scrolled (1063, 538) with delta (0, -1)
Screenshot: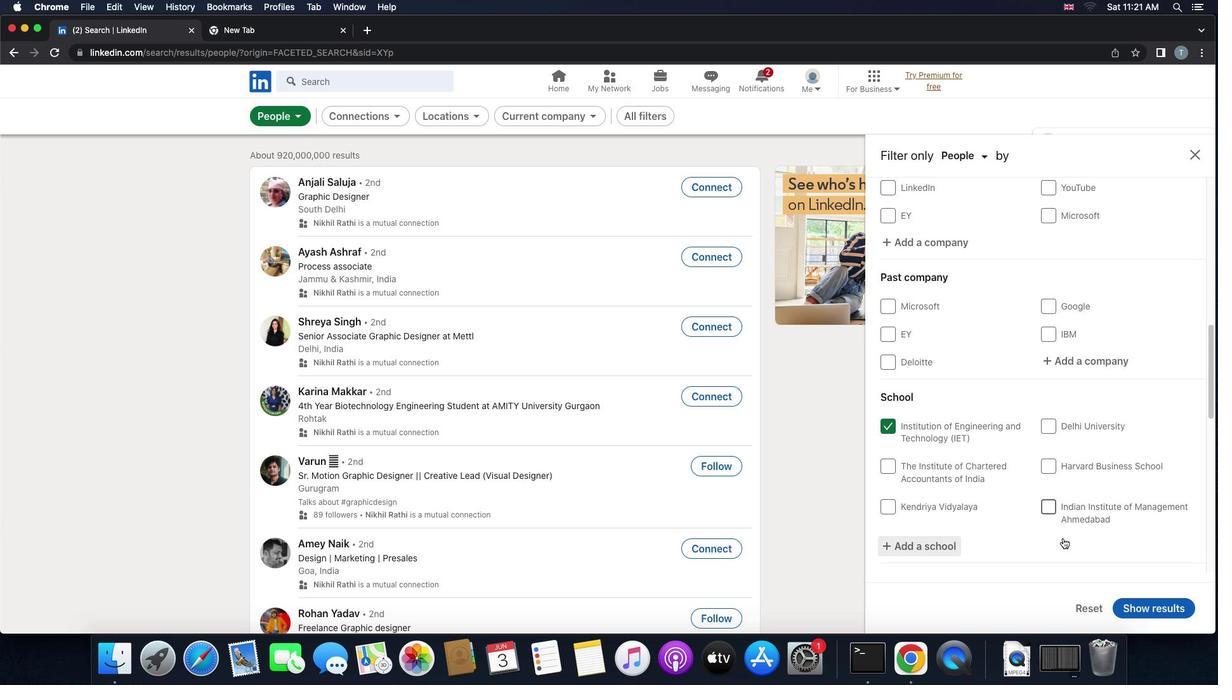 
Action: Mouse scrolled (1063, 538) with delta (0, 0)
Screenshot: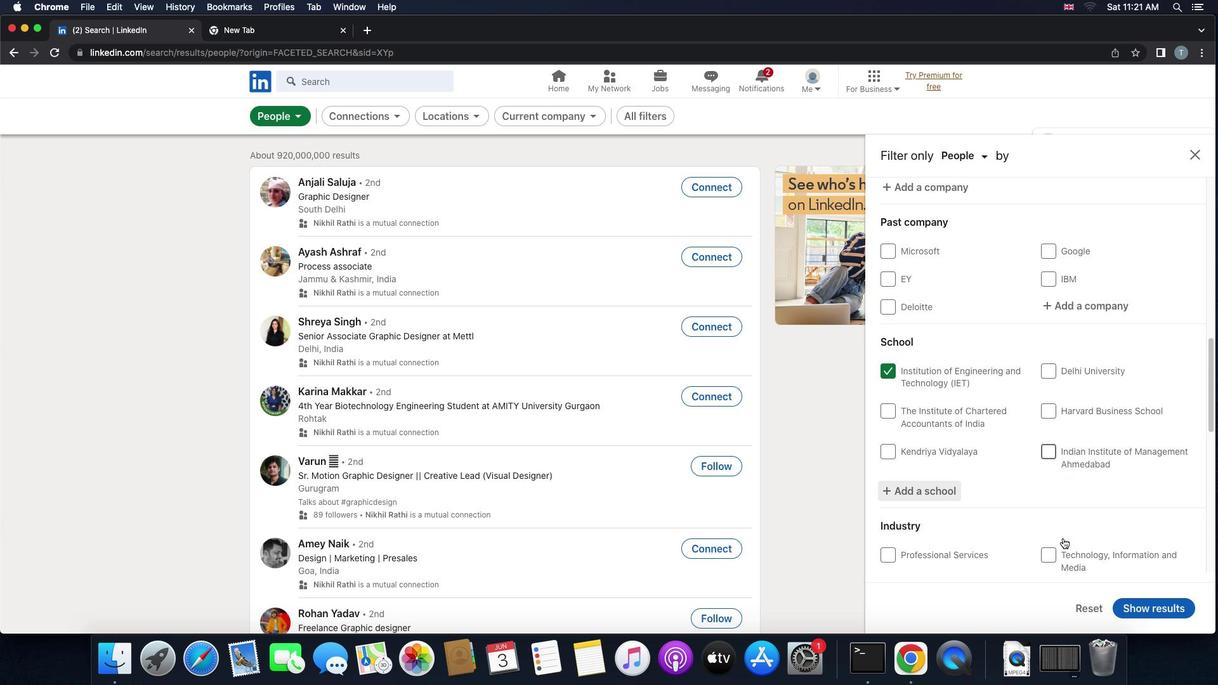 
Action: Mouse scrolled (1063, 538) with delta (0, 0)
Screenshot: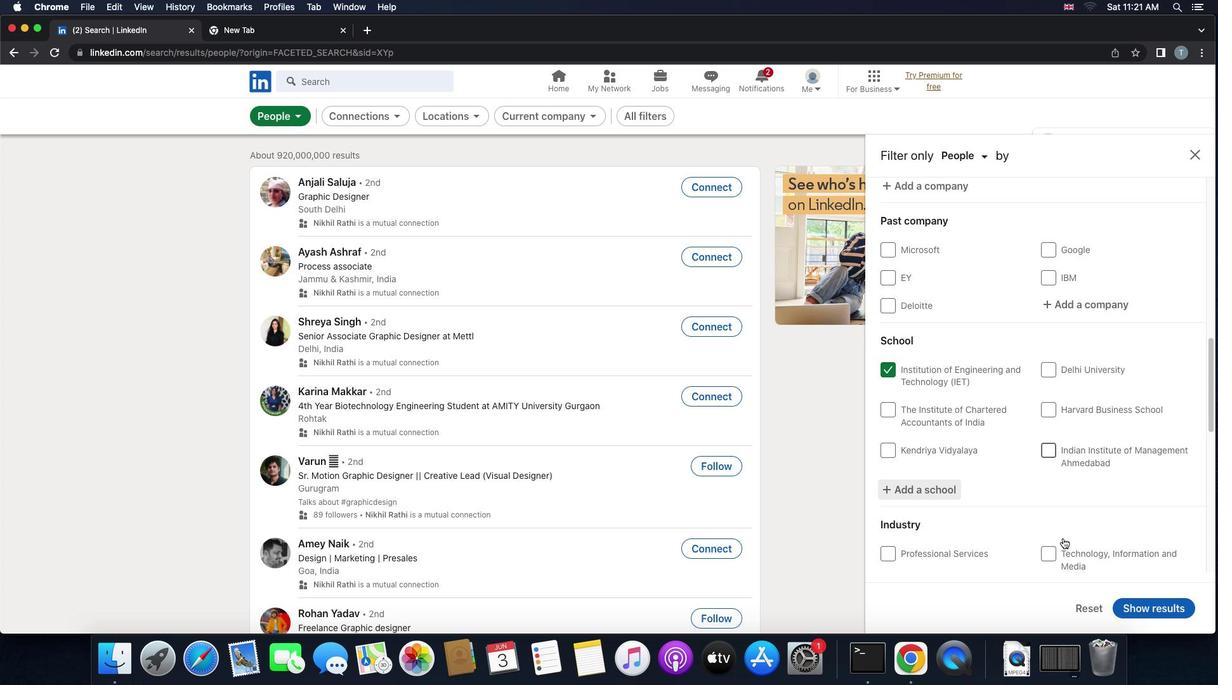 
Action: Mouse scrolled (1063, 538) with delta (0, -1)
Screenshot: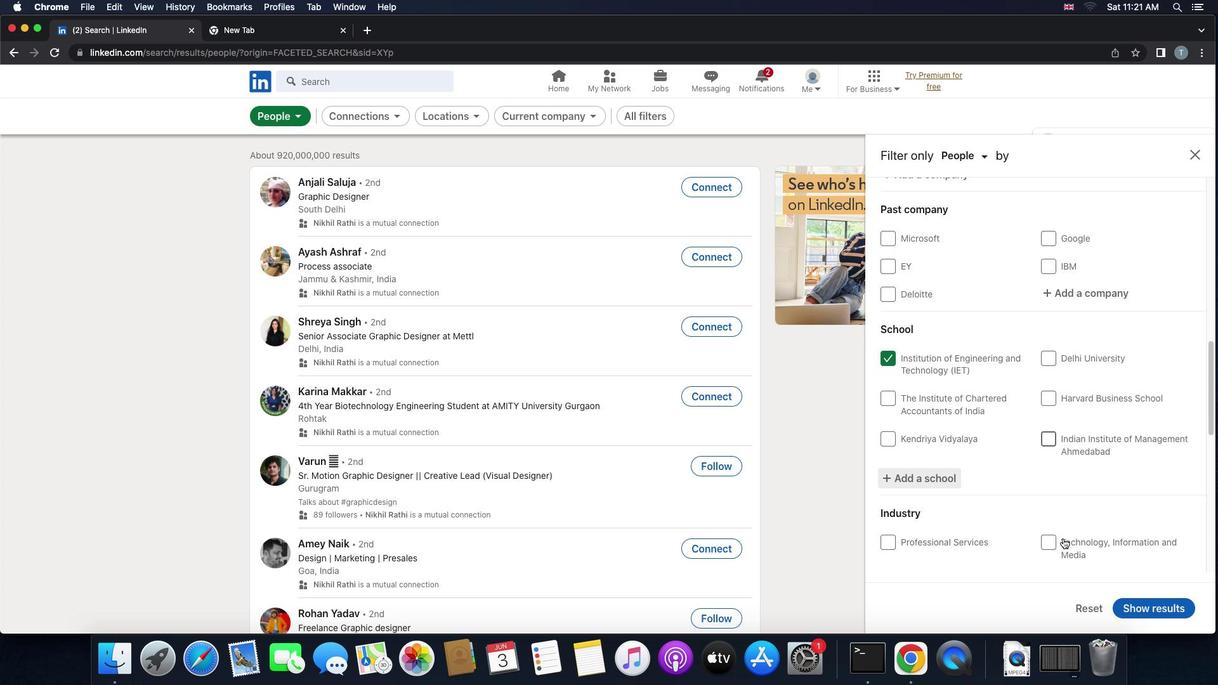 
Action: Mouse scrolled (1063, 538) with delta (0, 0)
Screenshot: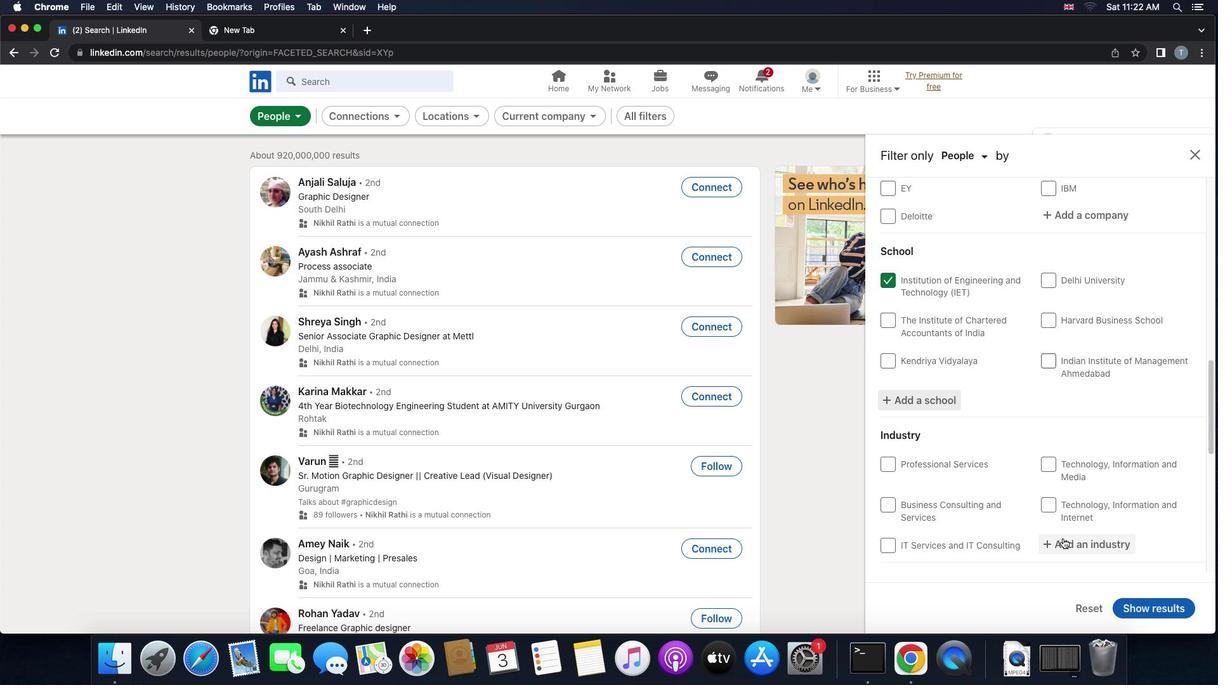 
Action: Mouse scrolled (1063, 538) with delta (0, 0)
Screenshot: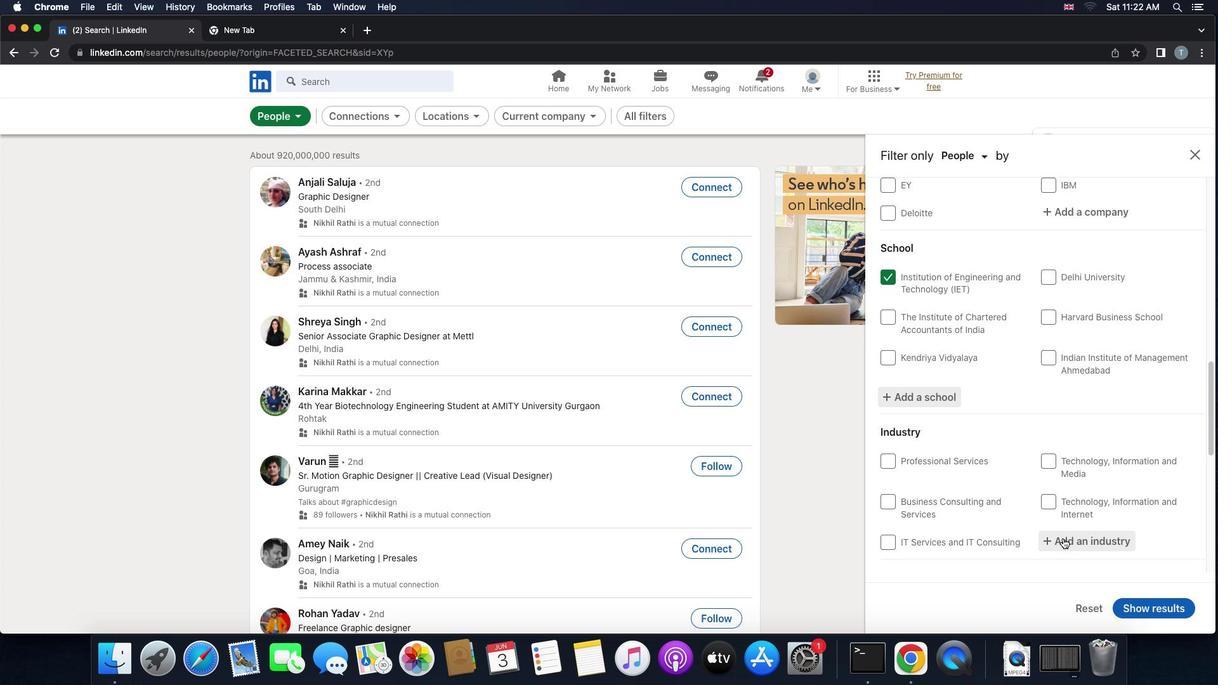 
Action: Mouse scrolled (1063, 538) with delta (0, 0)
Screenshot: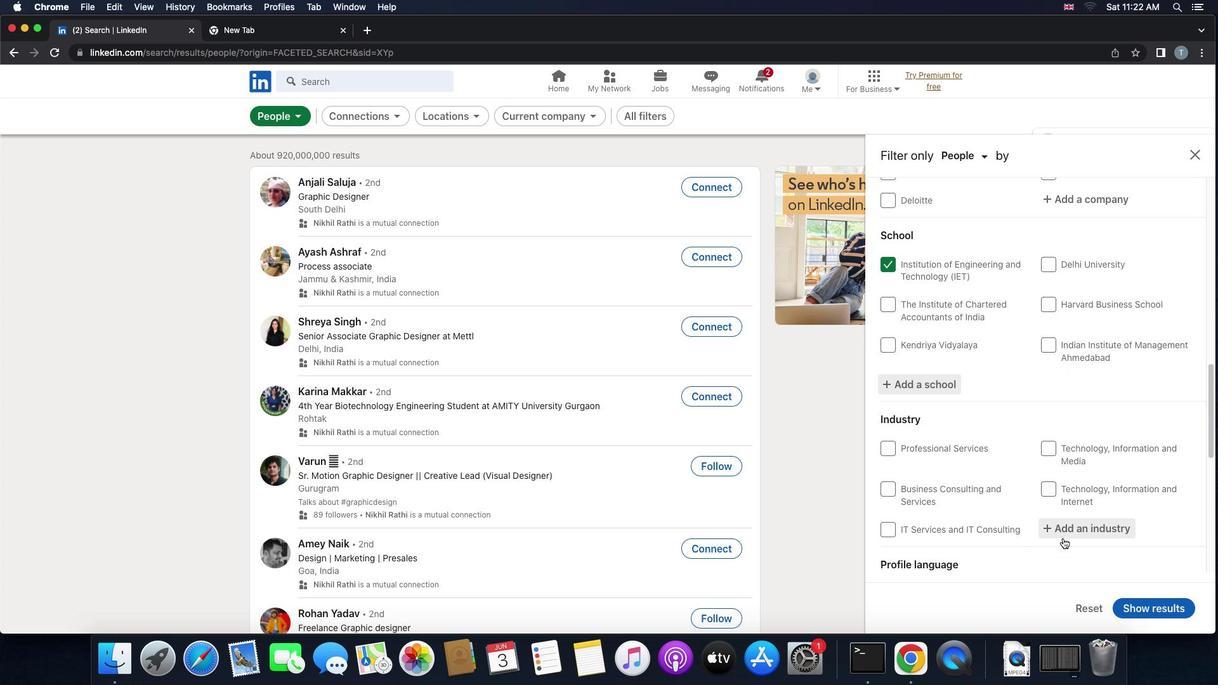 
Action: Mouse moved to (1059, 530)
Screenshot: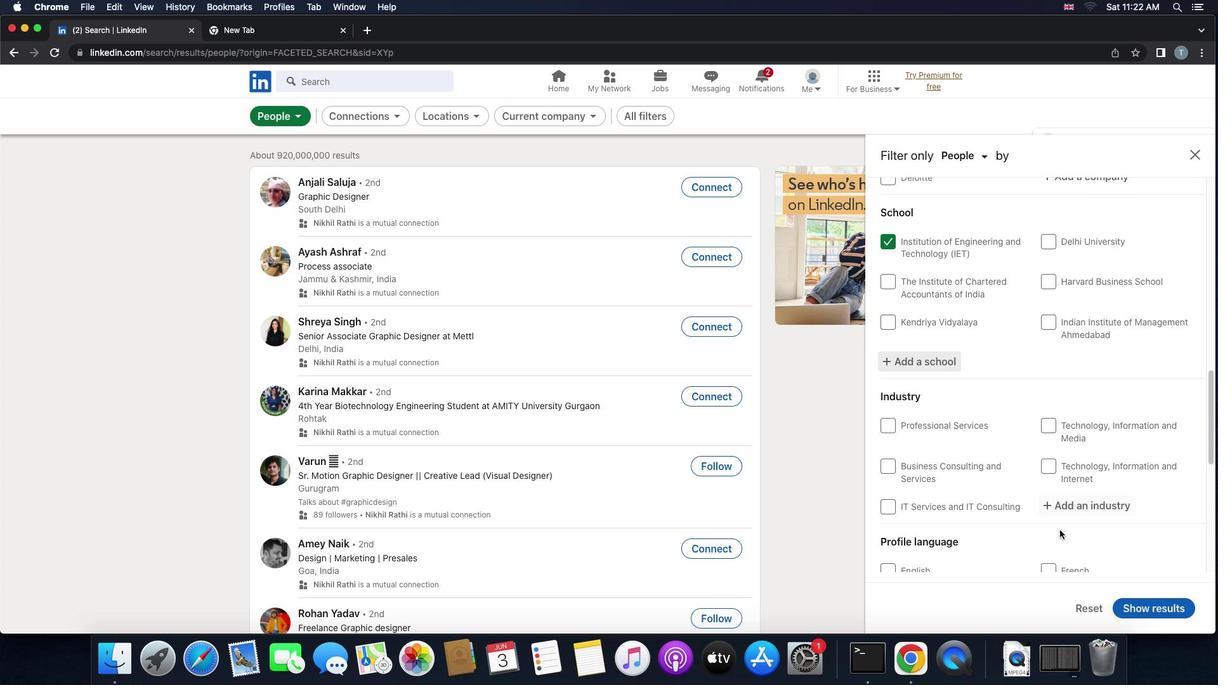 
Action: Mouse scrolled (1059, 530) with delta (0, 0)
Screenshot: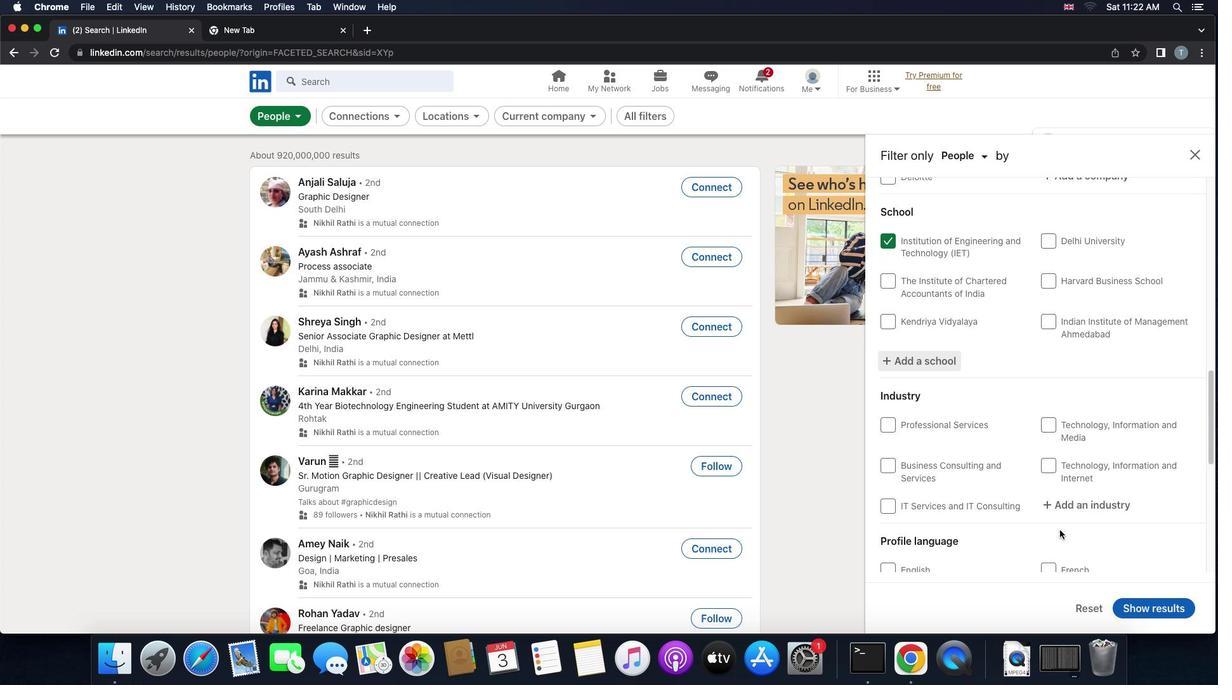 
Action: Mouse scrolled (1059, 530) with delta (0, 0)
Screenshot: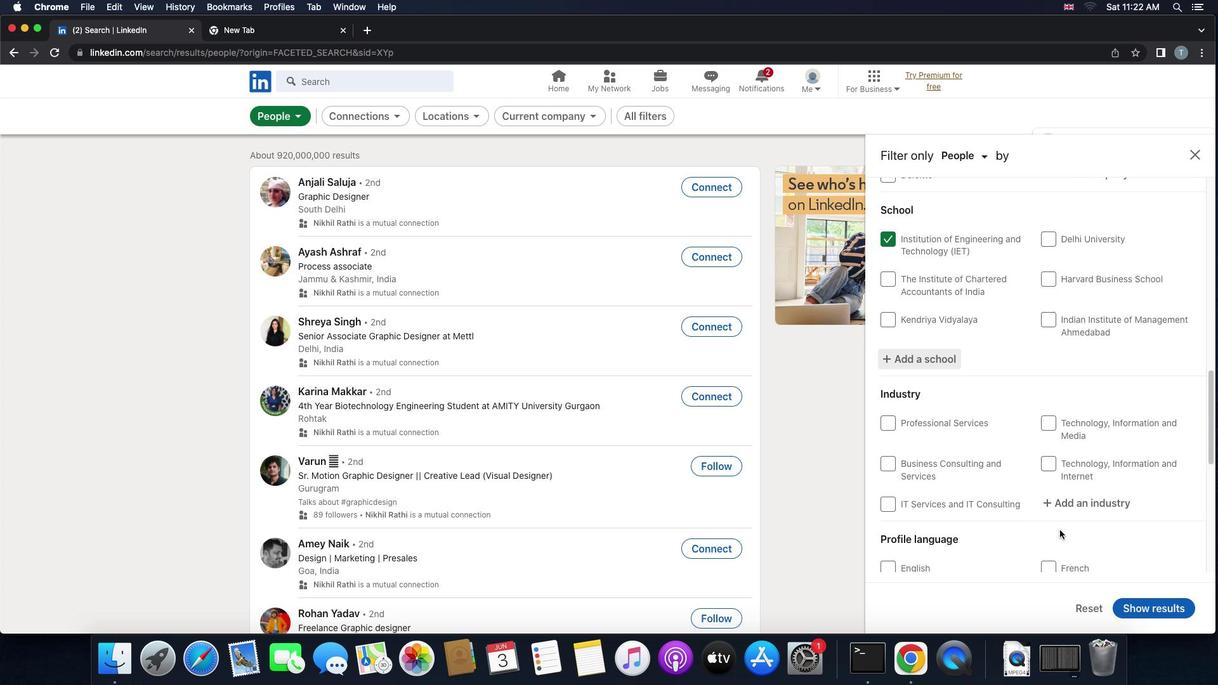 
Action: Mouse moved to (1047, 510)
Screenshot: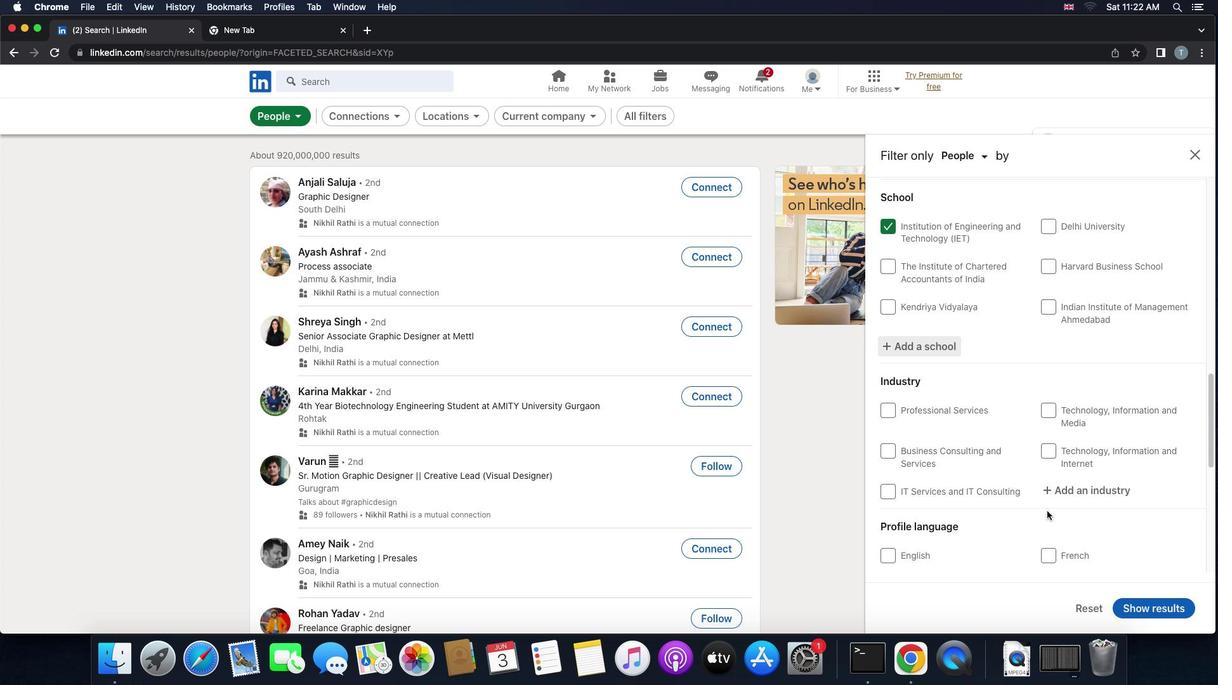 
Action: Mouse scrolled (1047, 510) with delta (0, 0)
Screenshot: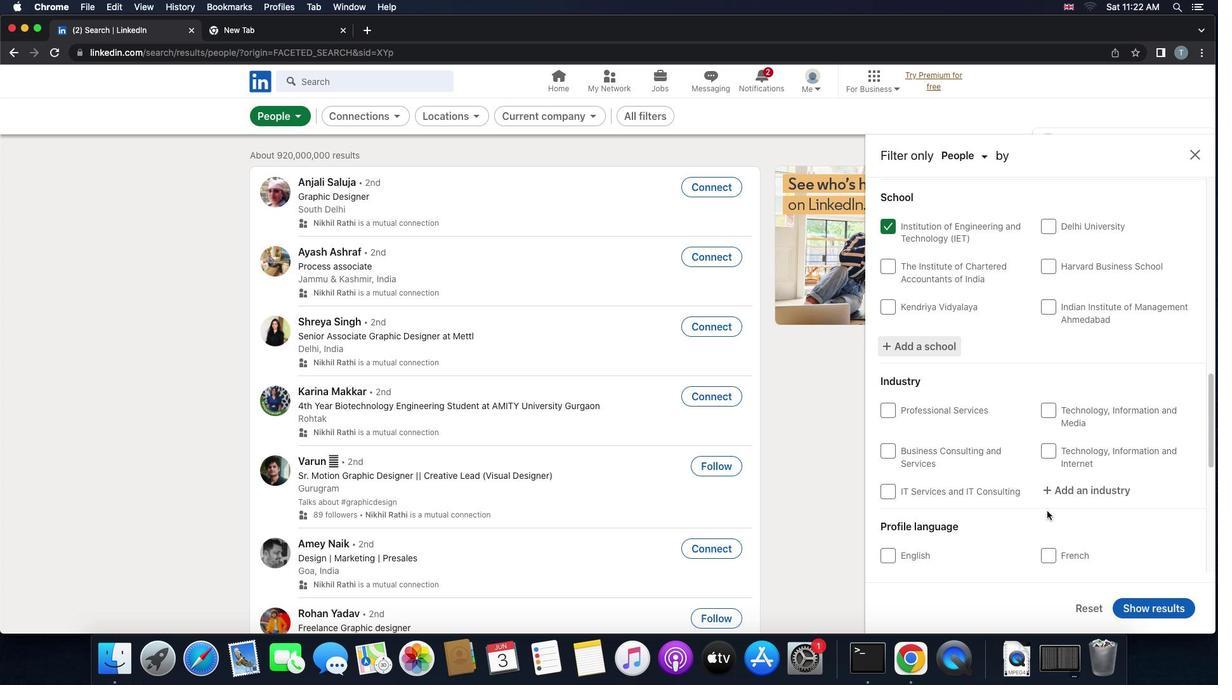 
Action: Mouse scrolled (1047, 510) with delta (0, 0)
Screenshot: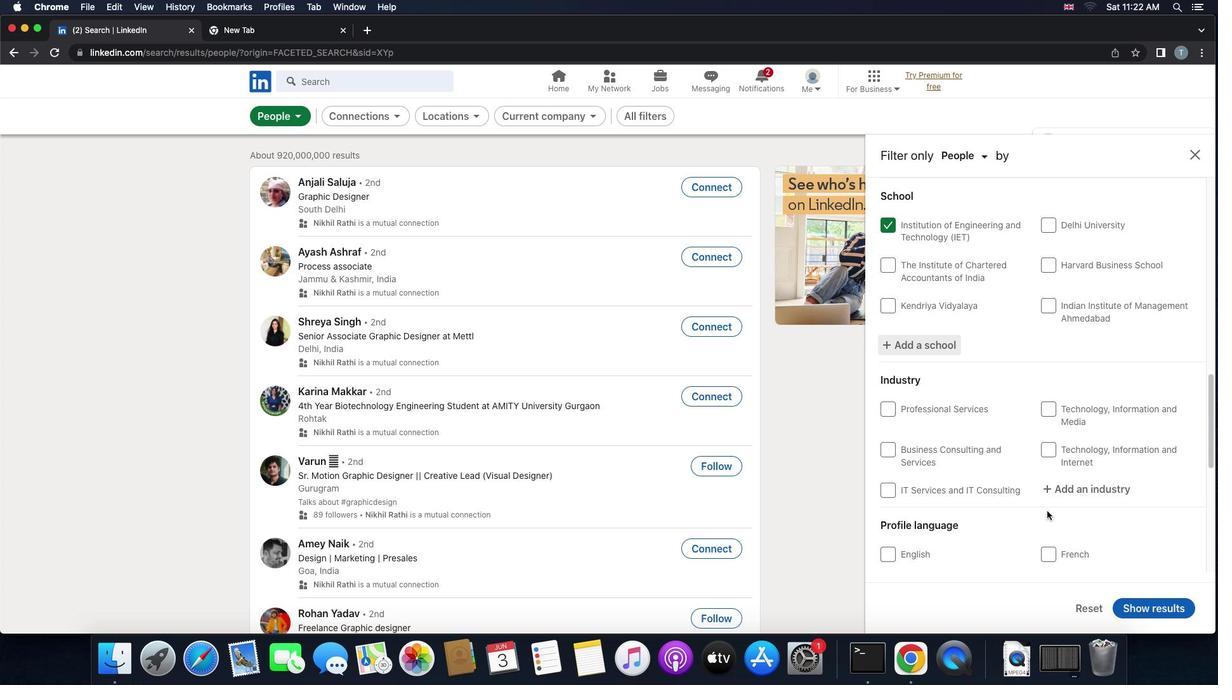 
Action: Mouse moved to (1073, 477)
Screenshot: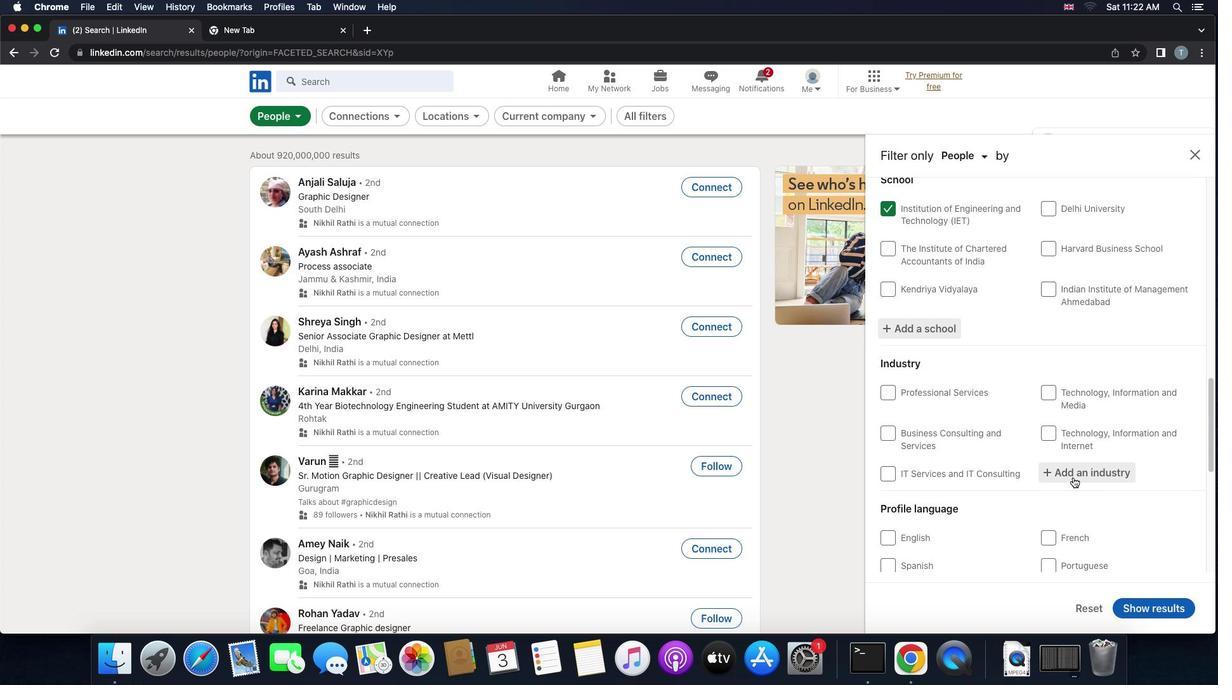 
Action: Mouse pressed left at (1073, 477)
Screenshot: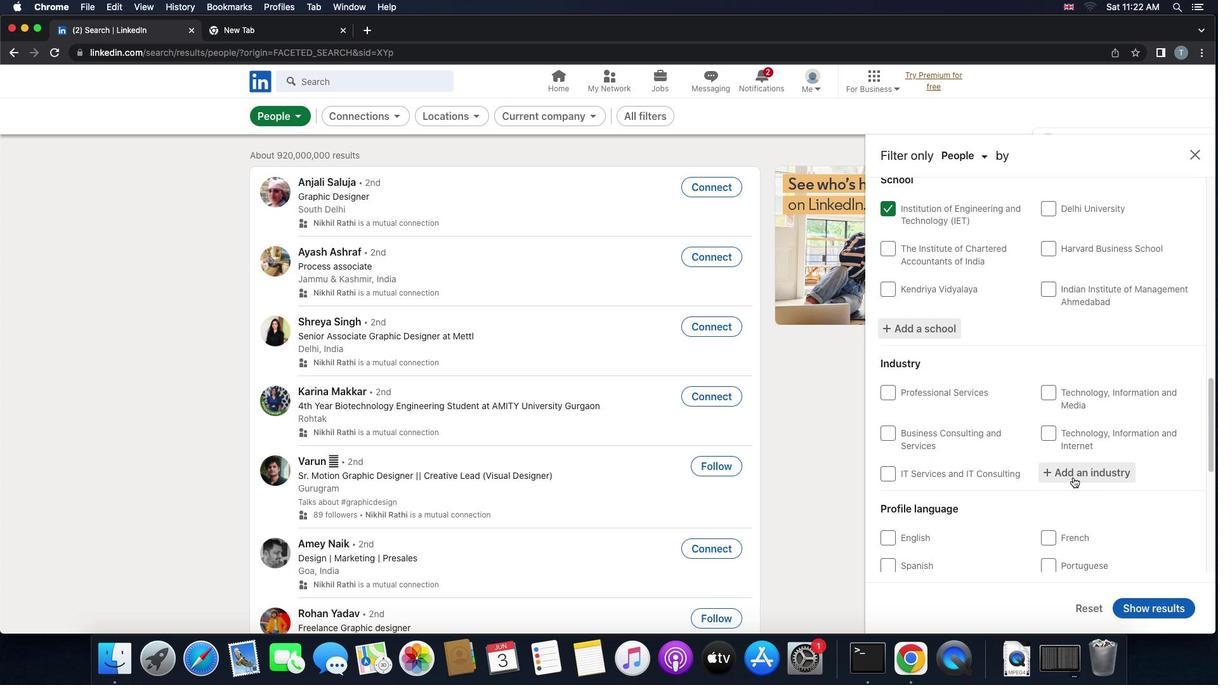 
Action: Mouse moved to (1073, 477)
Screenshot: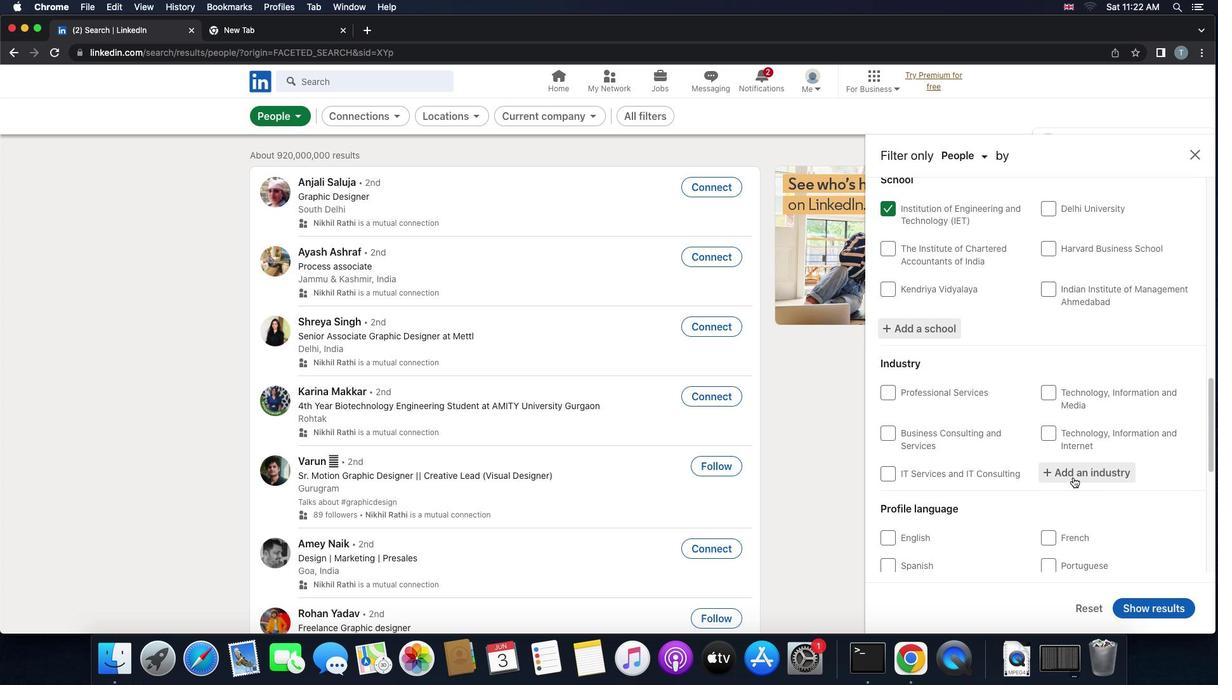 
Action: Key pressed 'r''e''p''a''i''r'Key.space'a''n''d'Key.space'm''a''i''n''t''e''n''a''n''c''e'
Screenshot: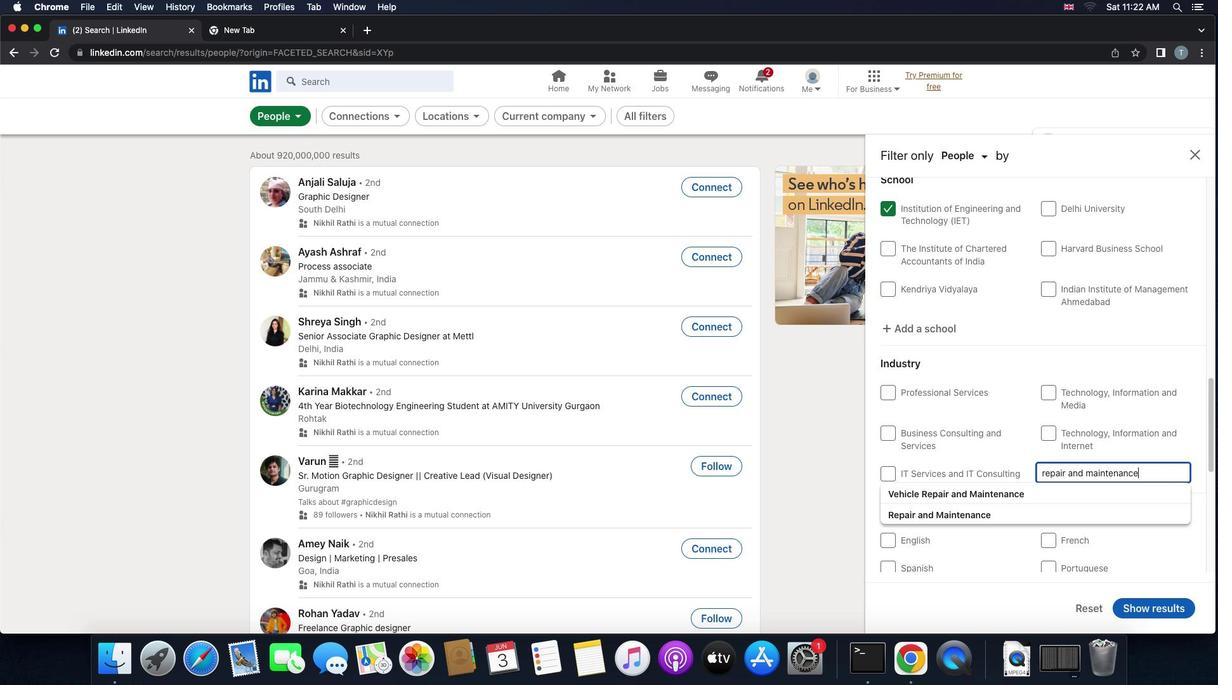 
Action: Mouse moved to (1042, 495)
Screenshot: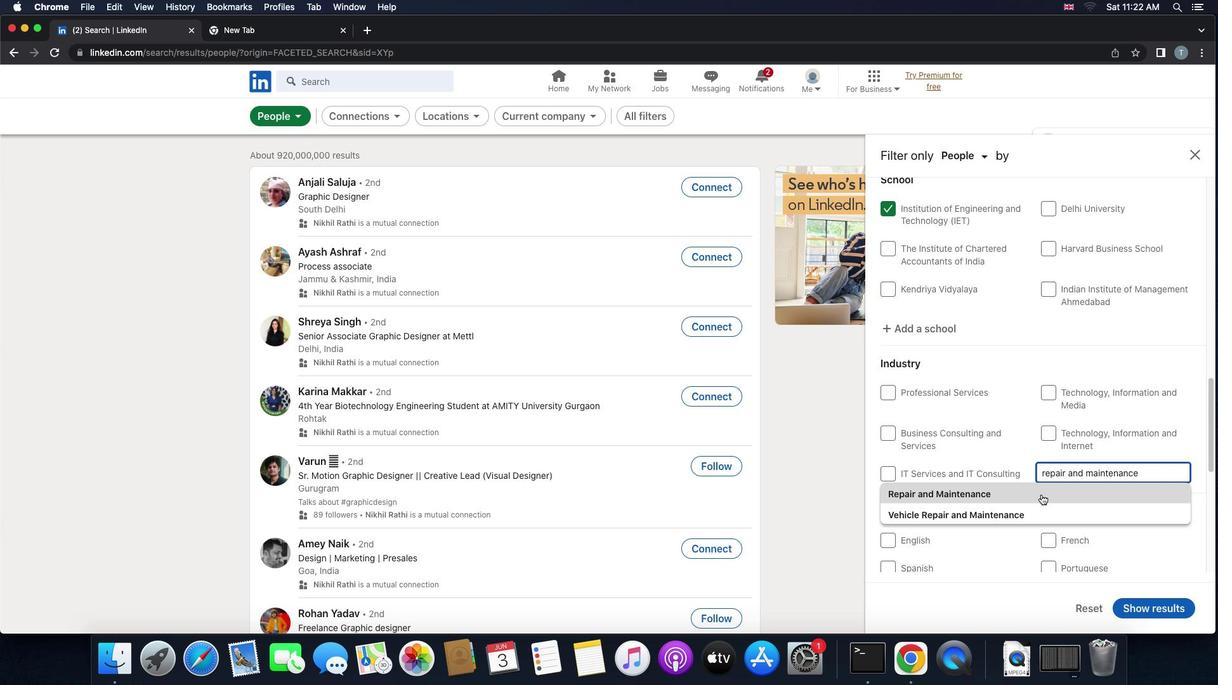 
Action: Mouse pressed left at (1042, 495)
Screenshot: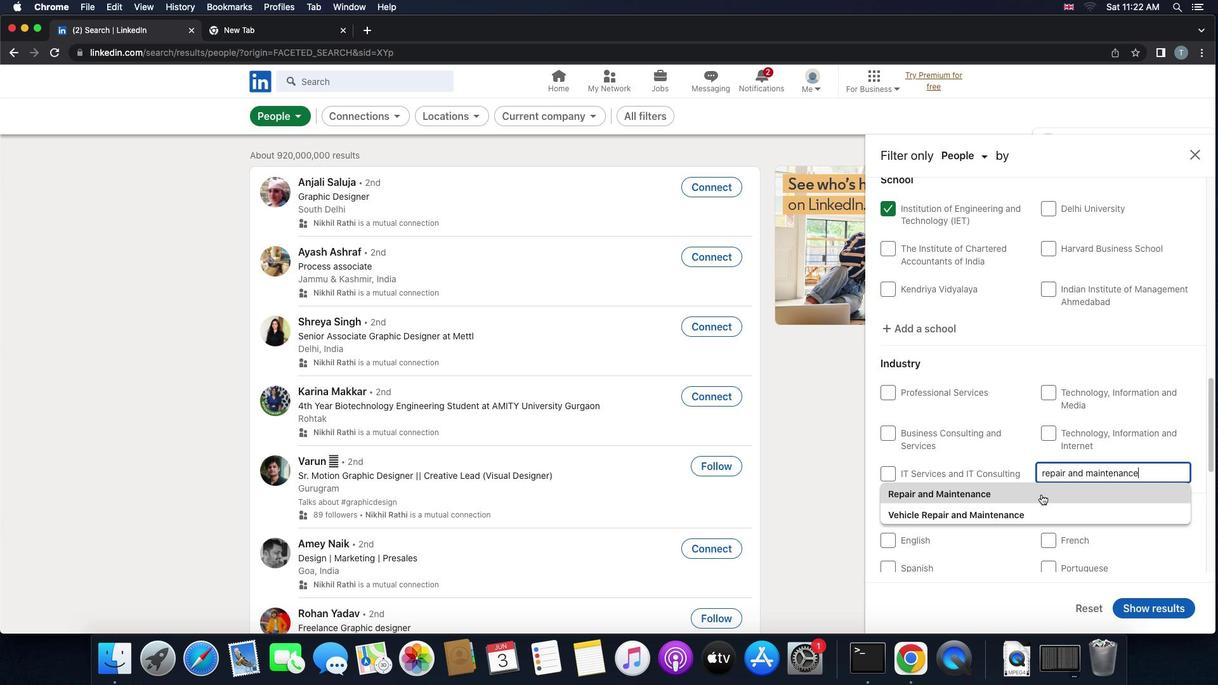 
Action: Mouse scrolled (1042, 495) with delta (0, 0)
Screenshot: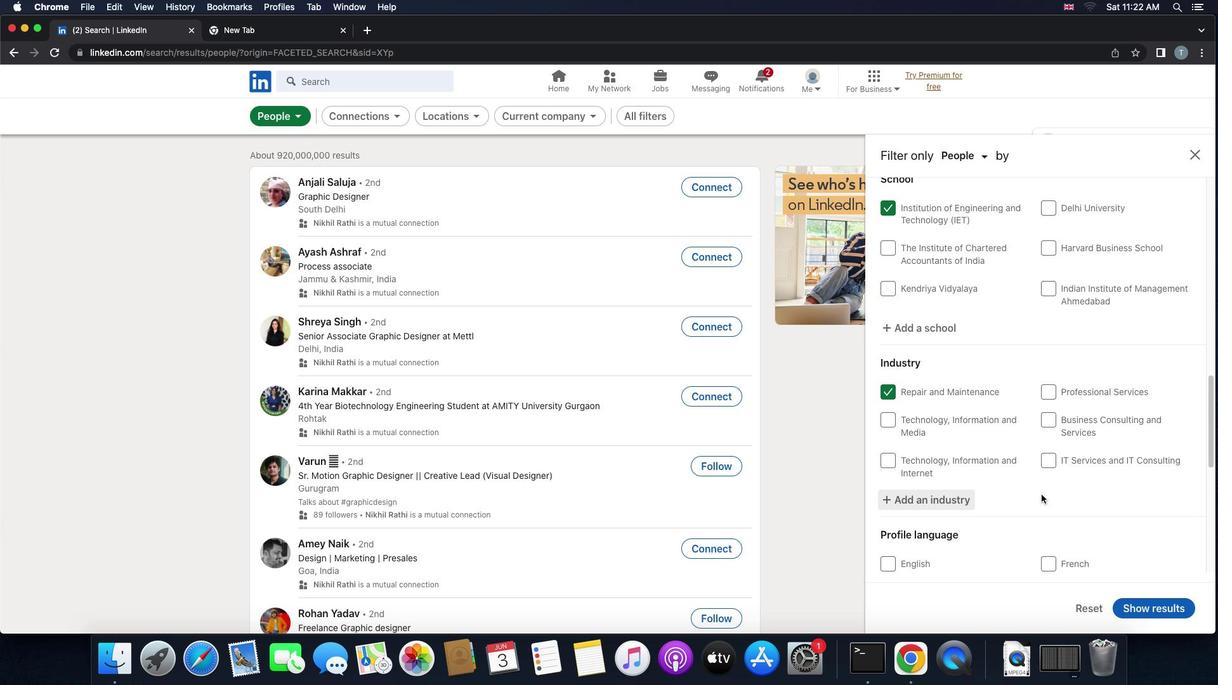 
Action: Mouse scrolled (1042, 495) with delta (0, 0)
Screenshot: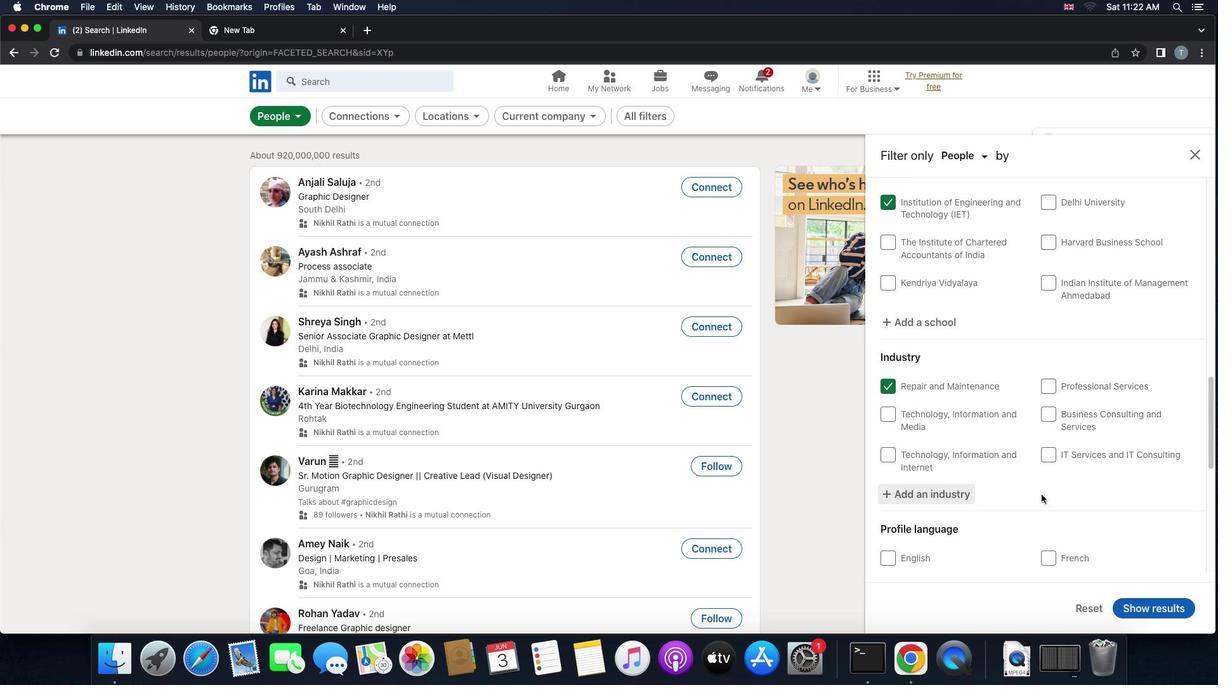 
Action: Mouse scrolled (1042, 495) with delta (0, -1)
Screenshot: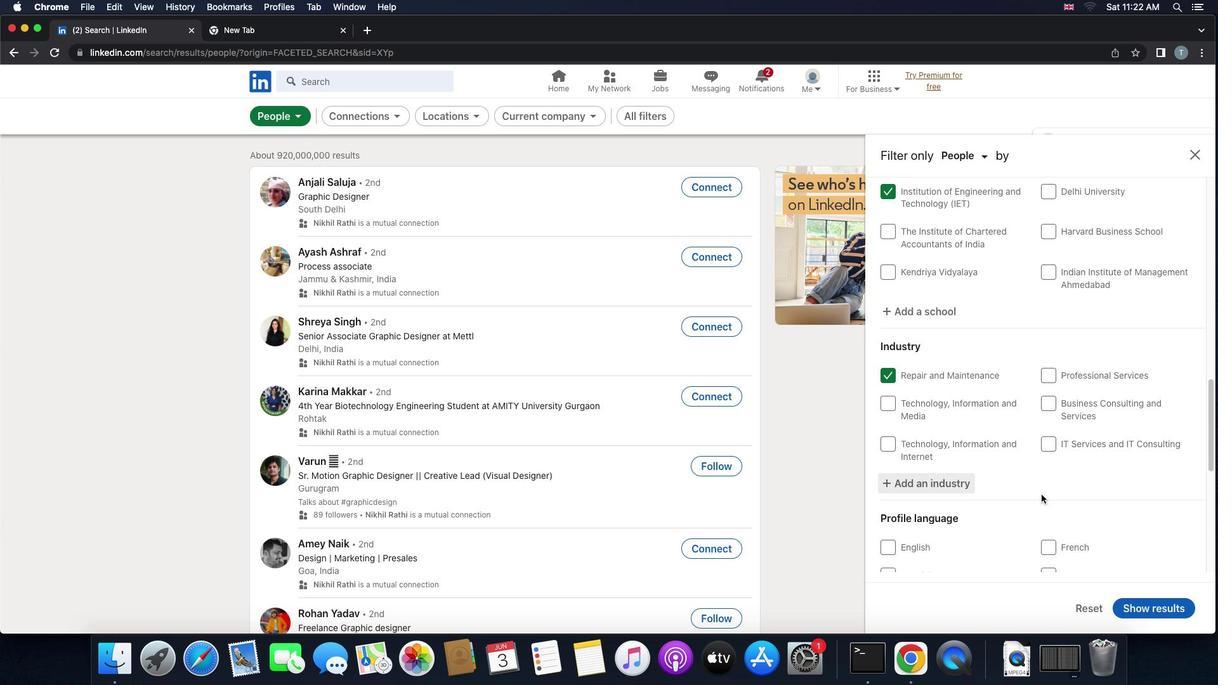 
Action: Mouse scrolled (1042, 495) with delta (0, 0)
Screenshot: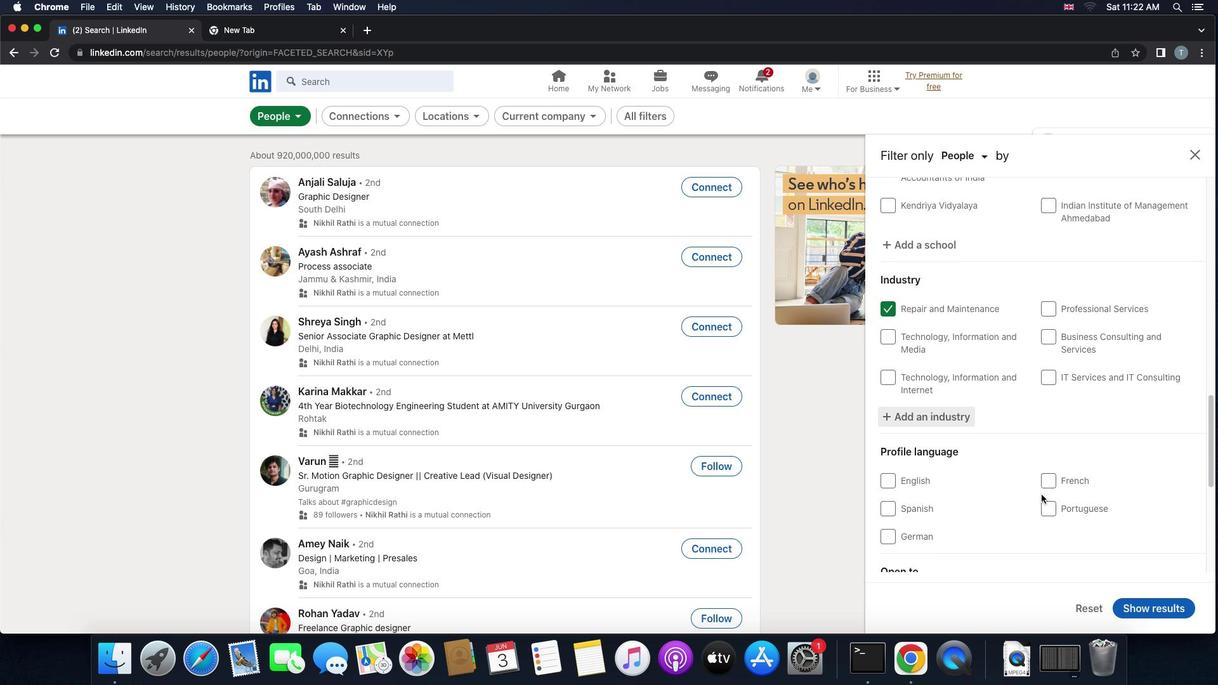 
Action: Mouse scrolled (1042, 495) with delta (0, 0)
Screenshot: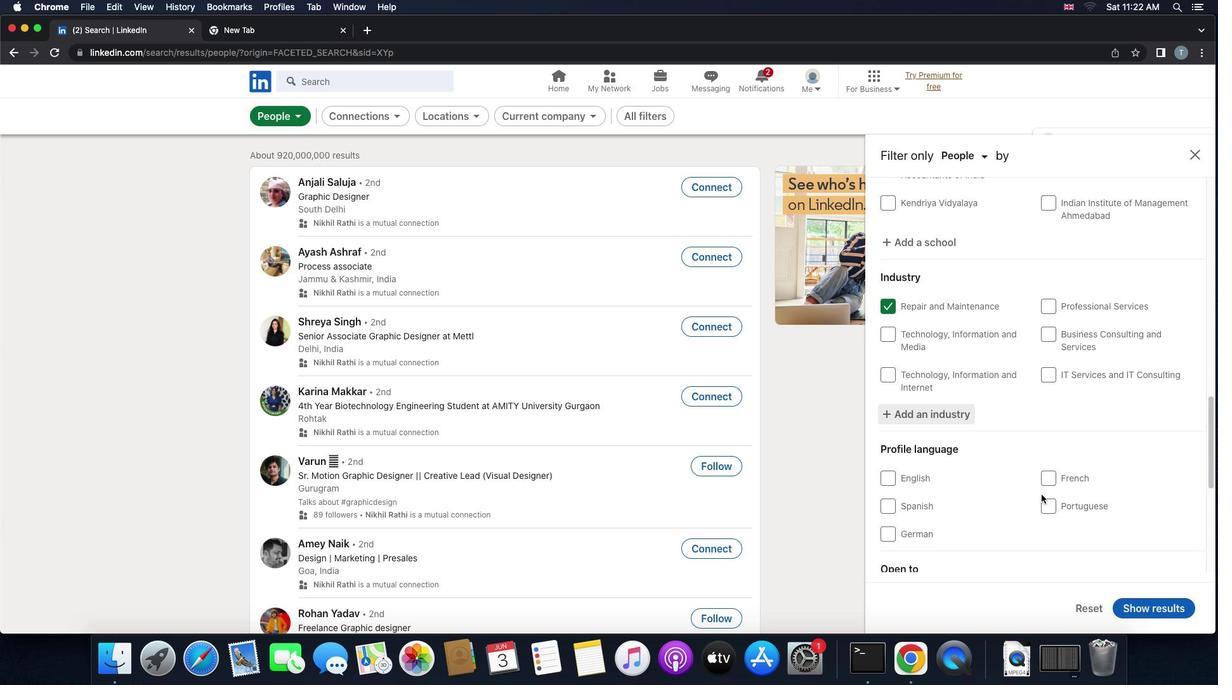
Action: Mouse scrolled (1042, 495) with delta (0, -1)
Screenshot: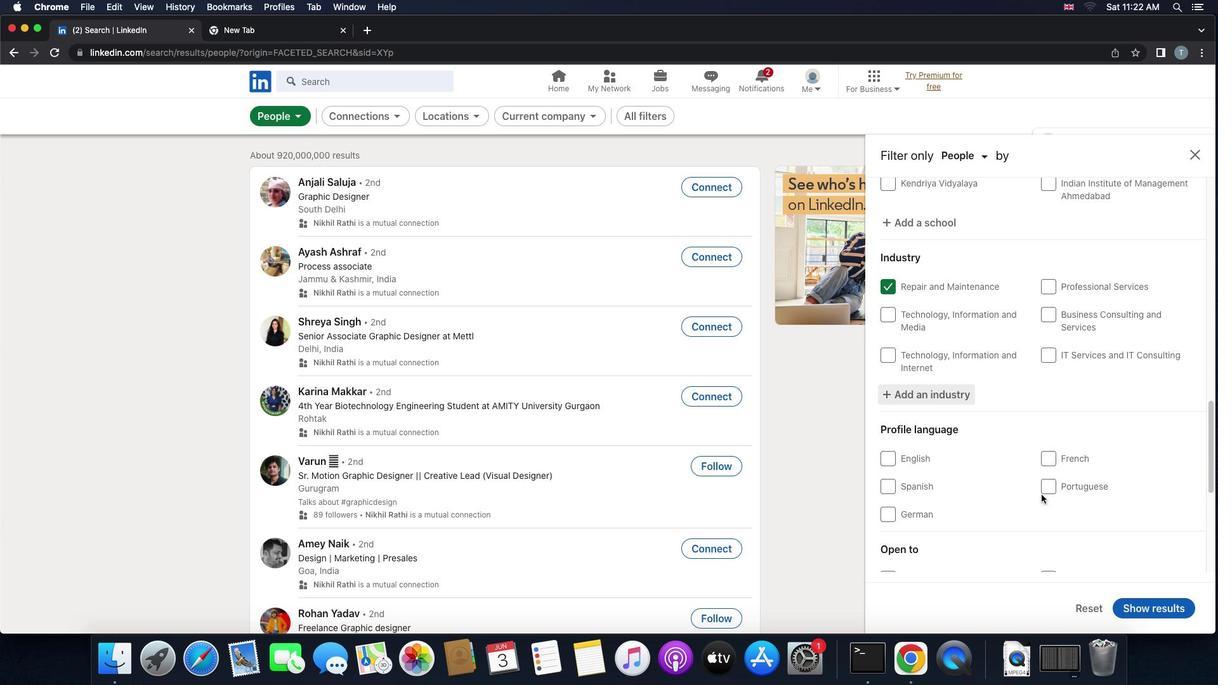 
Action: Mouse moved to (1040, 488)
Screenshot: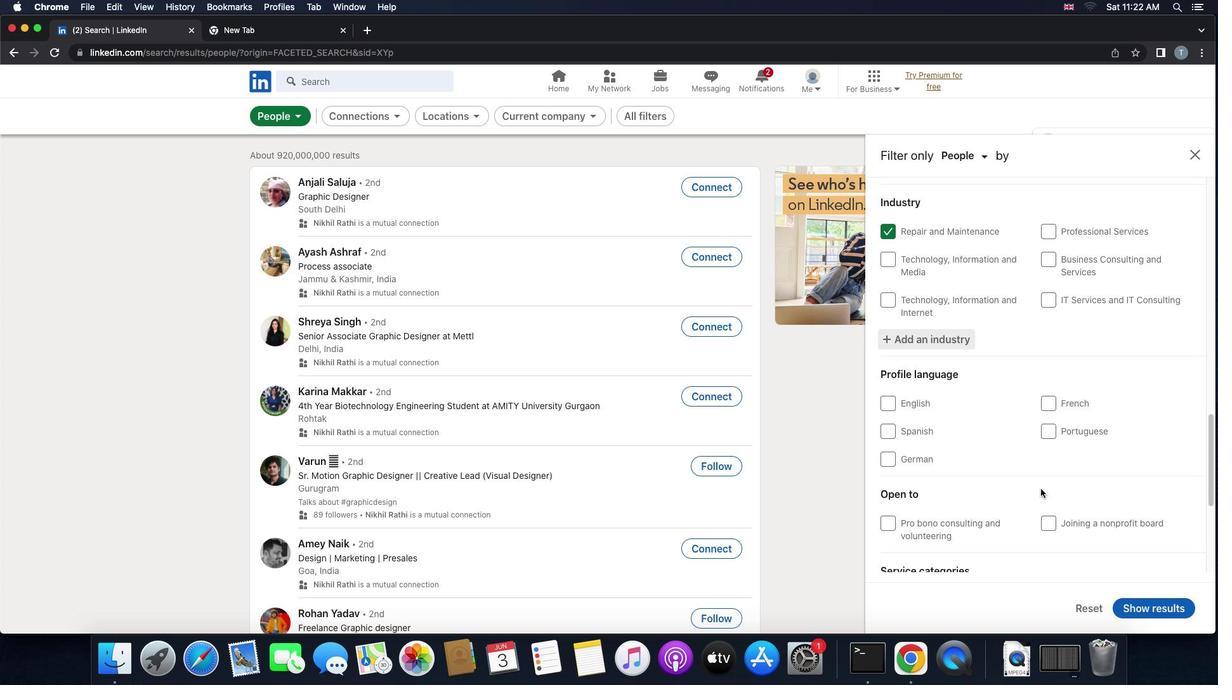 
Action: Mouse scrolled (1040, 488) with delta (0, 0)
Screenshot: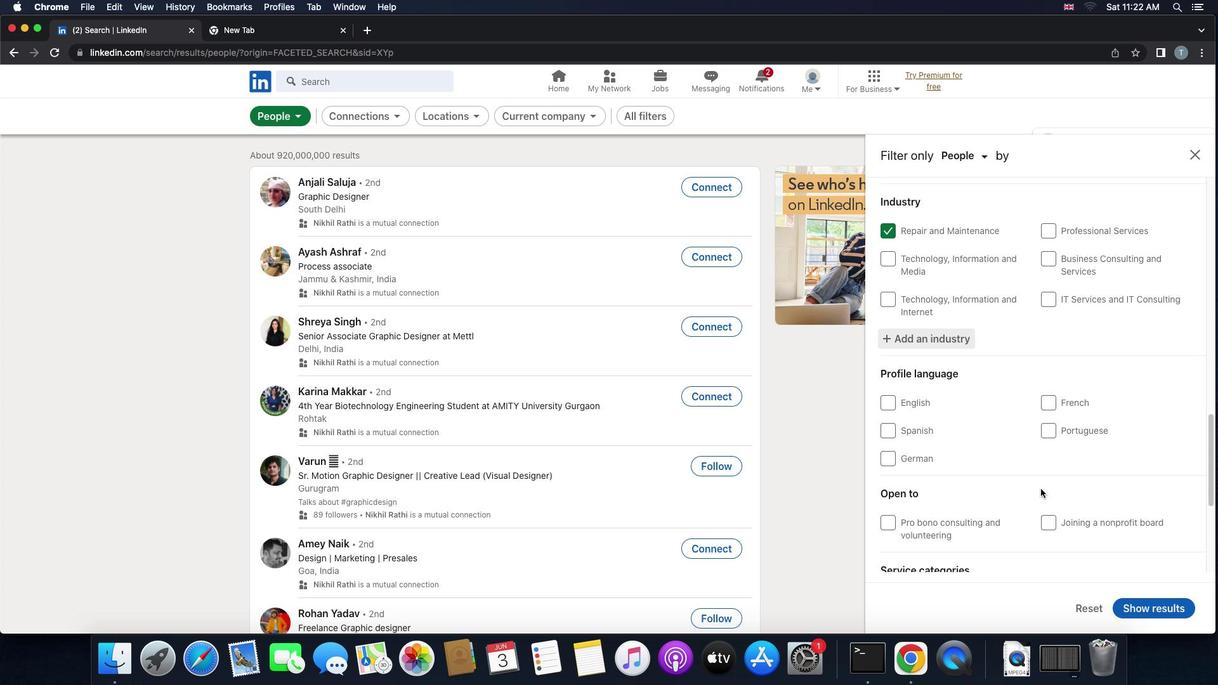 
Action: Mouse scrolled (1040, 488) with delta (0, 0)
Screenshot: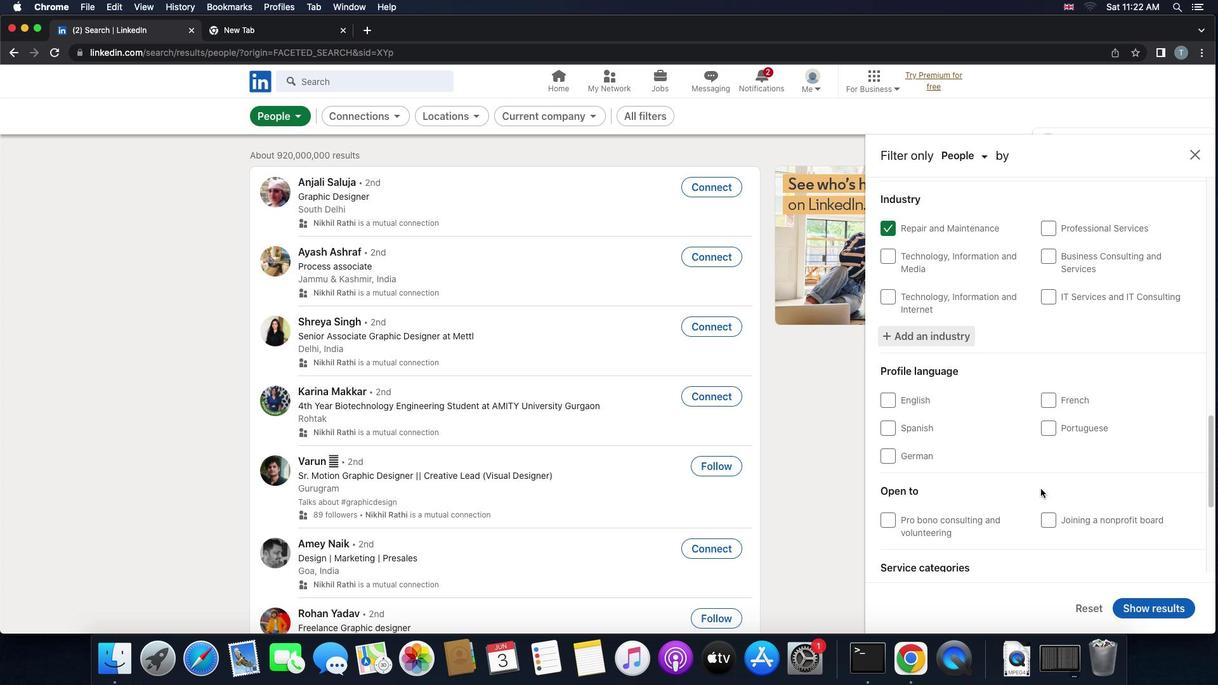 
Action: Mouse moved to (891, 426)
Screenshot: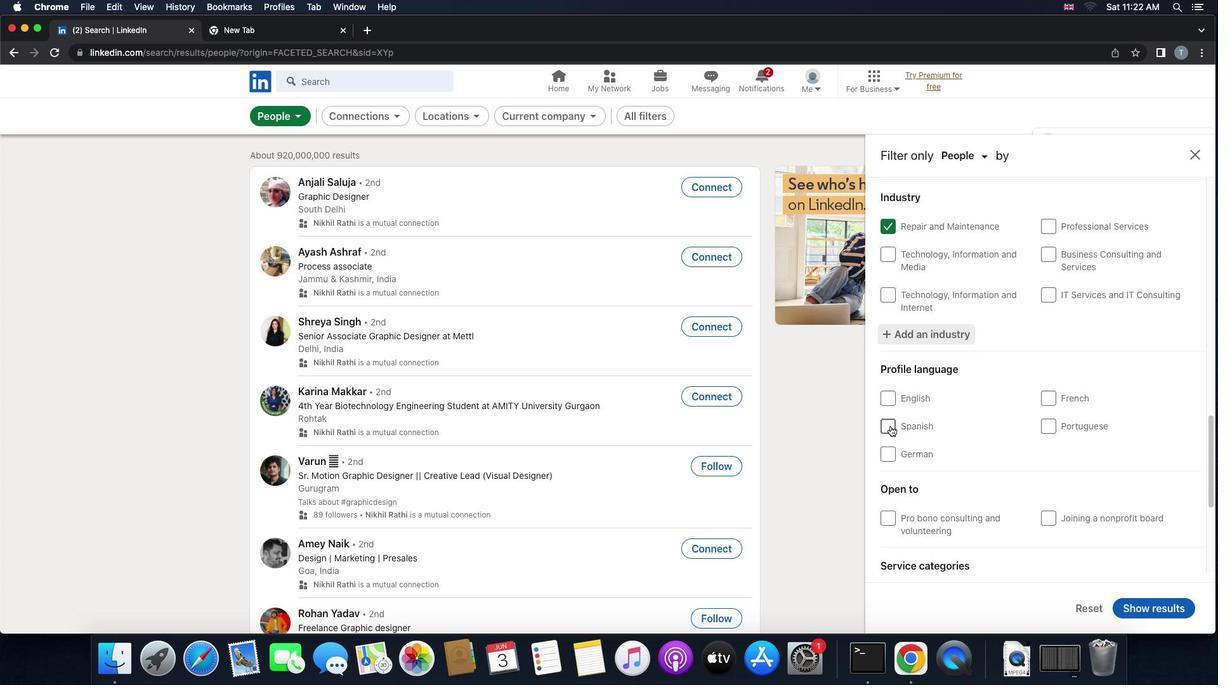 
Action: Mouse pressed left at (891, 426)
Screenshot: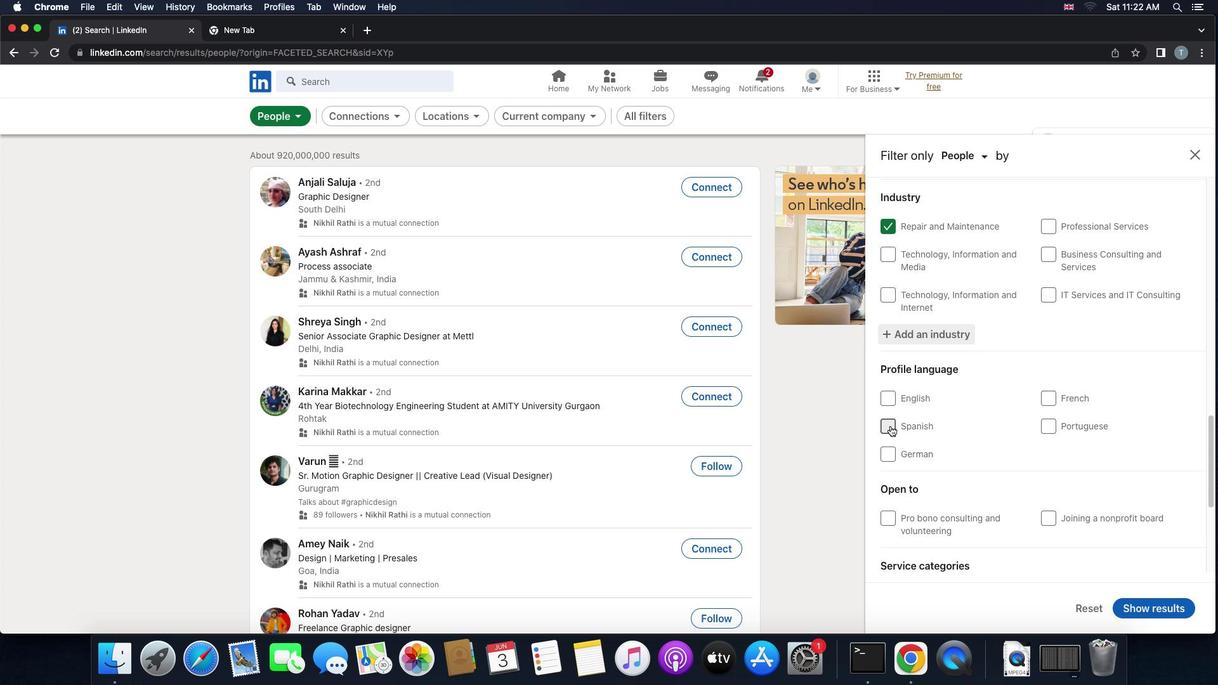 
Action: Mouse moved to (981, 489)
Screenshot: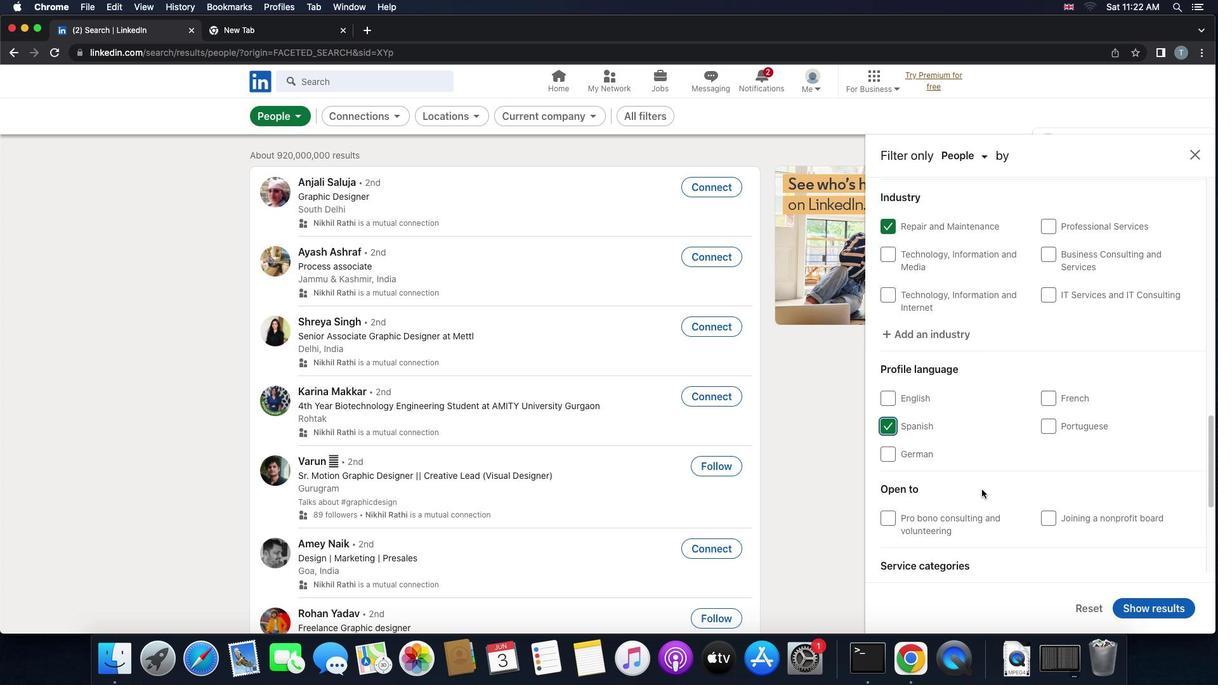 
Action: Mouse scrolled (981, 489) with delta (0, 0)
Screenshot: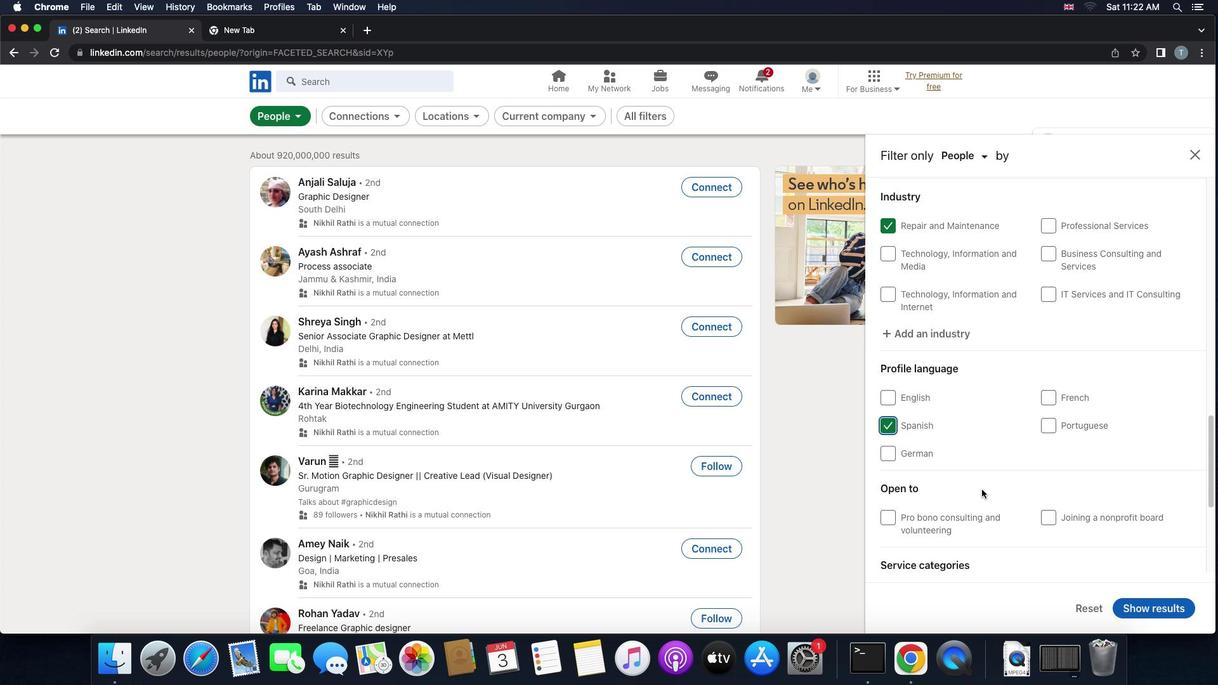 
Action: Mouse scrolled (981, 489) with delta (0, 0)
Screenshot: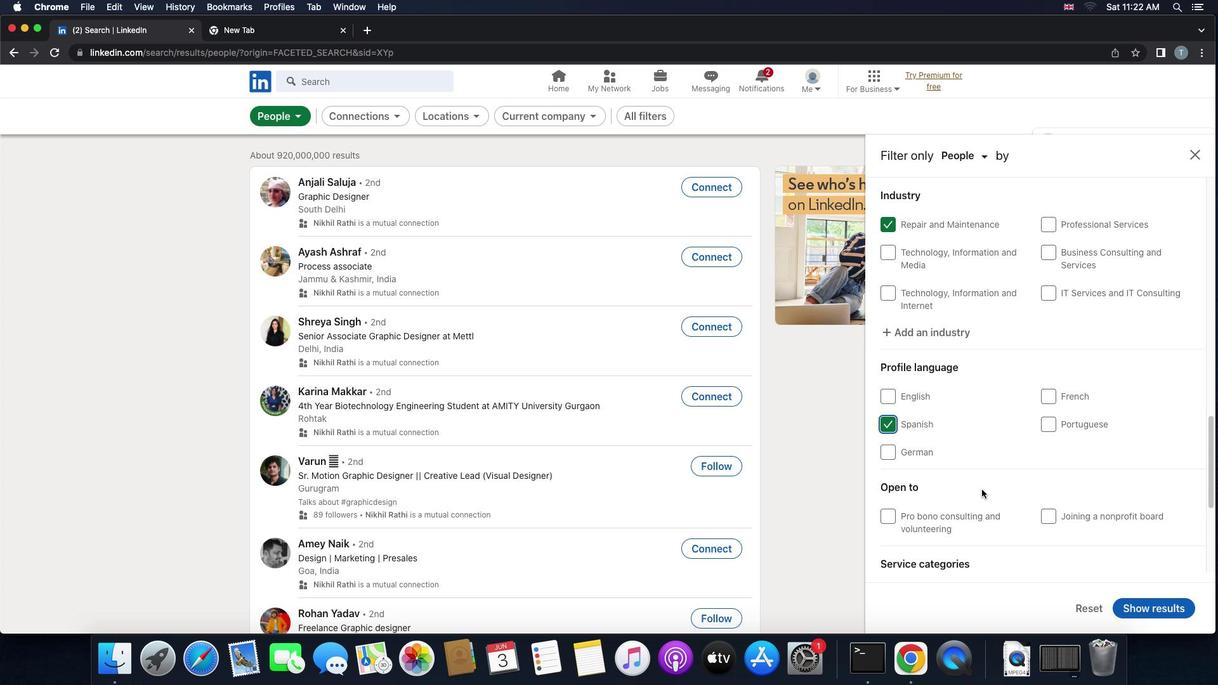 
Action: Mouse scrolled (981, 489) with delta (0, -1)
Screenshot: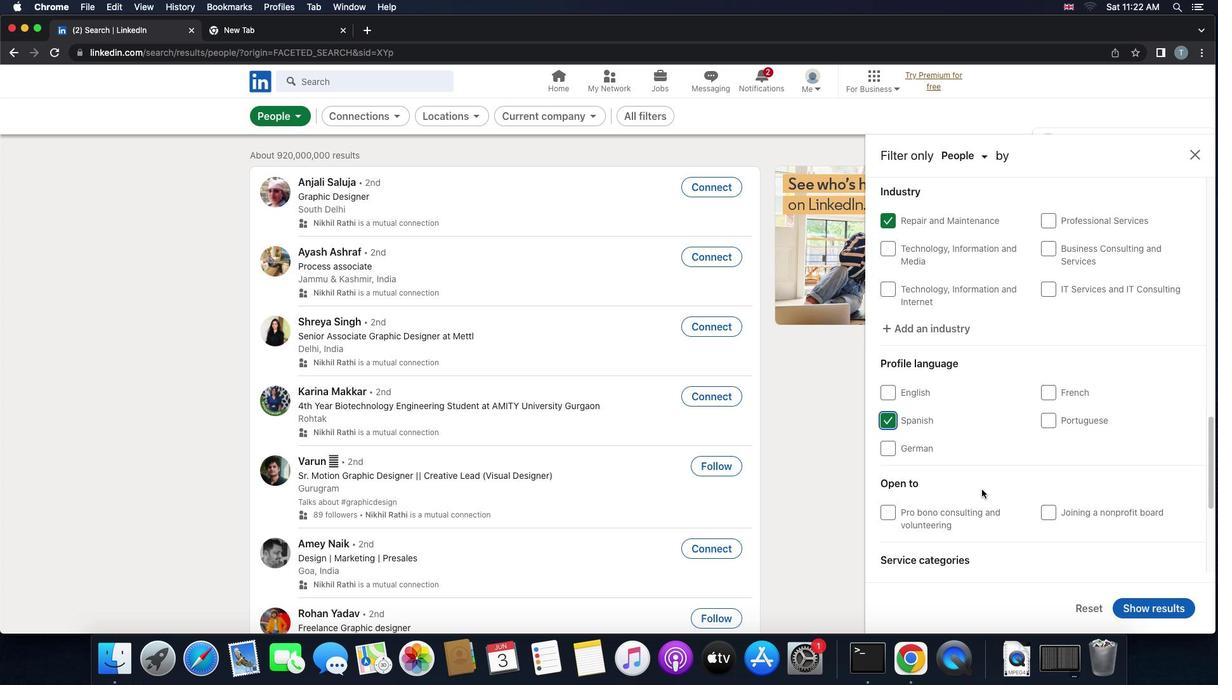 
Action: Mouse moved to (982, 490)
Screenshot: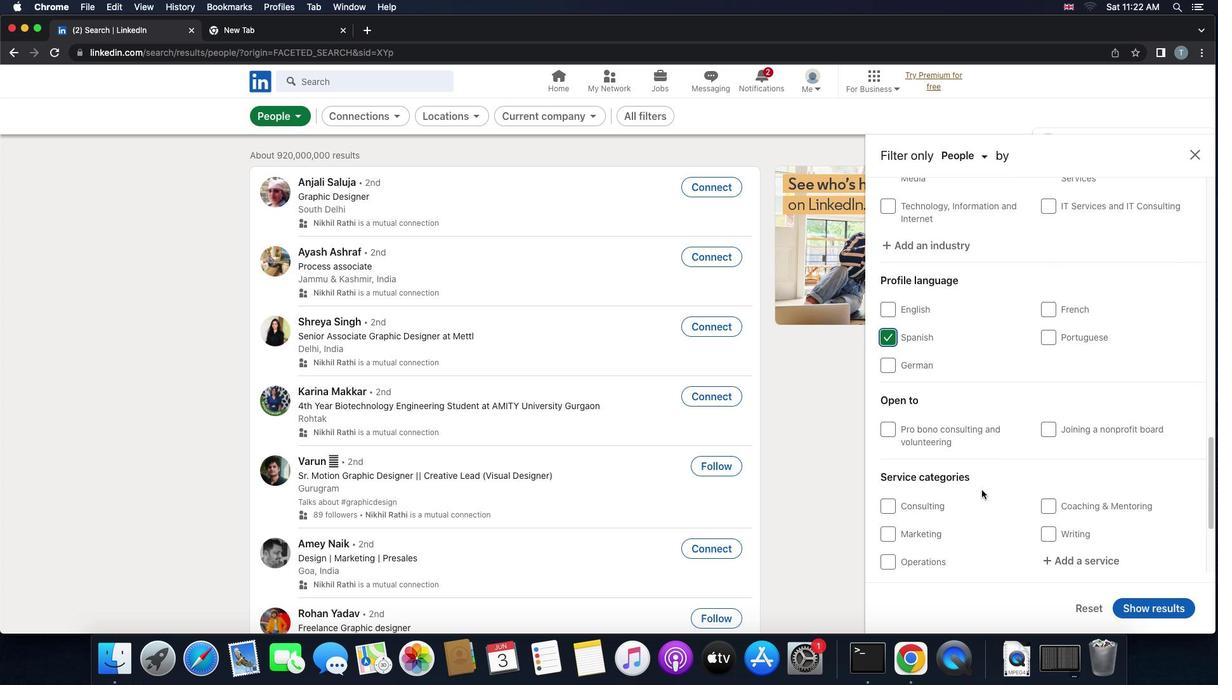 
Action: Mouse scrolled (982, 490) with delta (0, 0)
Screenshot: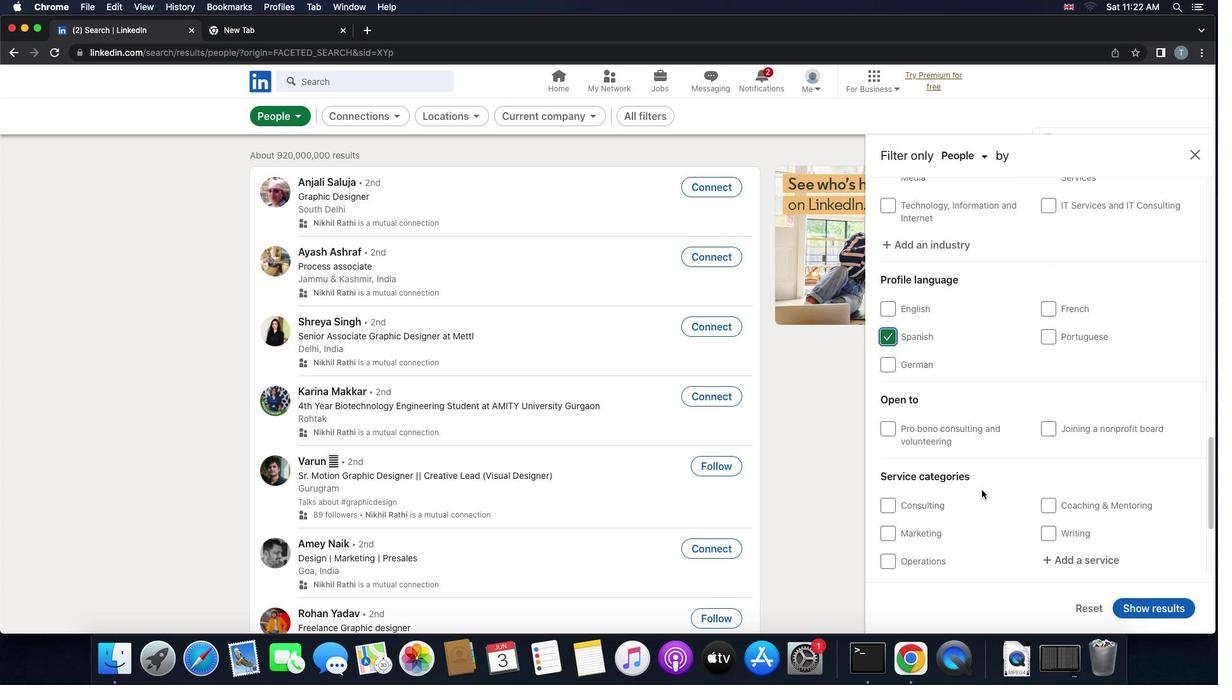 
Action: Mouse scrolled (982, 490) with delta (0, 0)
Screenshot: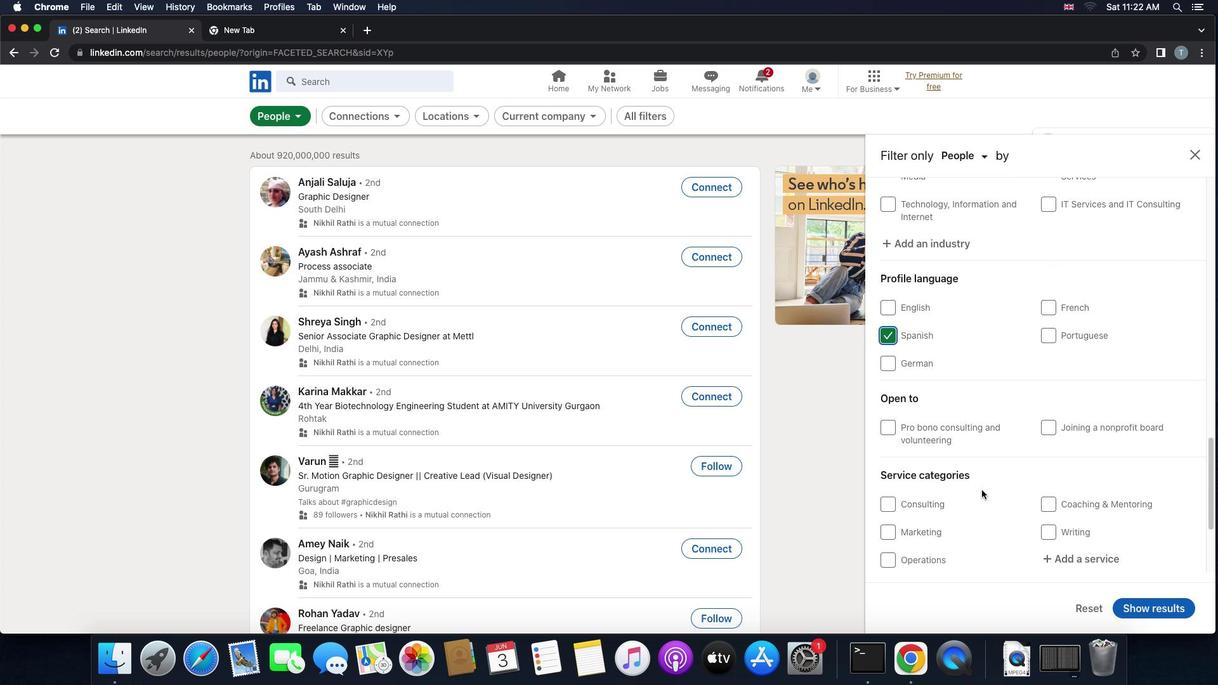 
Action: Mouse moved to (1059, 535)
Screenshot: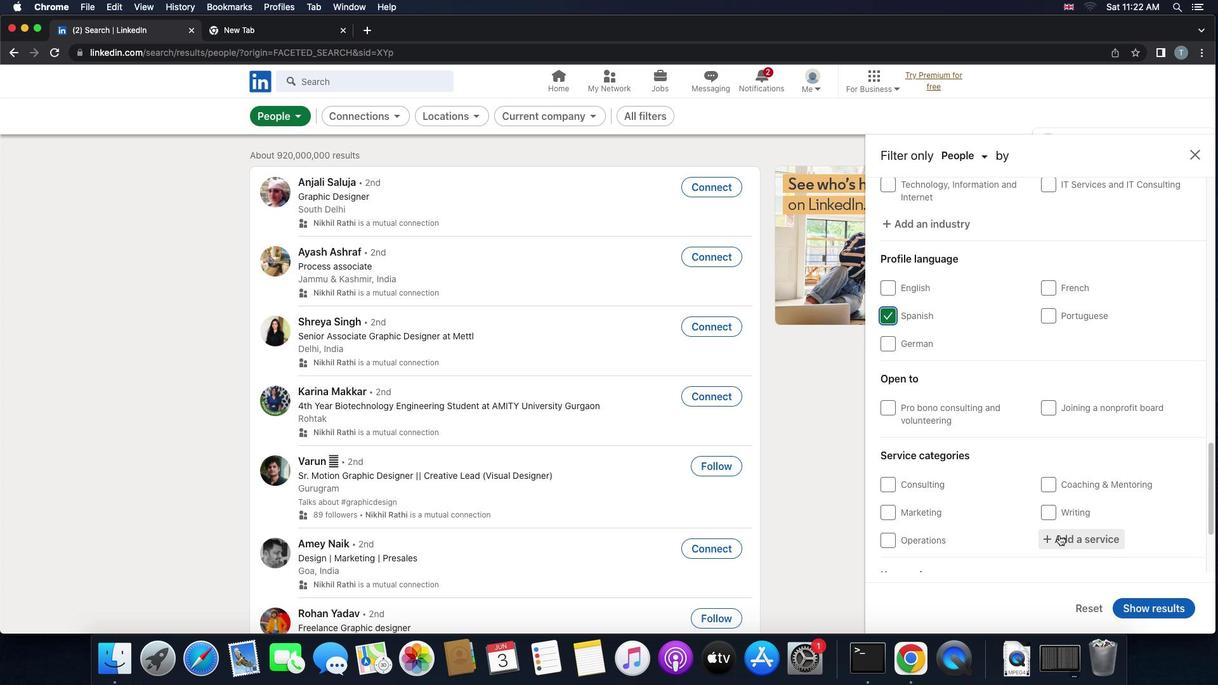 
Action: Mouse pressed left at (1059, 535)
Screenshot: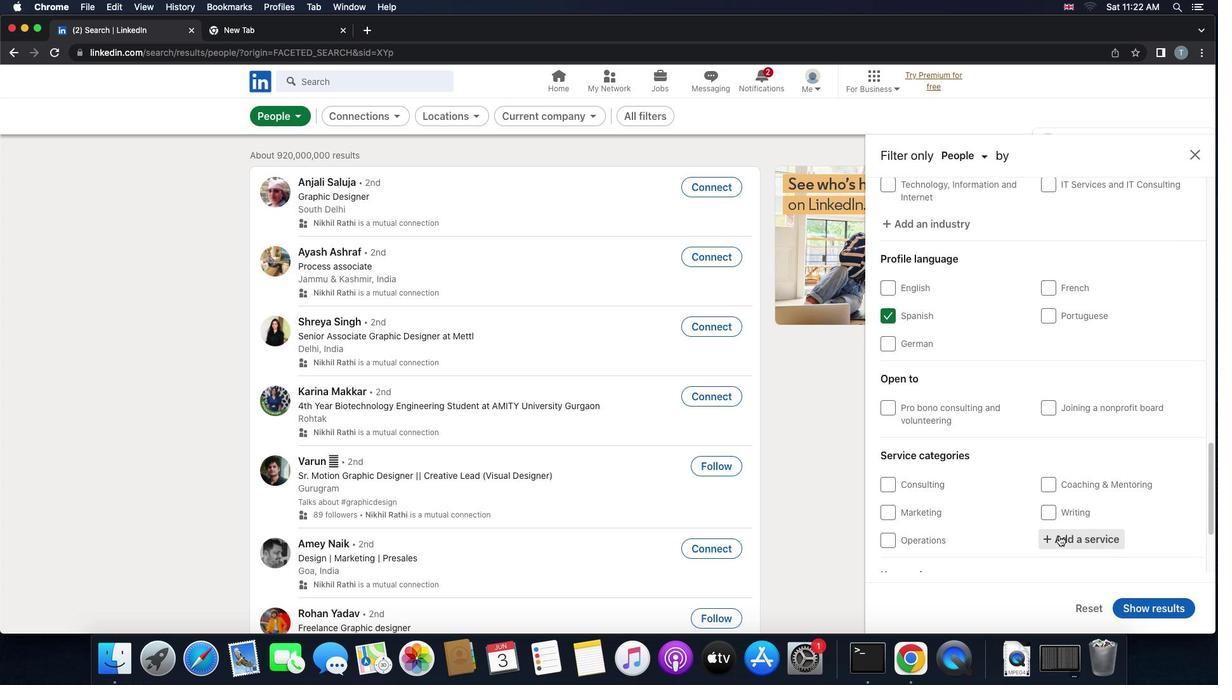 
Action: Mouse moved to (1059, 536)
Screenshot: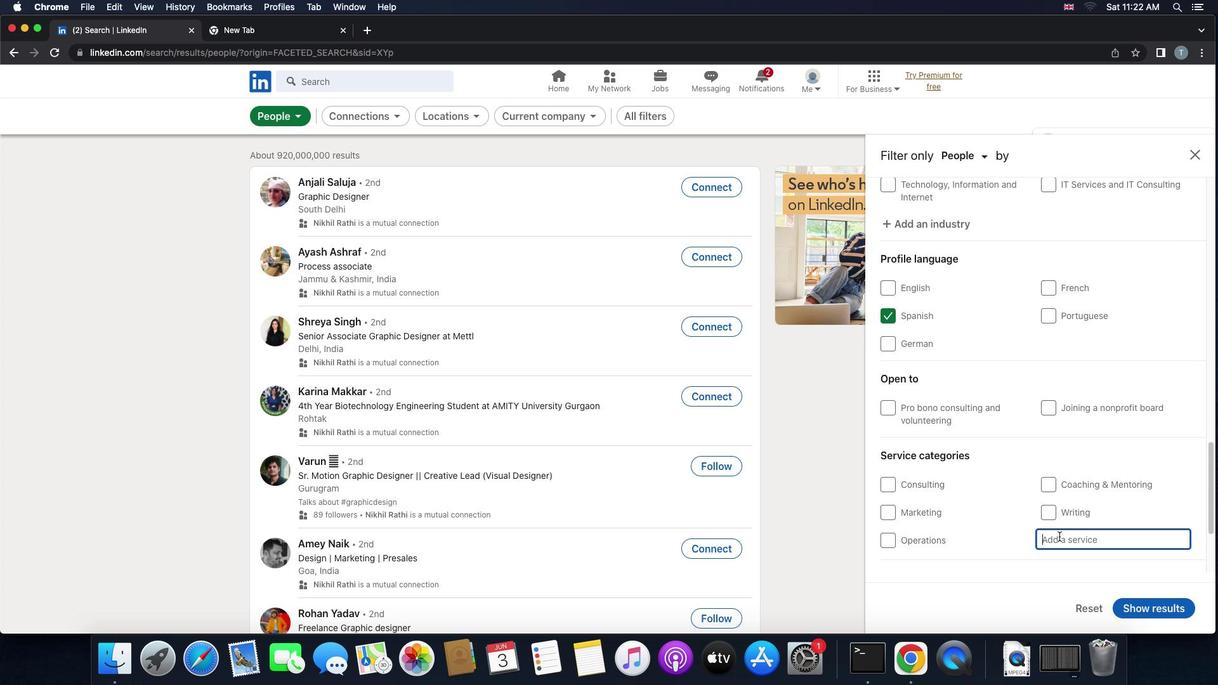 
Action: Key pressed 't''e''a''m'Key.space'b''u''i''l''d''i''n''g'
Screenshot: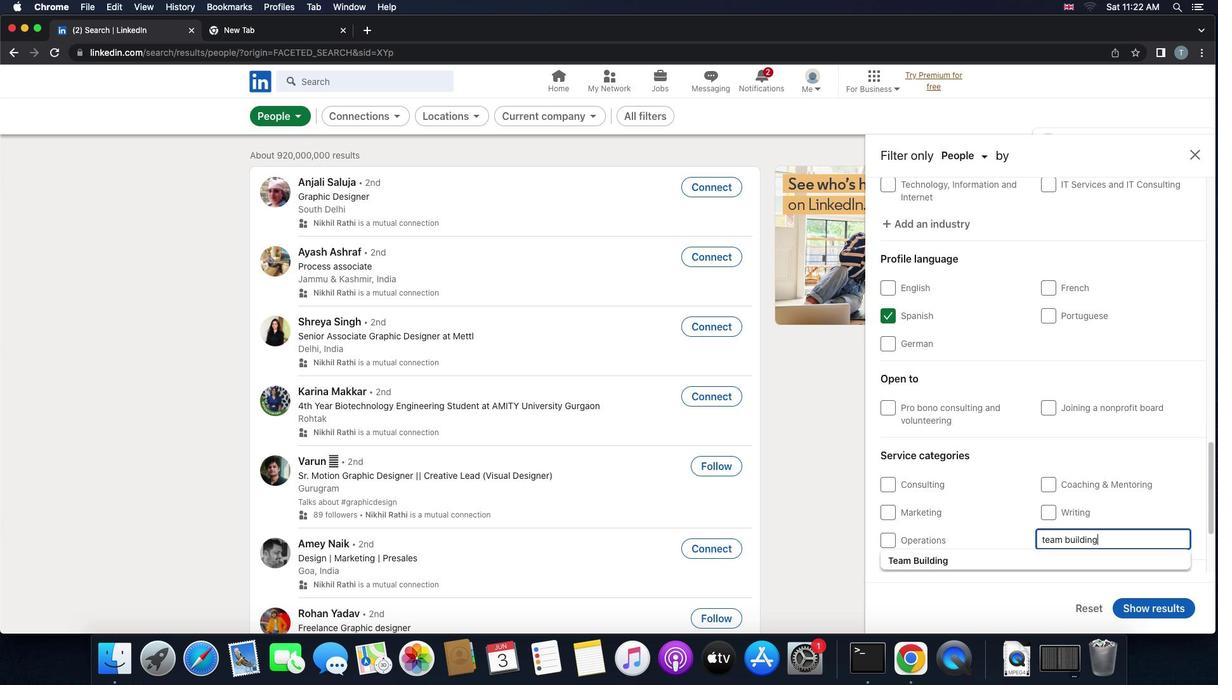 
Action: Mouse moved to (1014, 561)
Screenshot: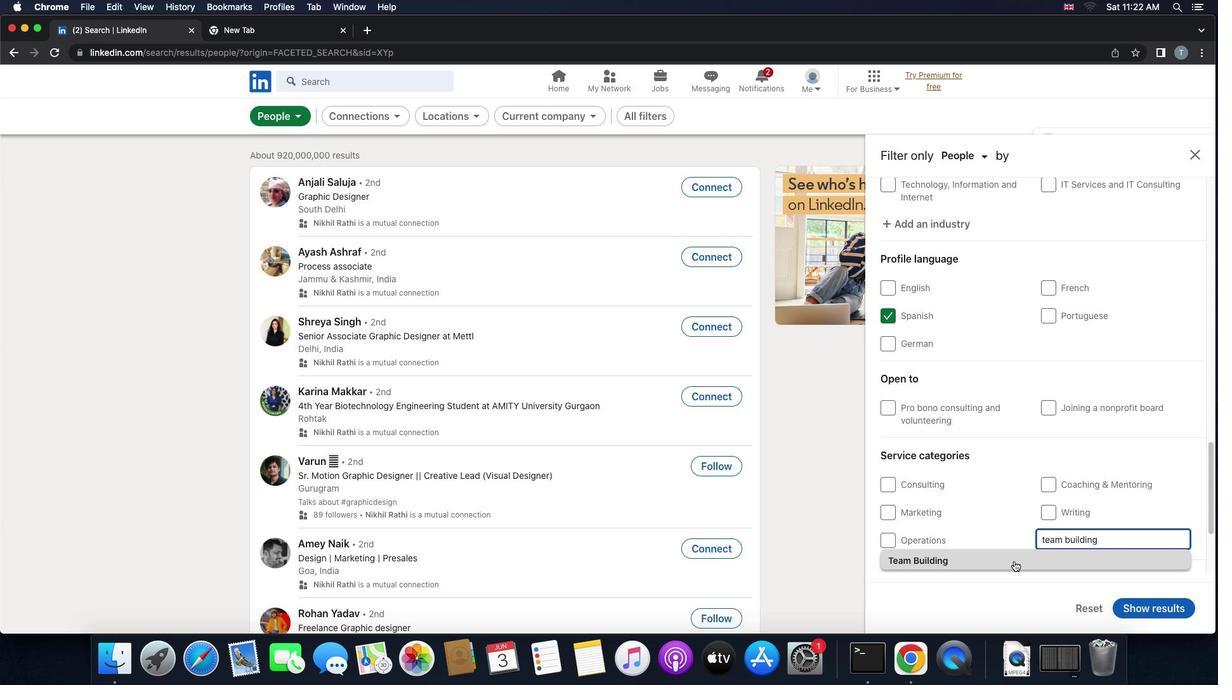 
Action: Mouse pressed left at (1014, 561)
Screenshot: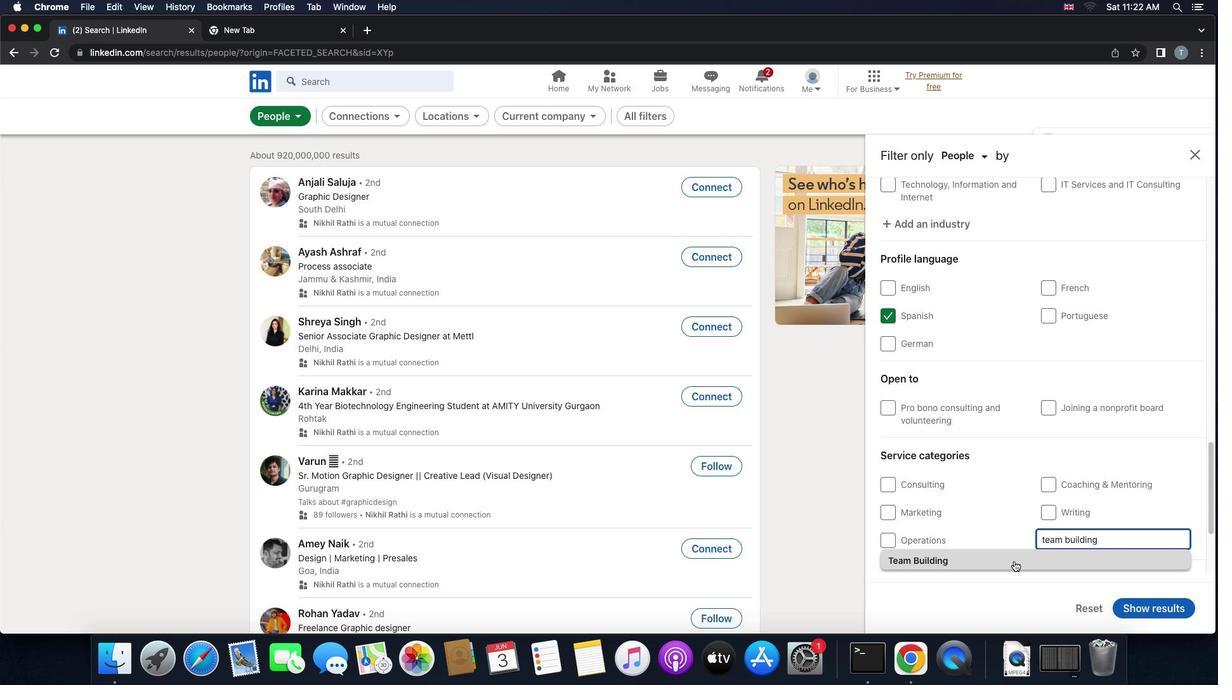 
Action: Mouse moved to (1122, 596)
Screenshot: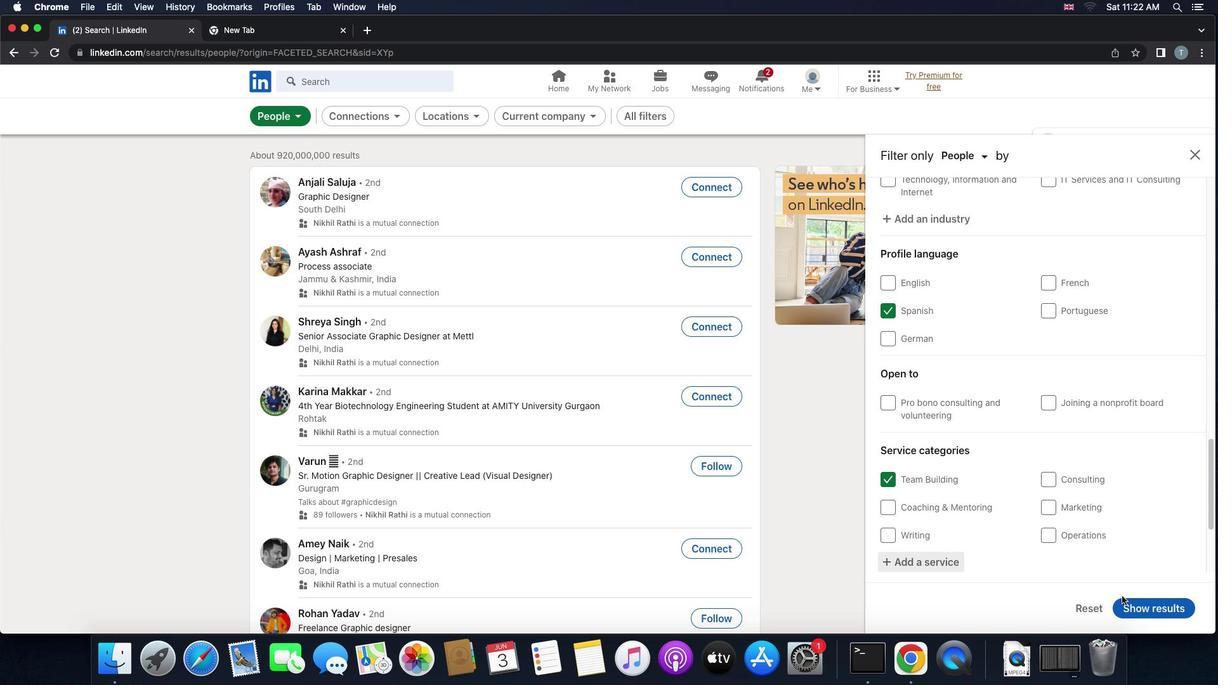 
Action: Mouse scrolled (1122, 596) with delta (0, 0)
Screenshot: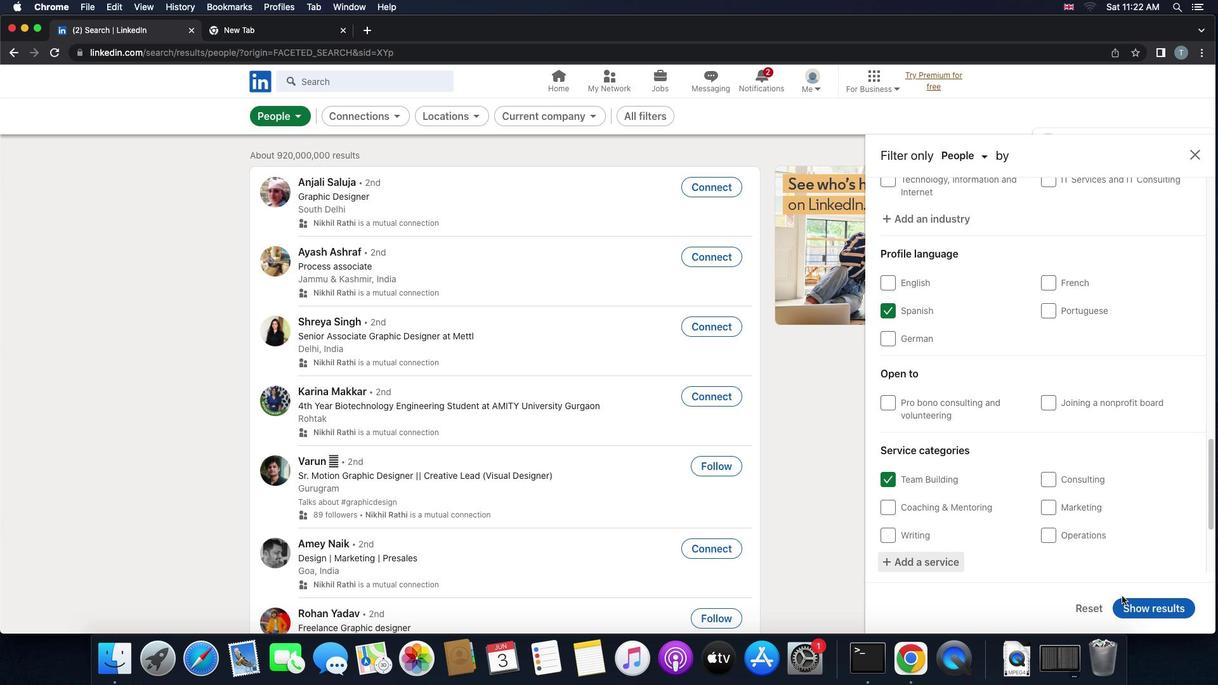 
Action: Mouse scrolled (1122, 596) with delta (0, 0)
Screenshot: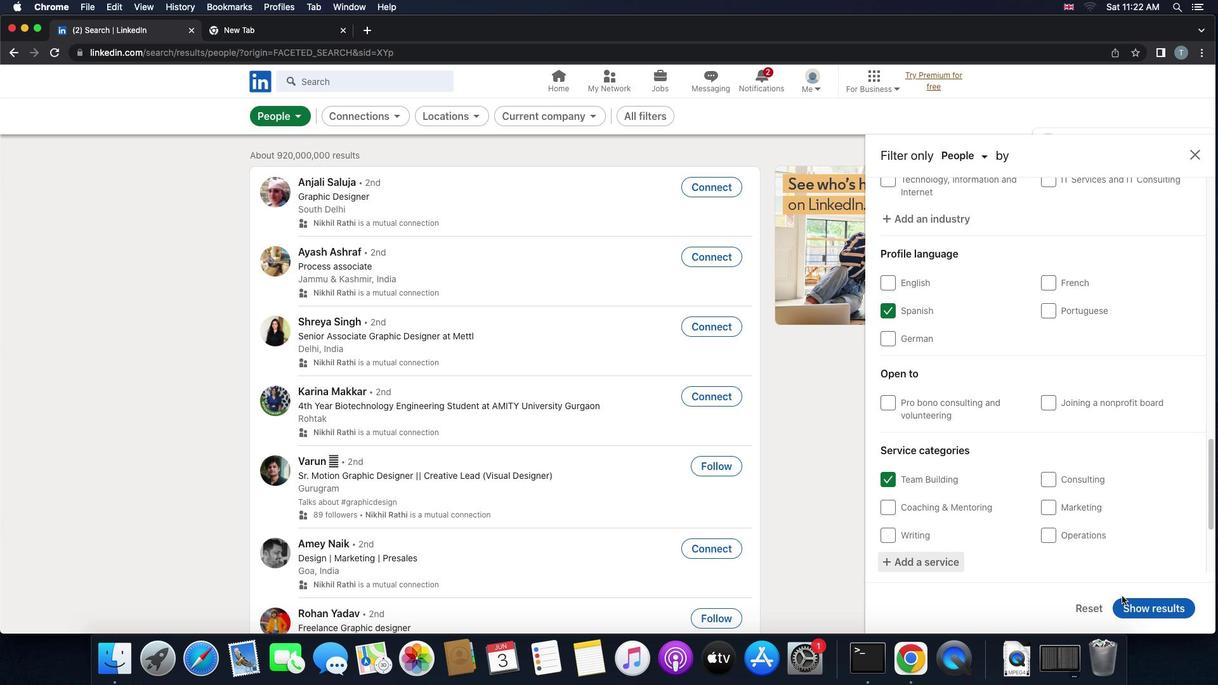 
Action: Mouse scrolled (1122, 596) with delta (0, -1)
Screenshot: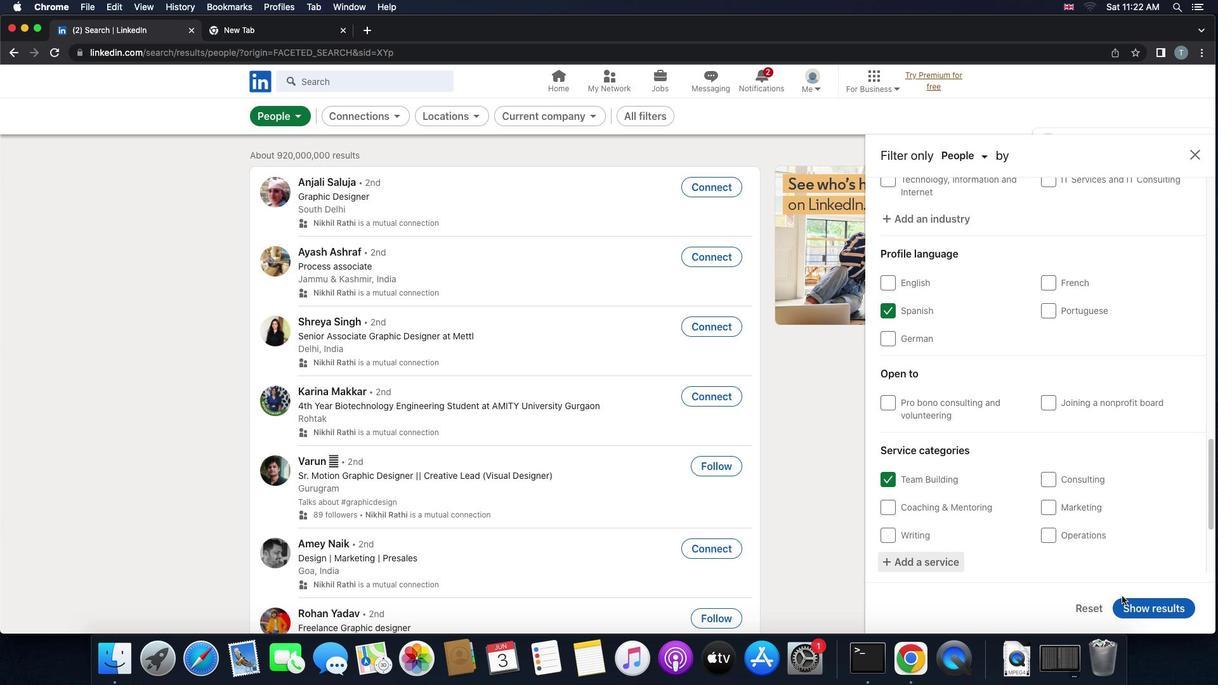 
Action: Mouse moved to (1126, 605)
Screenshot: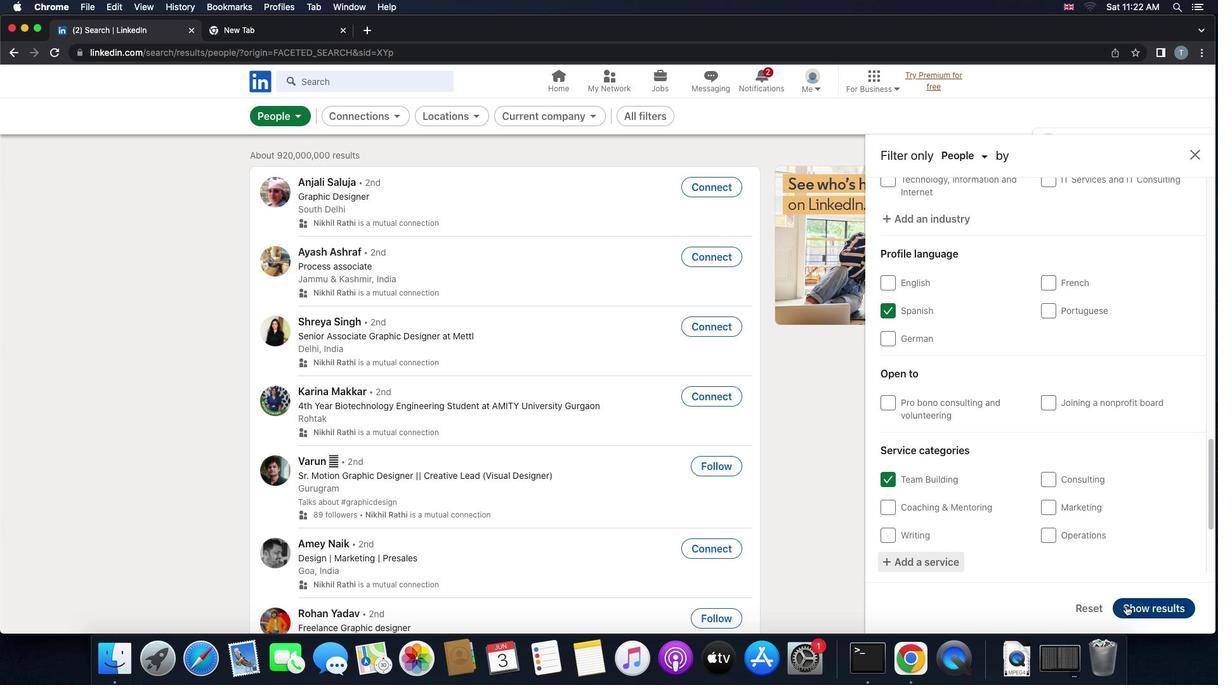 
Action: Mouse pressed left at (1126, 605)
Screenshot: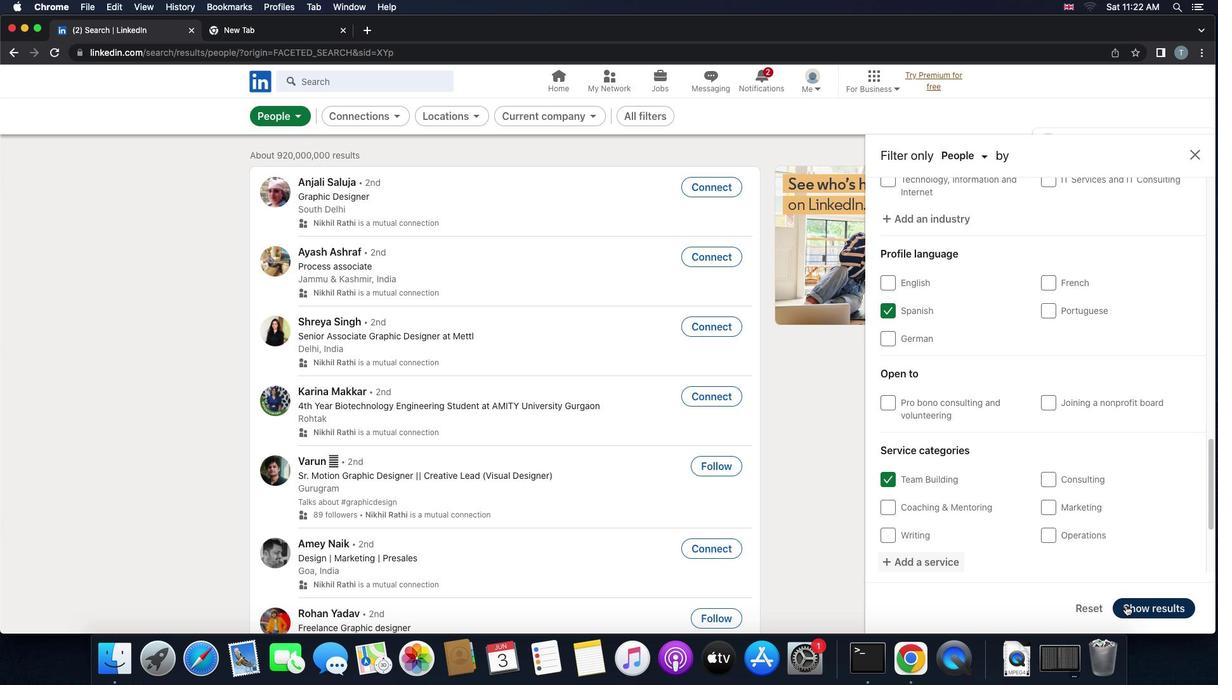 
Action: Mouse moved to (1127, 606)
Screenshot: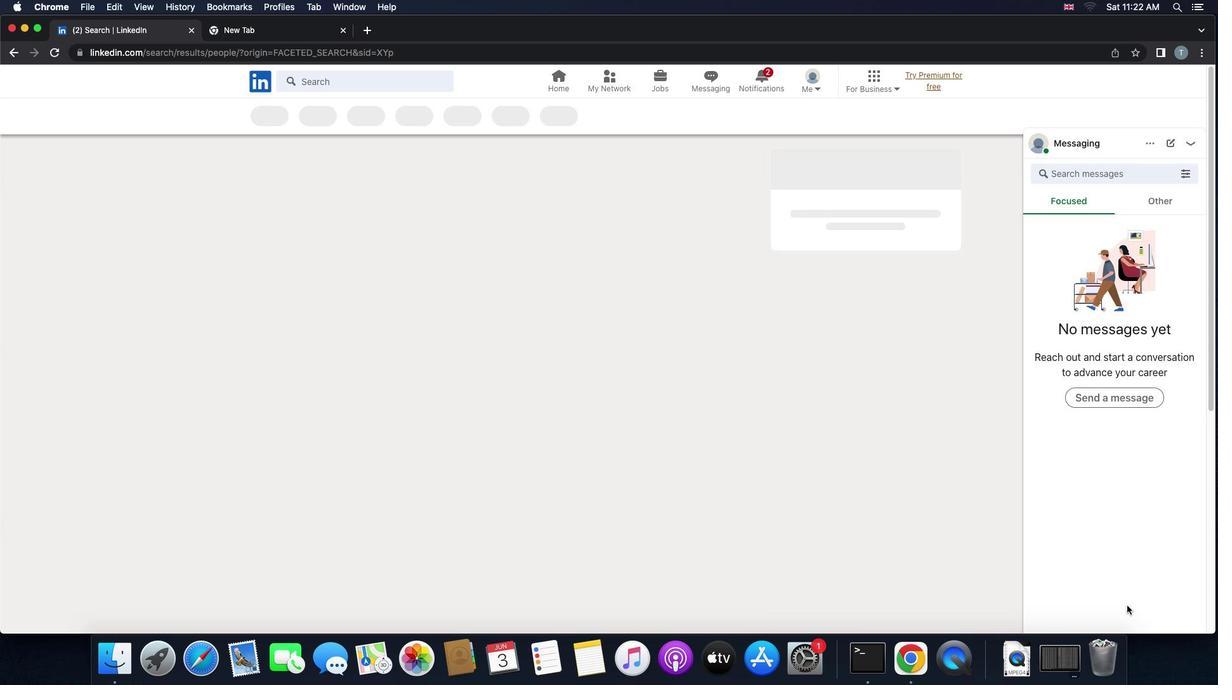 
